 Task: Look for space in Kemrī, India from 21st June, 2023 to 29th June, 2023 for 4 adults in price range Rs.7000 to Rs.12000. Place can be entire place with 2 bedrooms having 2 beds and 2 bathrooms. Property type can be house, flat, guest house. Booking option can be shelf check-in. Required host language is English.
Action: Mouse moved to (513, 97)
Screenshot: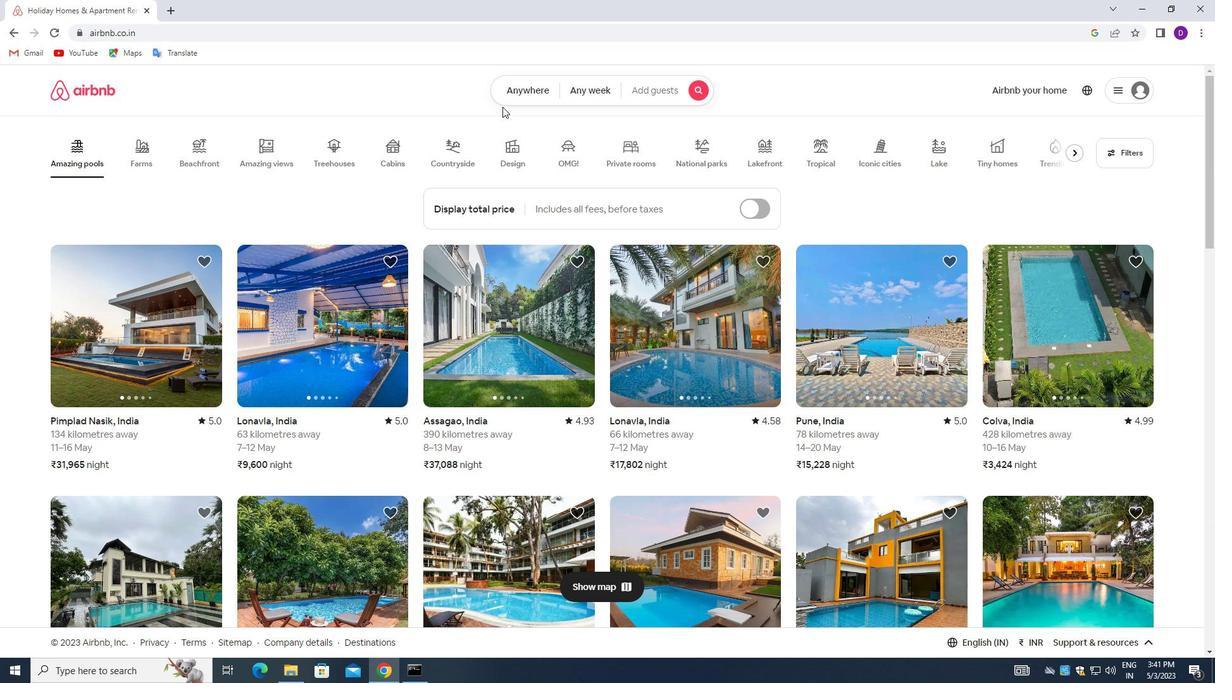 
Action: Mouse pressed left at (513, 97)
Screenshot: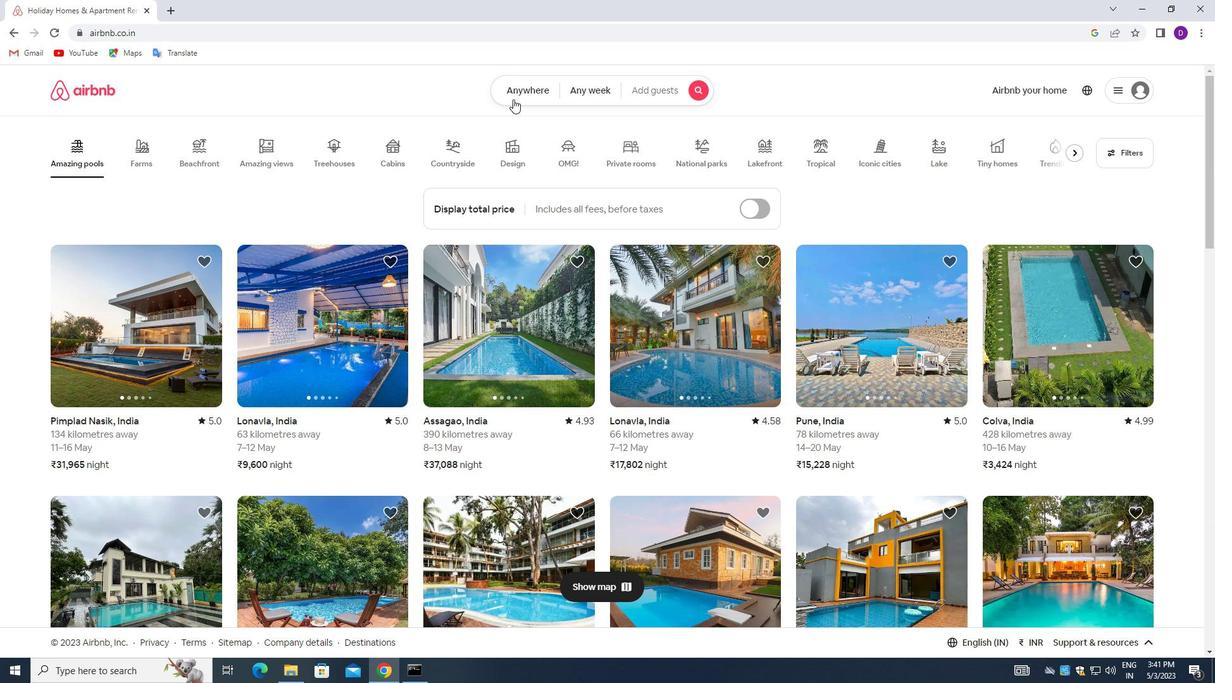 
Action: Mouse moved to (417, 145)
Screenshot: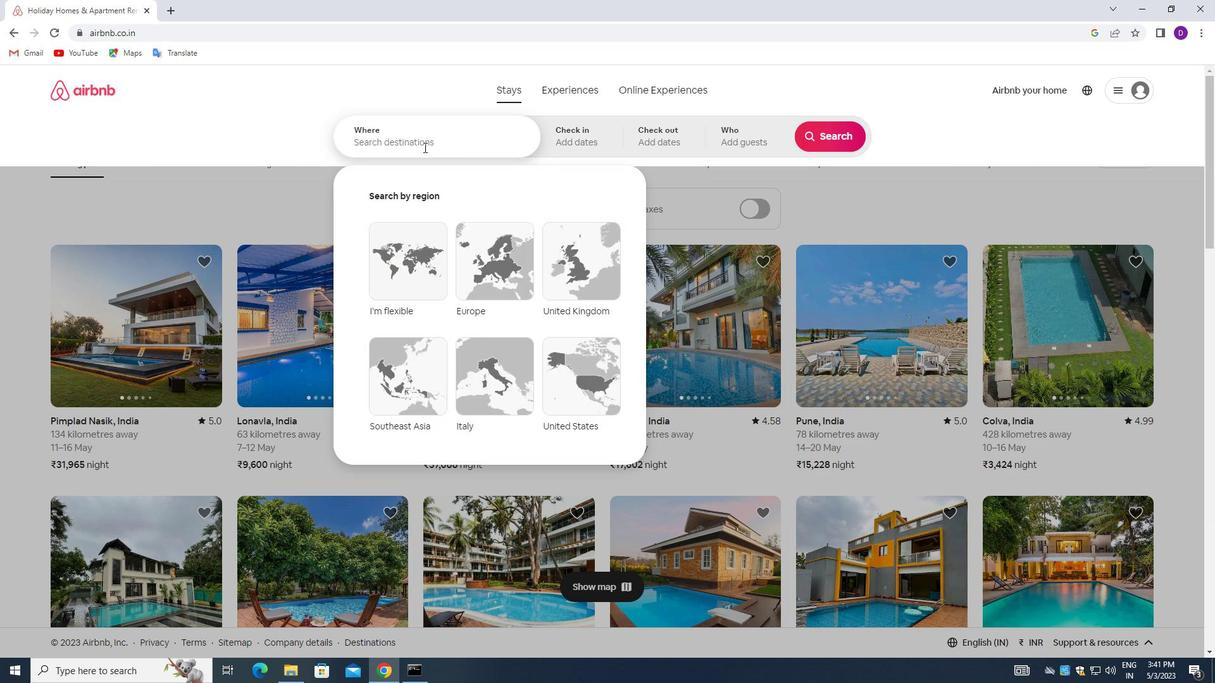 
Action: Mouse pressed left at (417, 145)
Screenshot: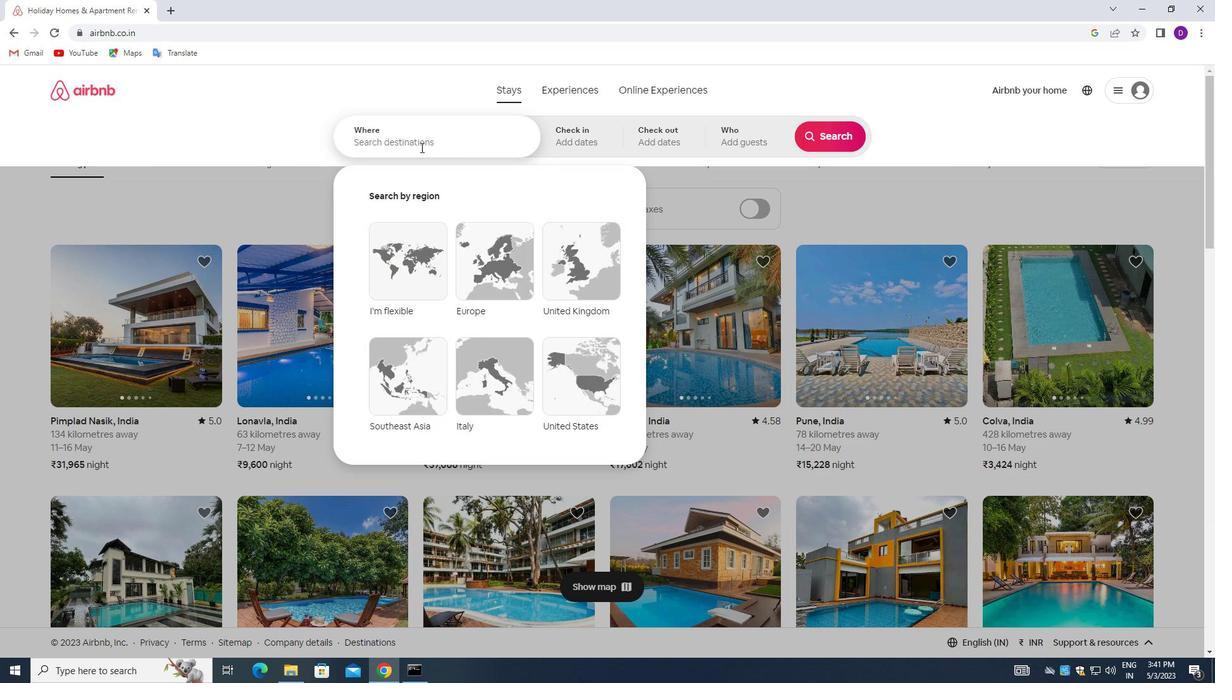 
Action: Mouse moved to (293, 113)
Screenshot: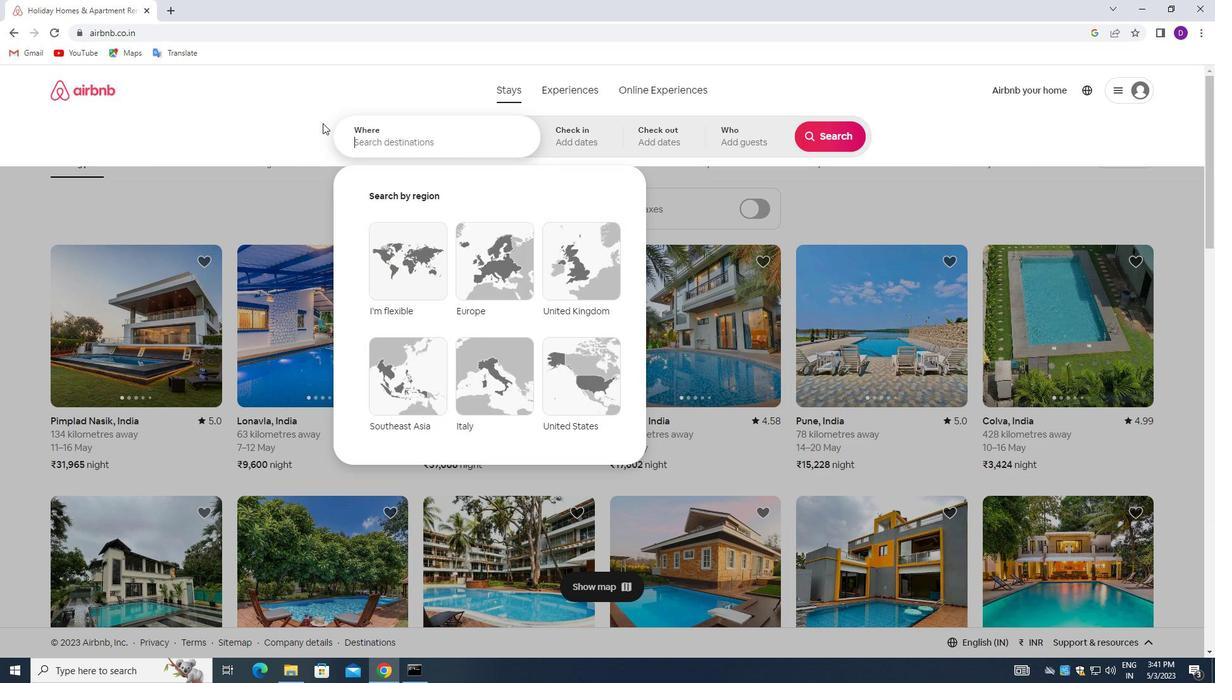 
Action: Key pressed <Key.shift>KEMRI,<Key.space><Key.shift>INDIA<Key.enter>
Screenshot: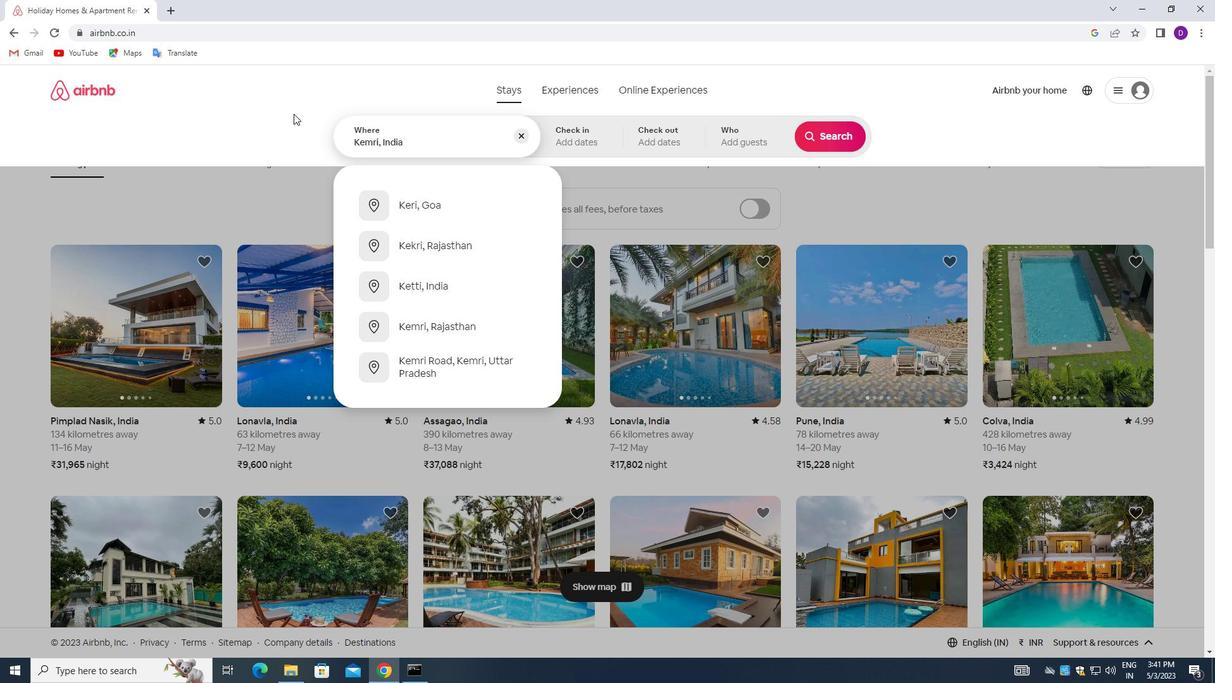 
Action: Mouse moved to (725, 382)
Screenshot: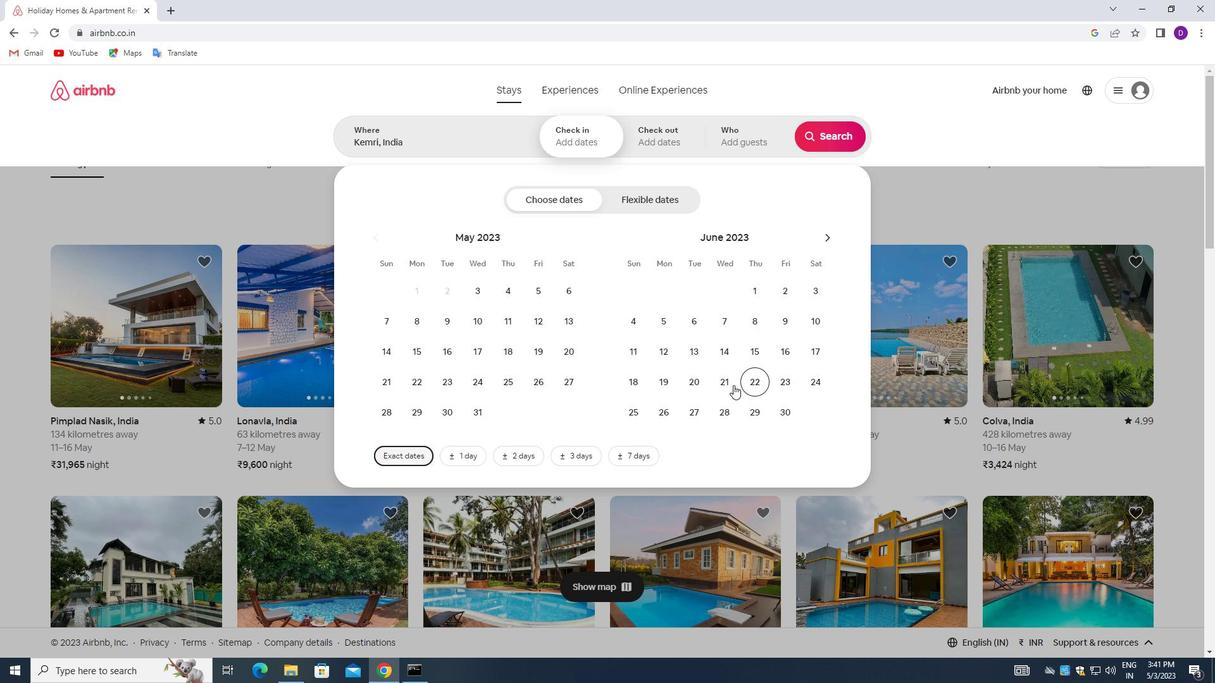 
Action: Mouse pressed left at (725, 382)
Screenshot: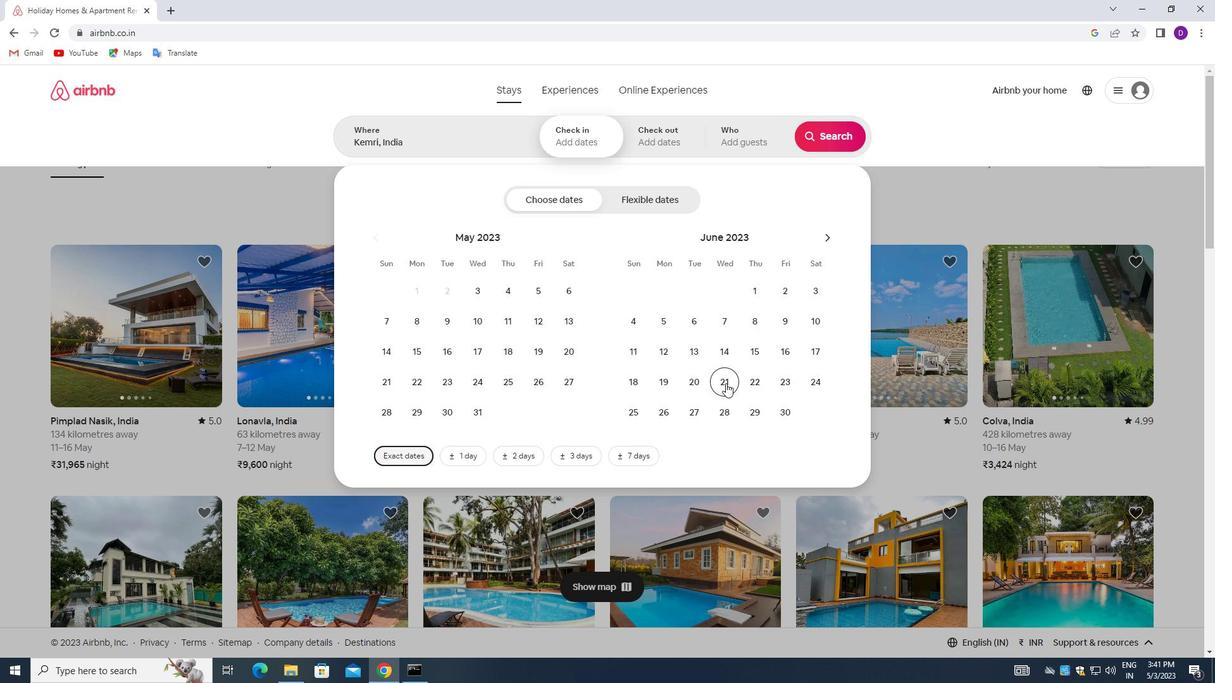 
Action: Mouse moved to (759, 412)
Screenshot: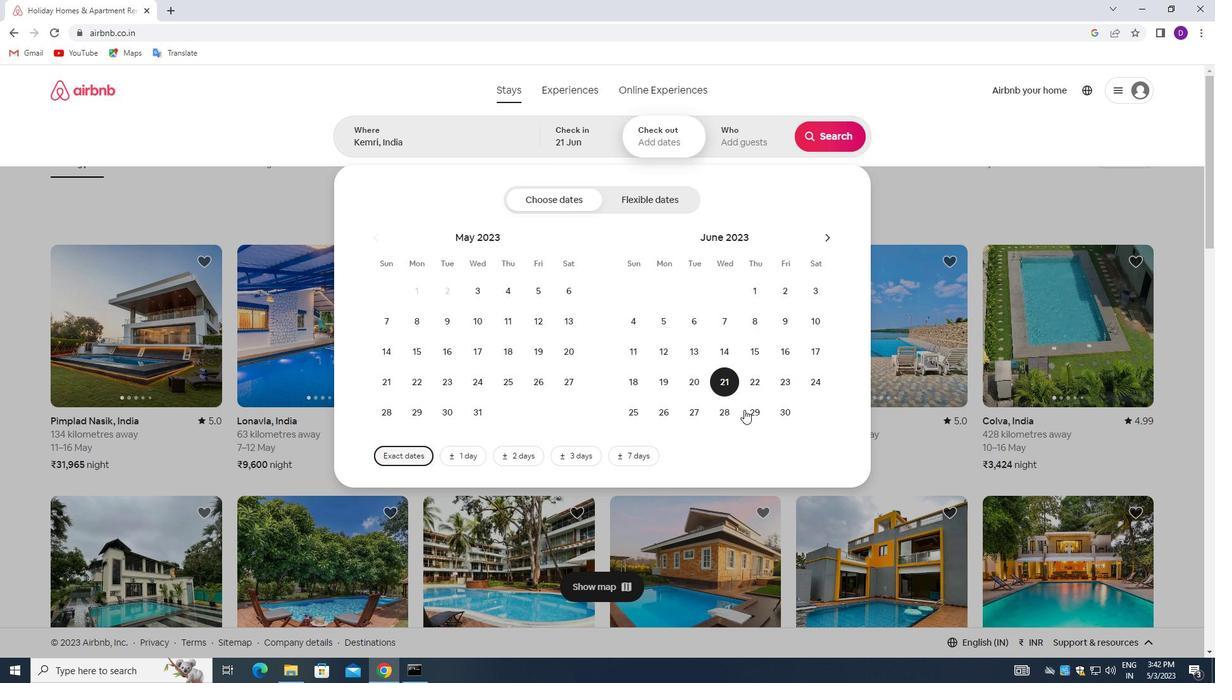 
Action: Mouse pressed left at (759, 412)
Screenshot: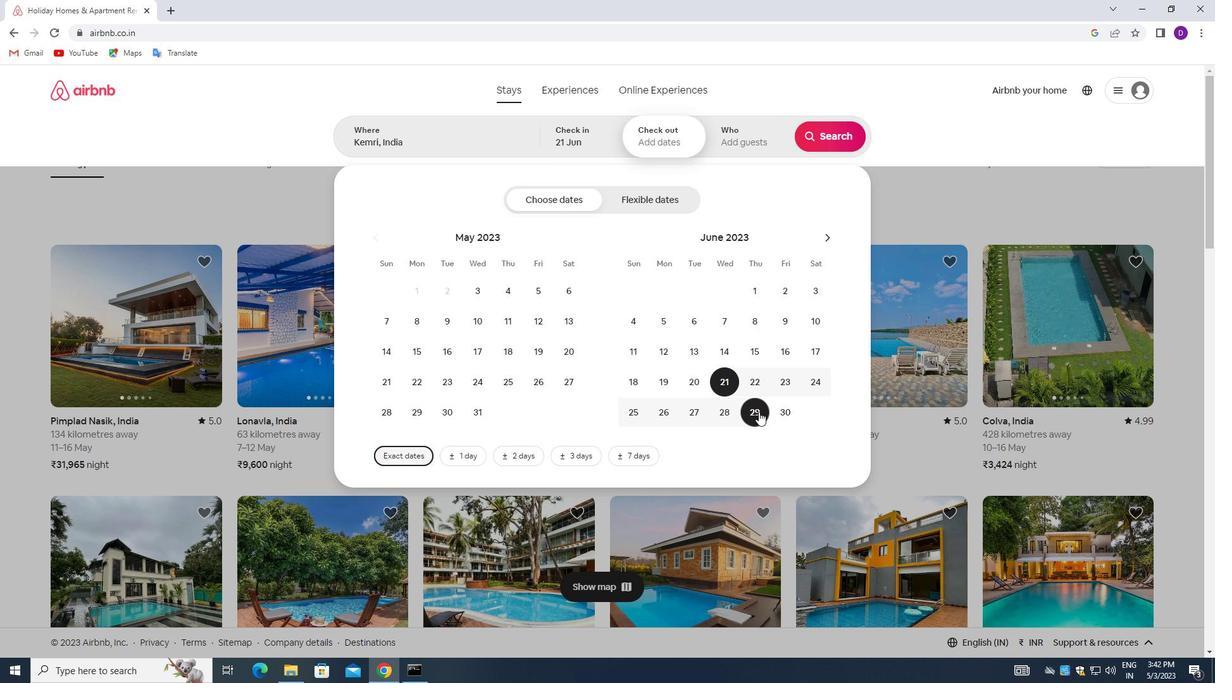 
Action: Mouse moved to (733, 142)
Screenshot: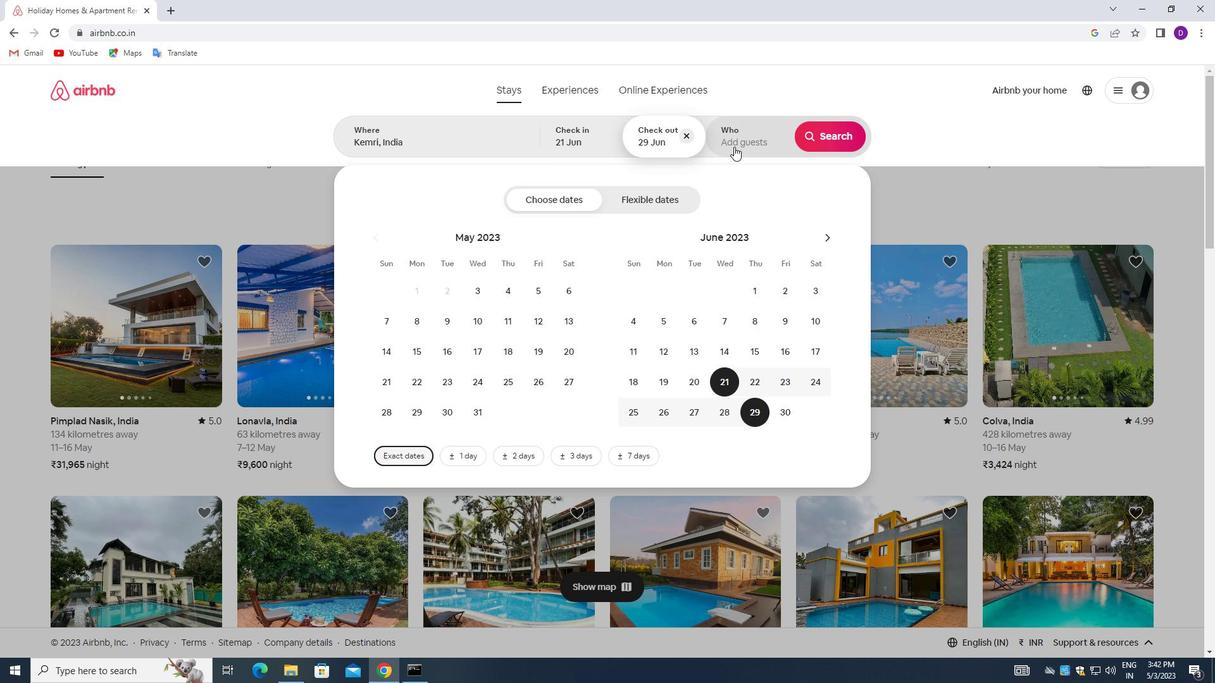 
Action: Mouse pressed left at (733, 142)
Screenshot: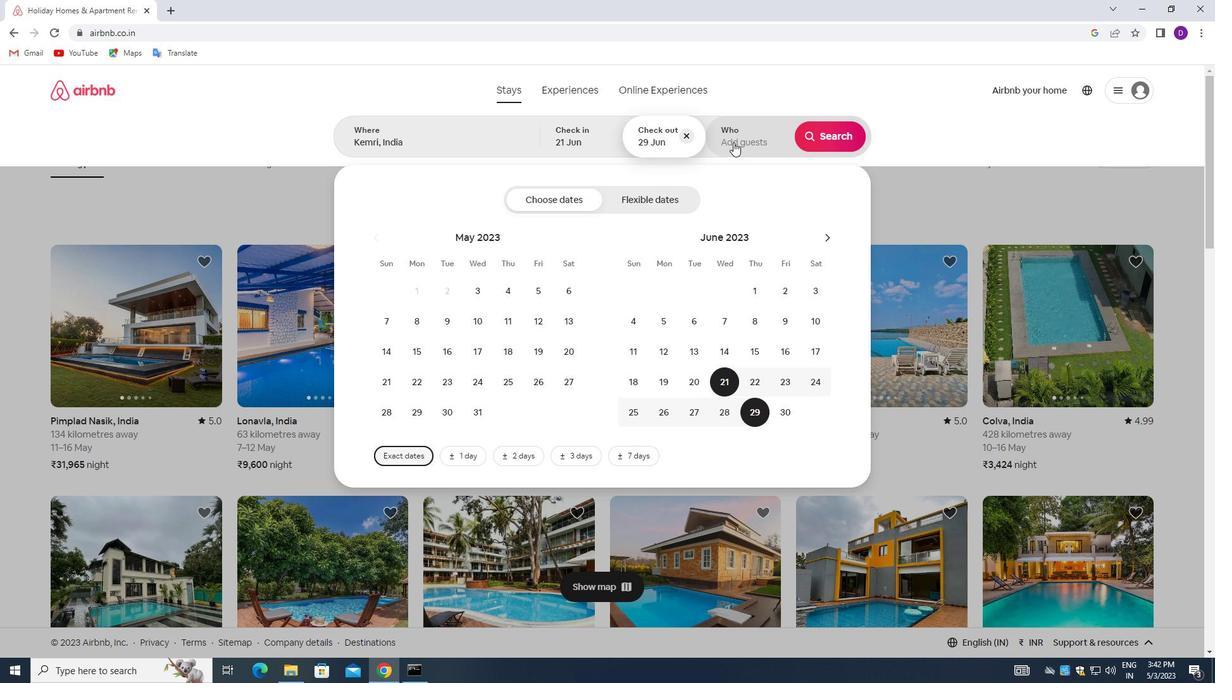 
Action: Mouse moved to (830, 207)
Screenshot: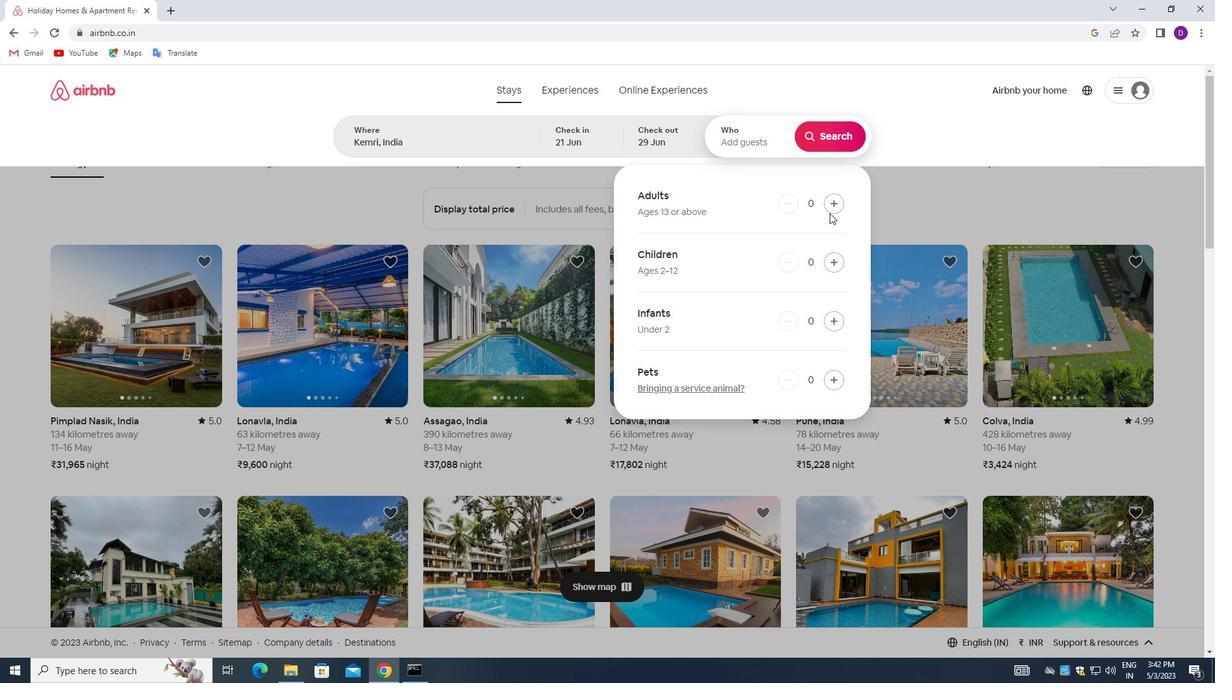 
Action: Mouse pressed left at (830, 207)
Screenshot: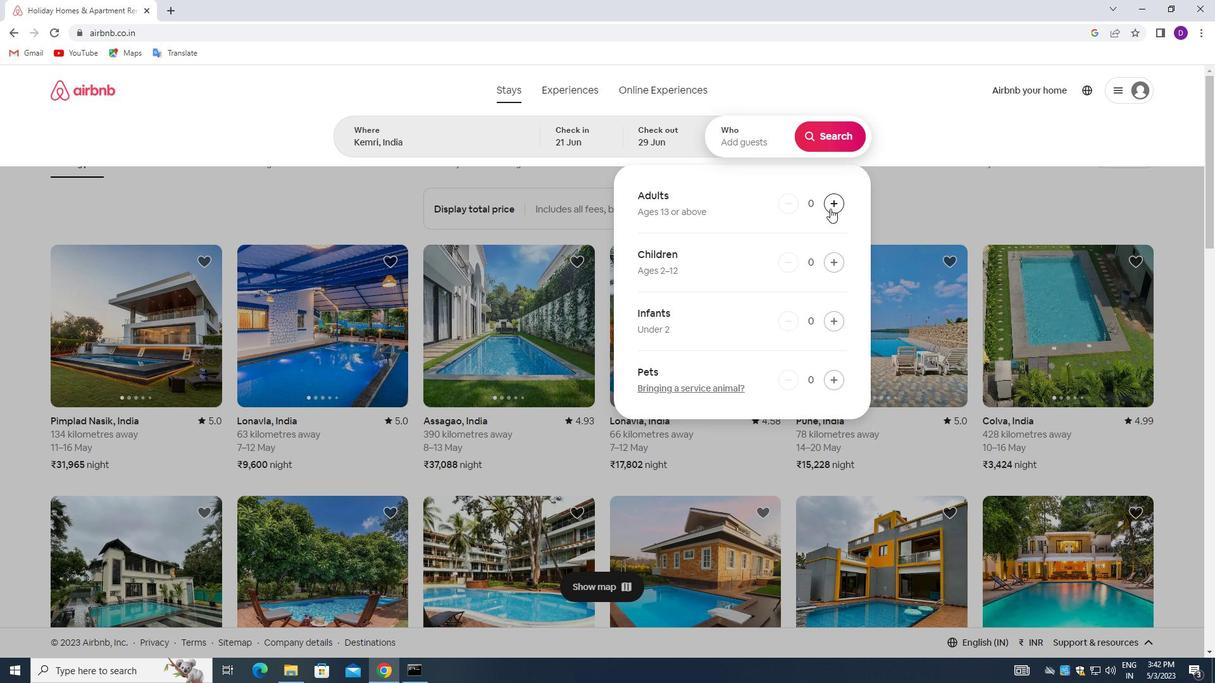 
Action: Mouse pressed left at (830, 207)
Screenshot: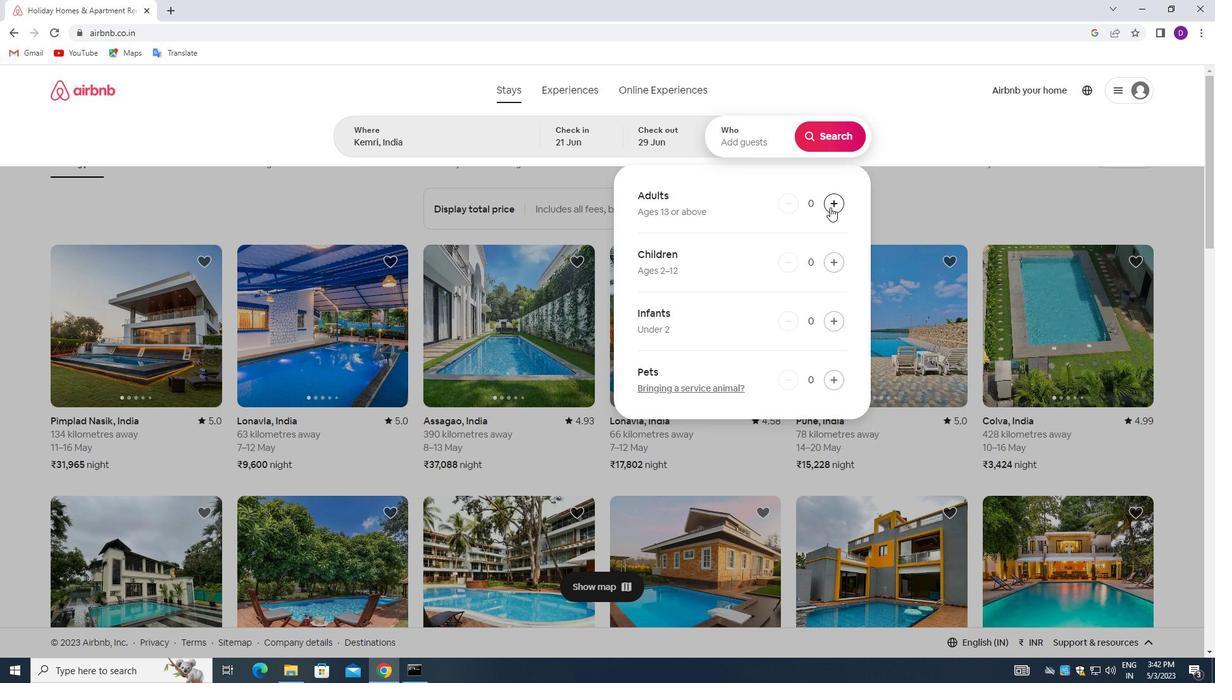 
Action: Mouse pressed left at (830, 207)
Screenshot: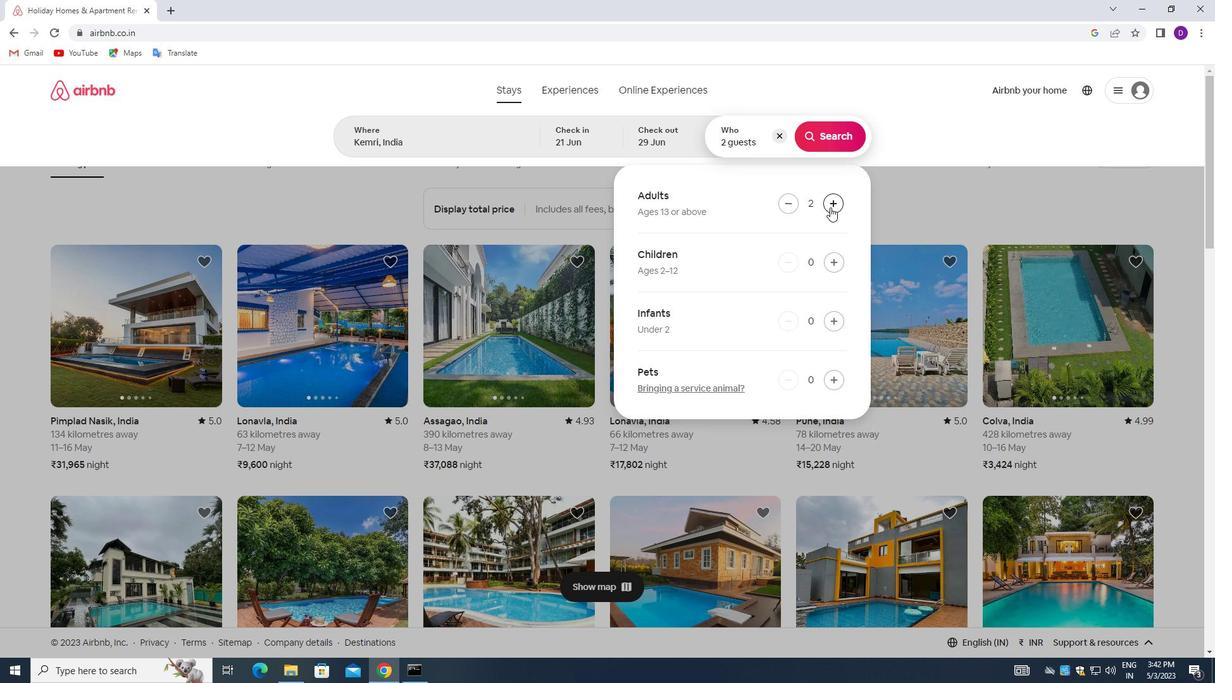 
Action: Mouse pressed left at (830, 207)
Screenshot: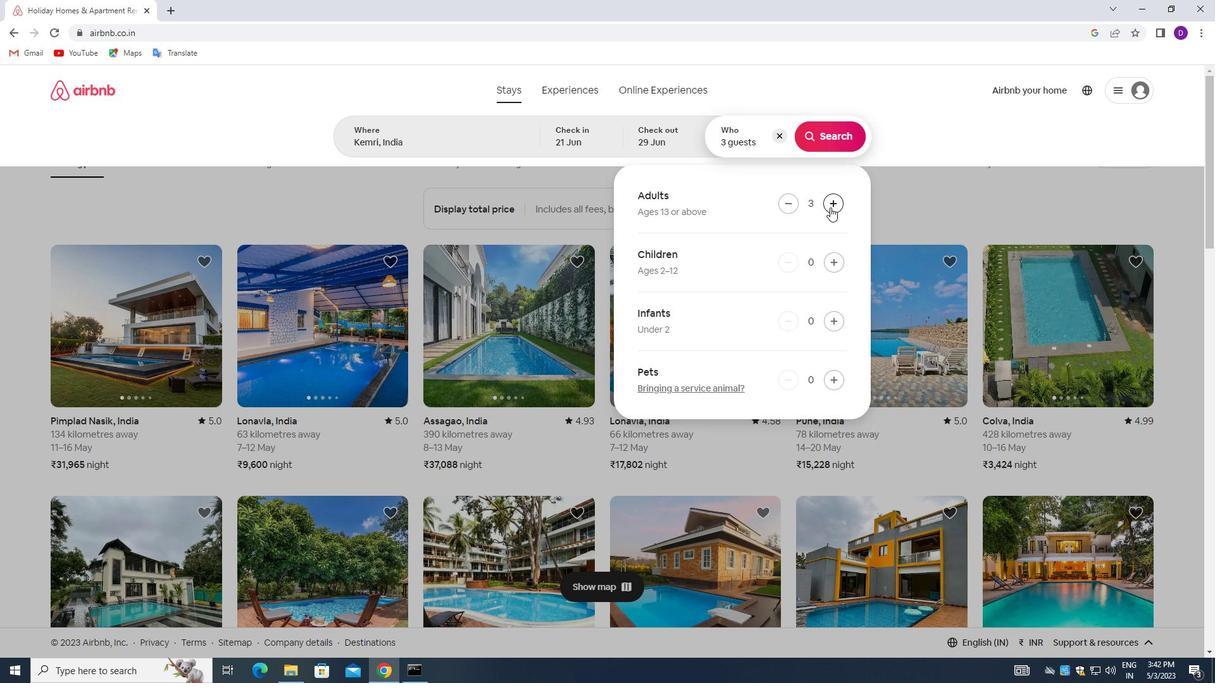 
Action: Mouse moved to (822, 131)
Screenshot: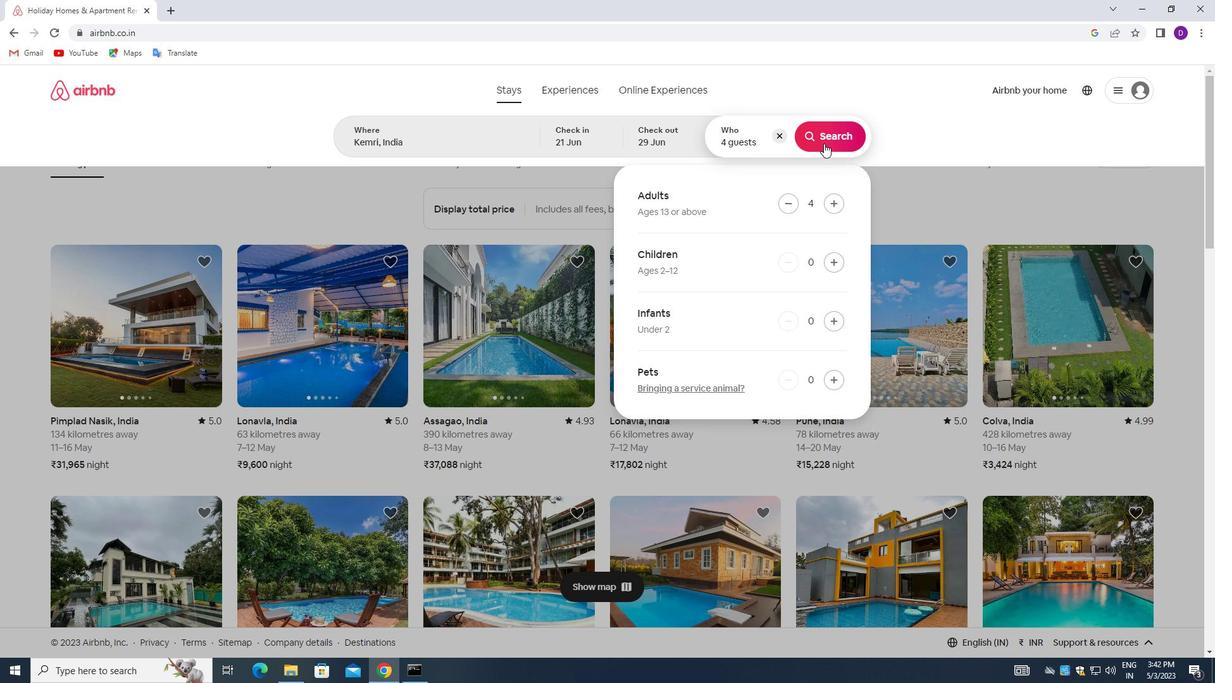 
Action: Mouse pressed left at (822, 131)
Screenshot: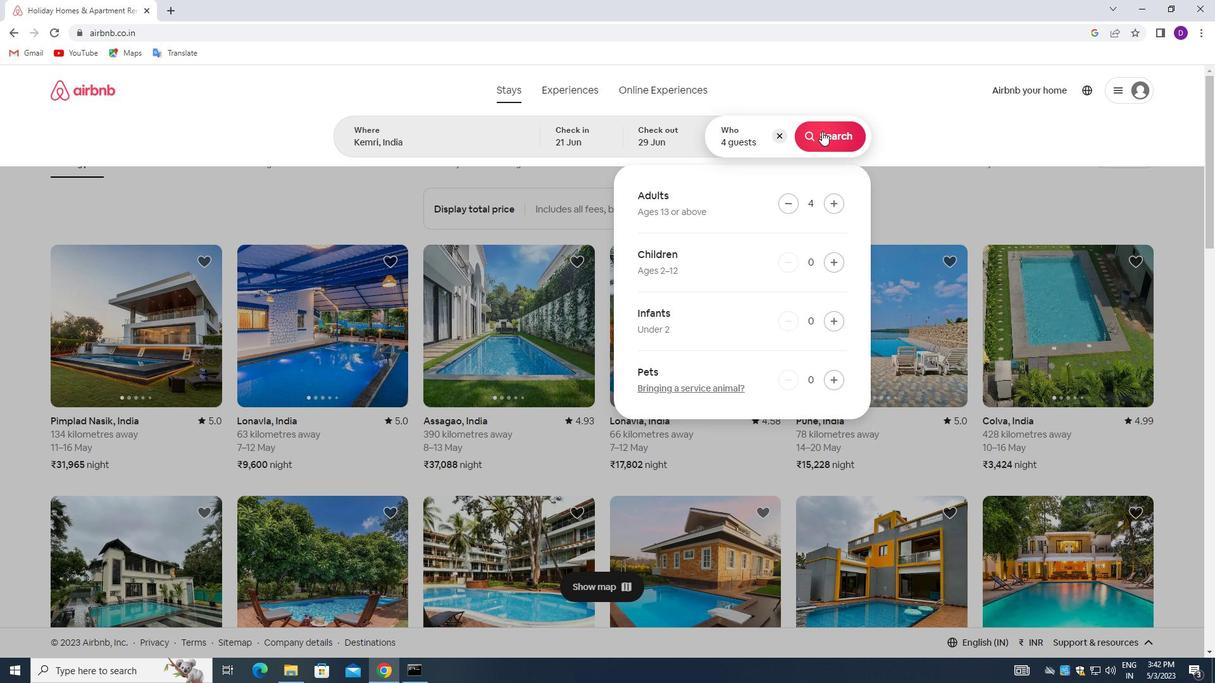 
Action: Mouse moved to (1149, 145)
Screenshot: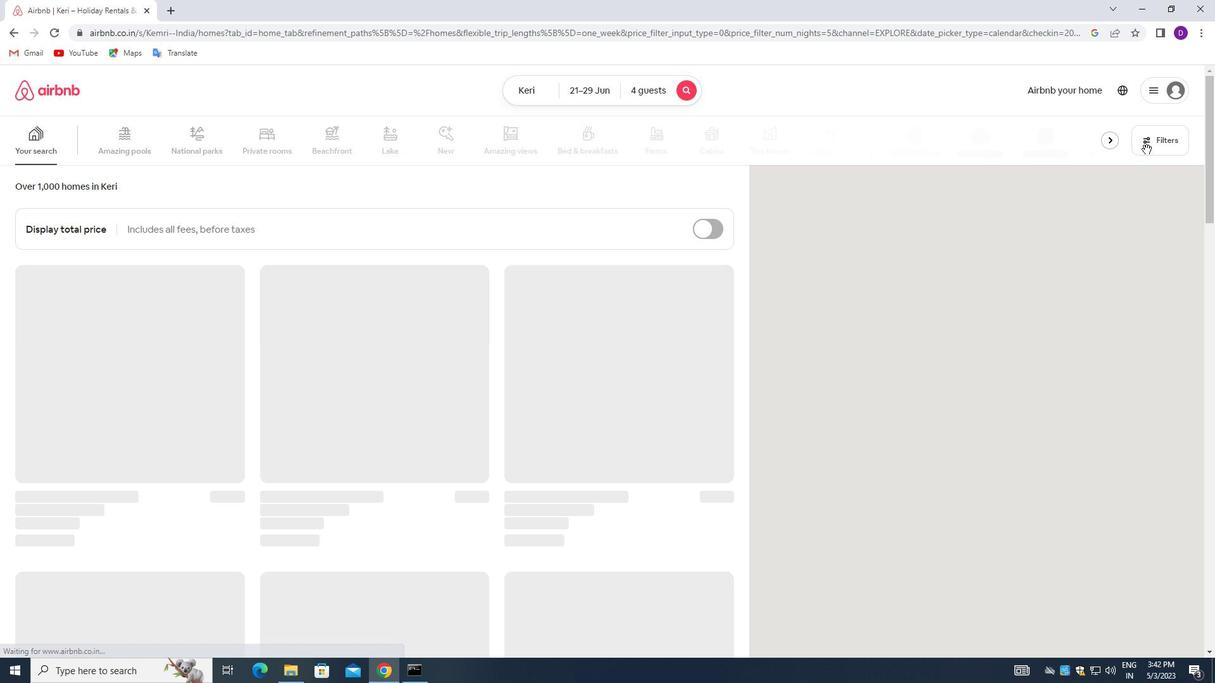 
Action: Mouse pressed left at (1149, 145)
Screenshot: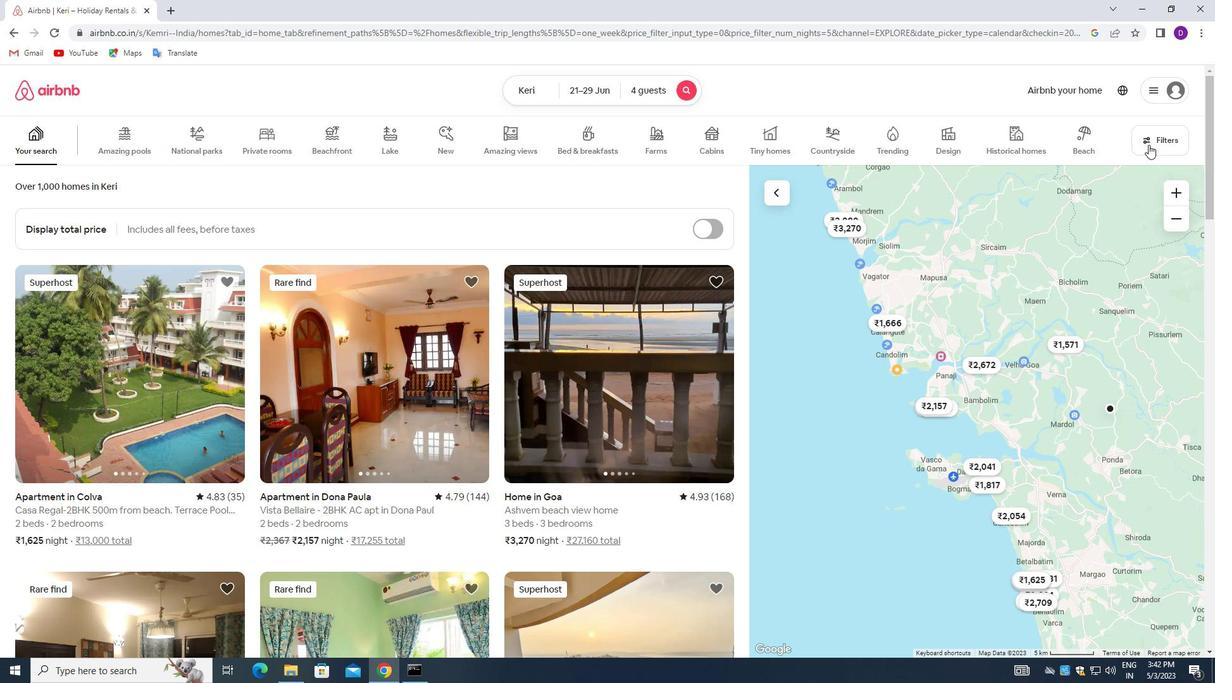 
Action: Mouse moved to (440, 303)
Screenshot: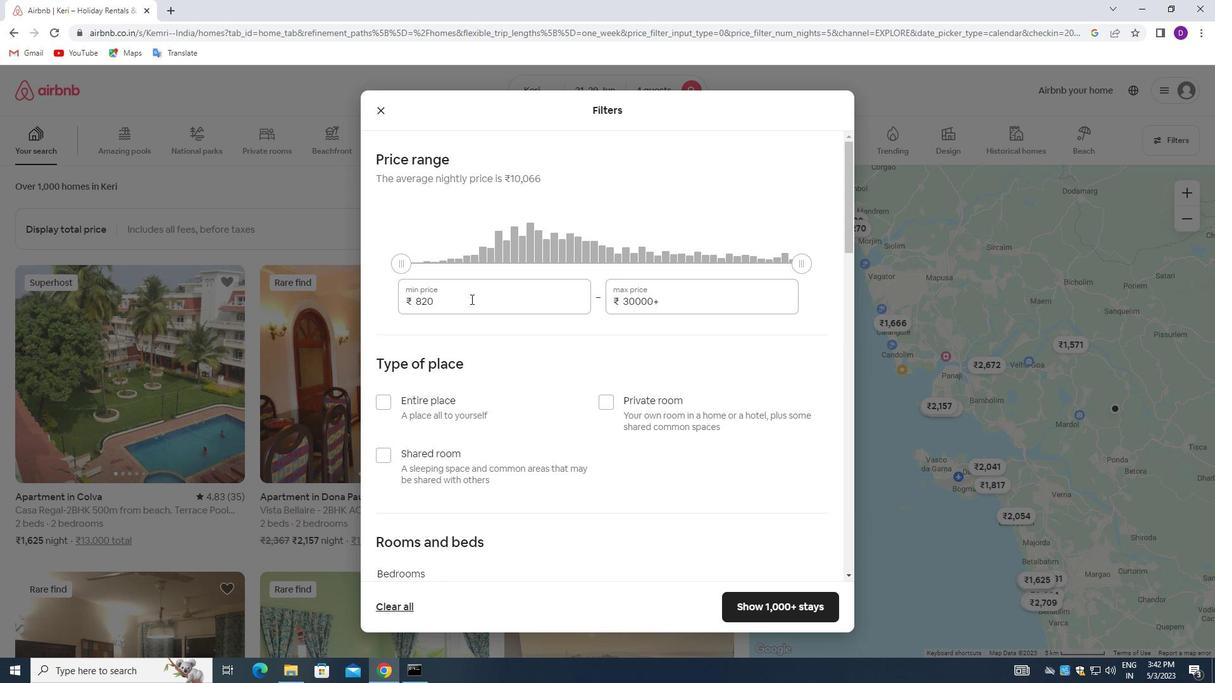 
Action: Mouse pressed left at (440, 303)
Screenshot: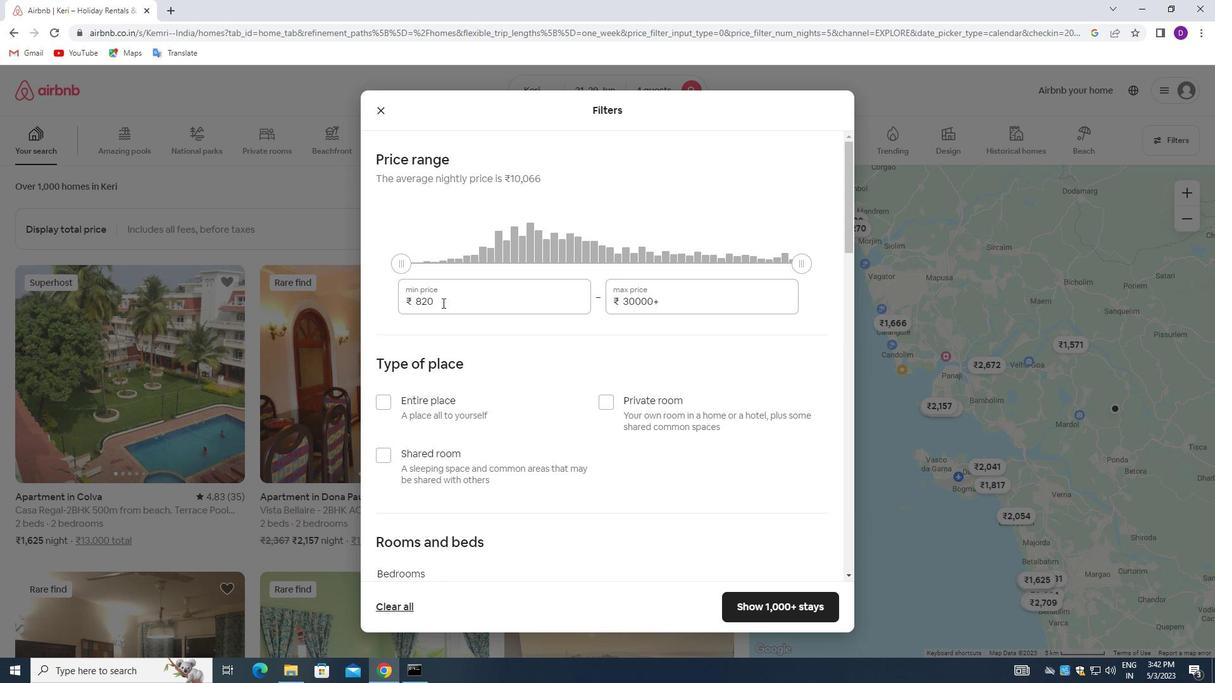 
Action: Mouse pressed left at (440, 303)
Screenshot: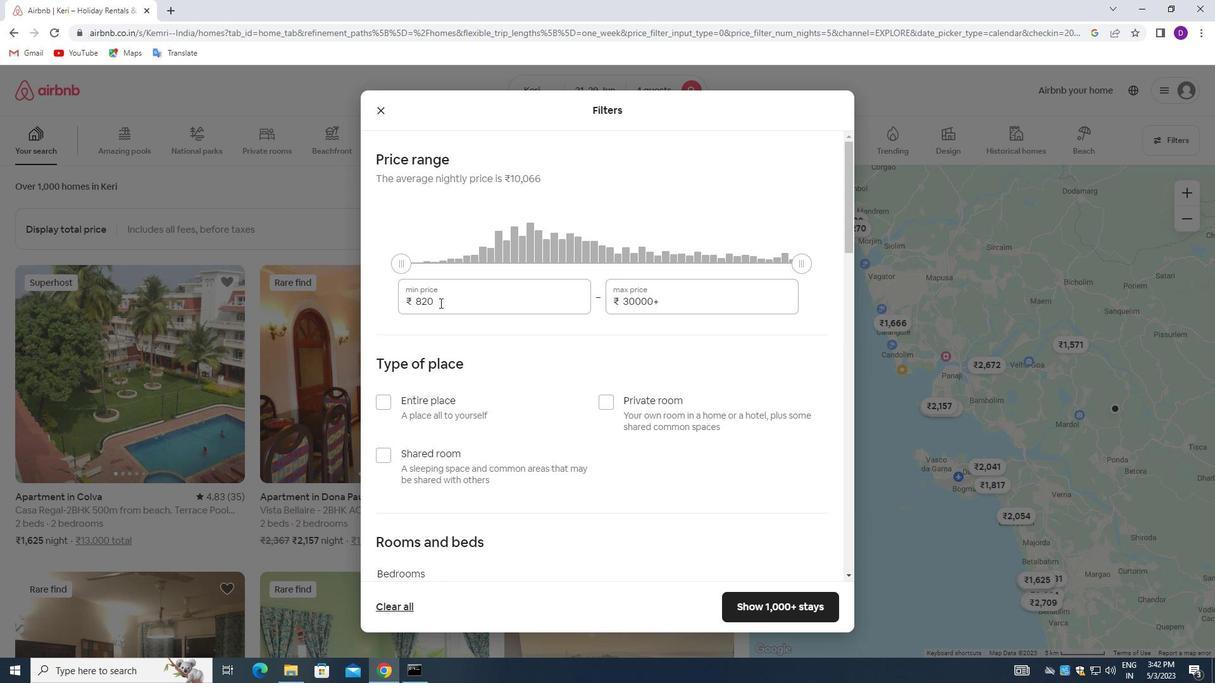 
Action: Key pressed 7000<Key.tab>12000
Screenshot: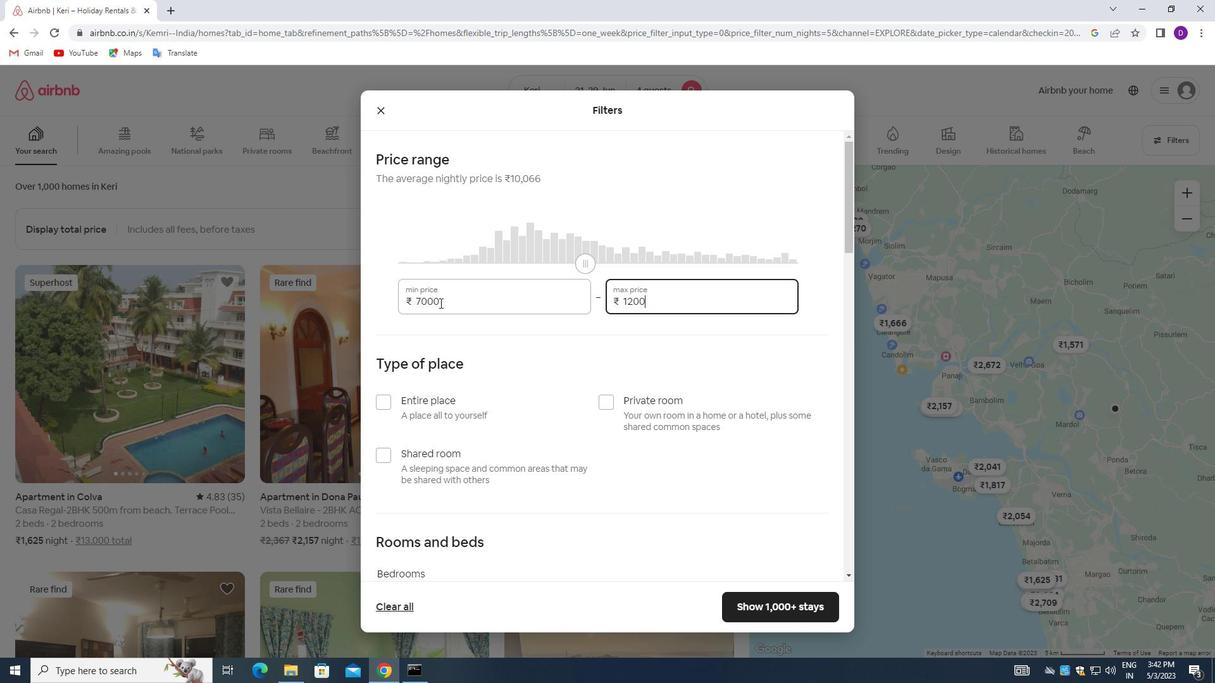 
Action: Mouse moved to (509, 370)
Screenshot: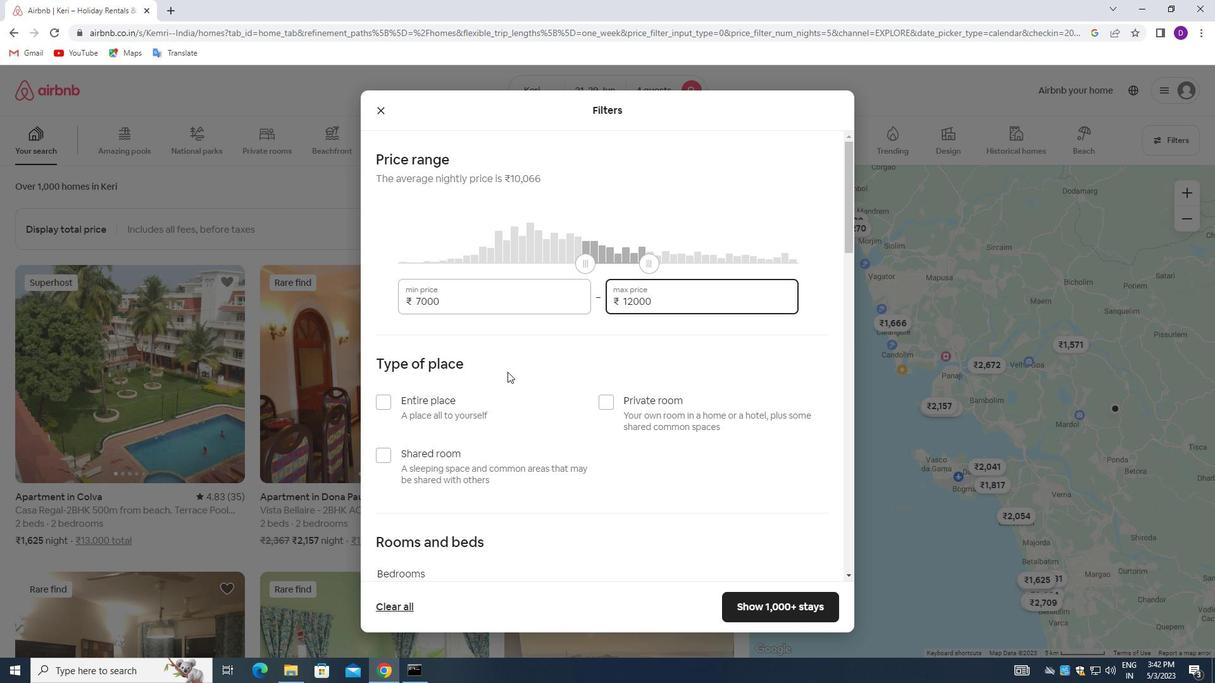 
Action: Mouse scrolled (509, 369) with delta (0, 0)
Screenshot: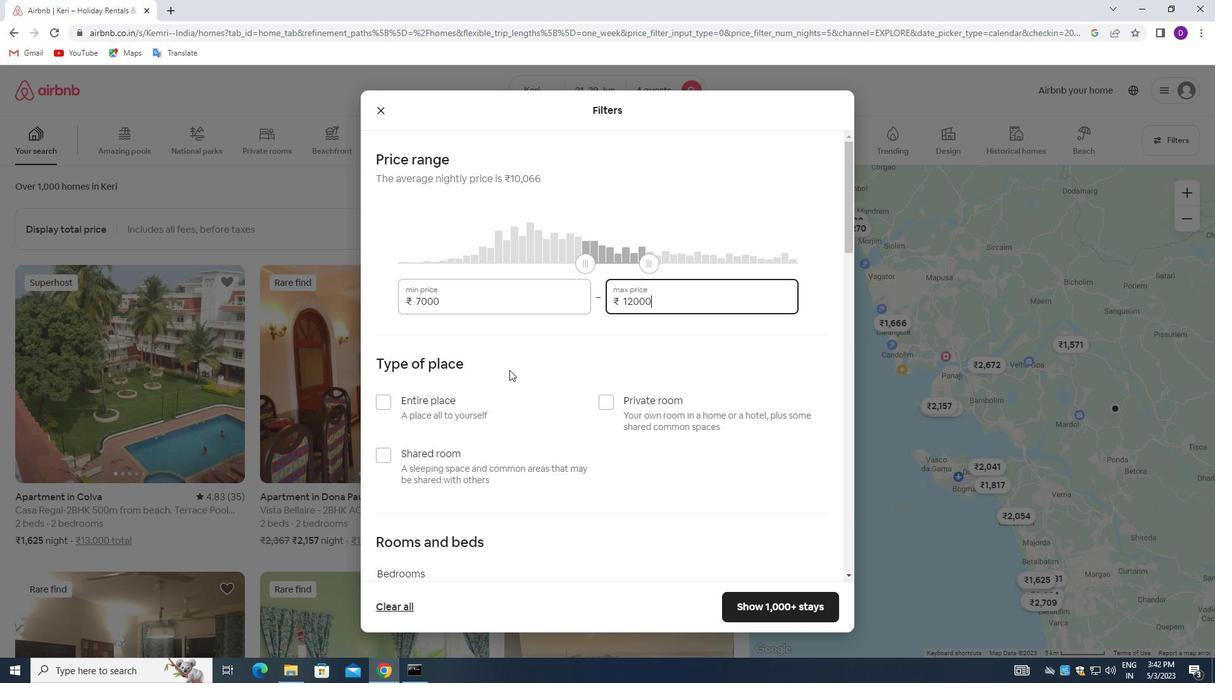 
Action: Mouse moved to (383, 336)
Screenshot: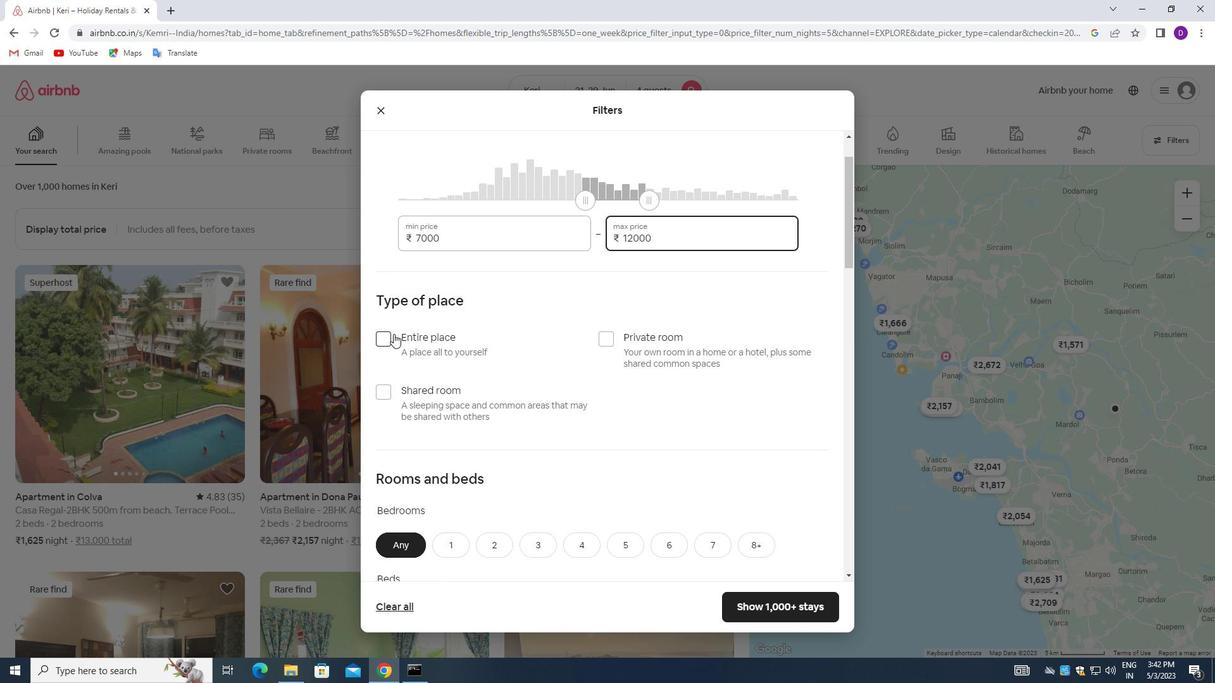 
Action: Mouse pressed left at (383, 336)
Screenshot: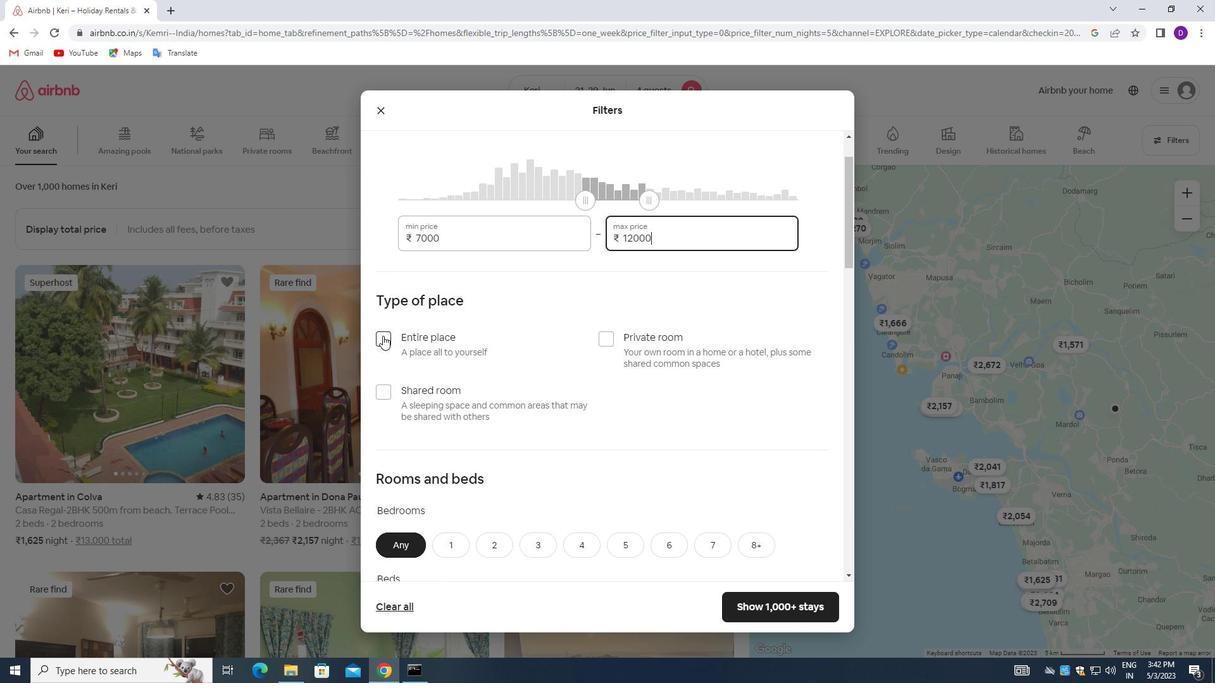 
Action: Mouse moved to (511, 348)
Screenshot: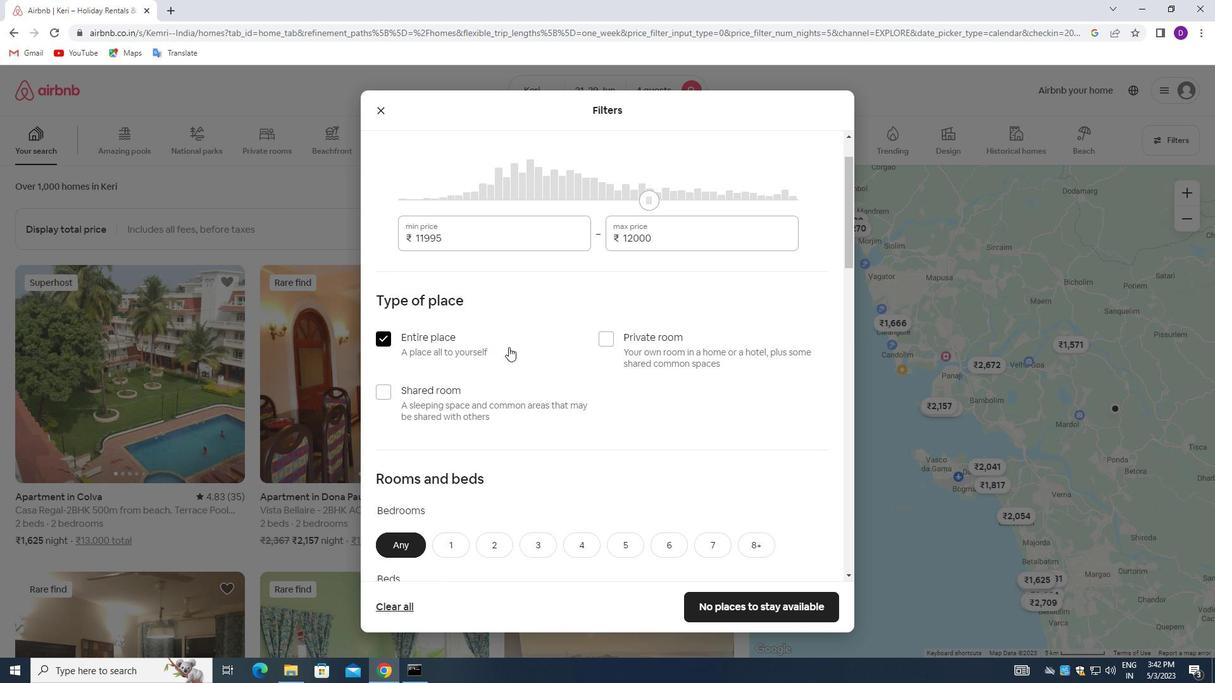 
Action: Mouse scrolled (511, 347) with delta (0, 0)
Screenshot: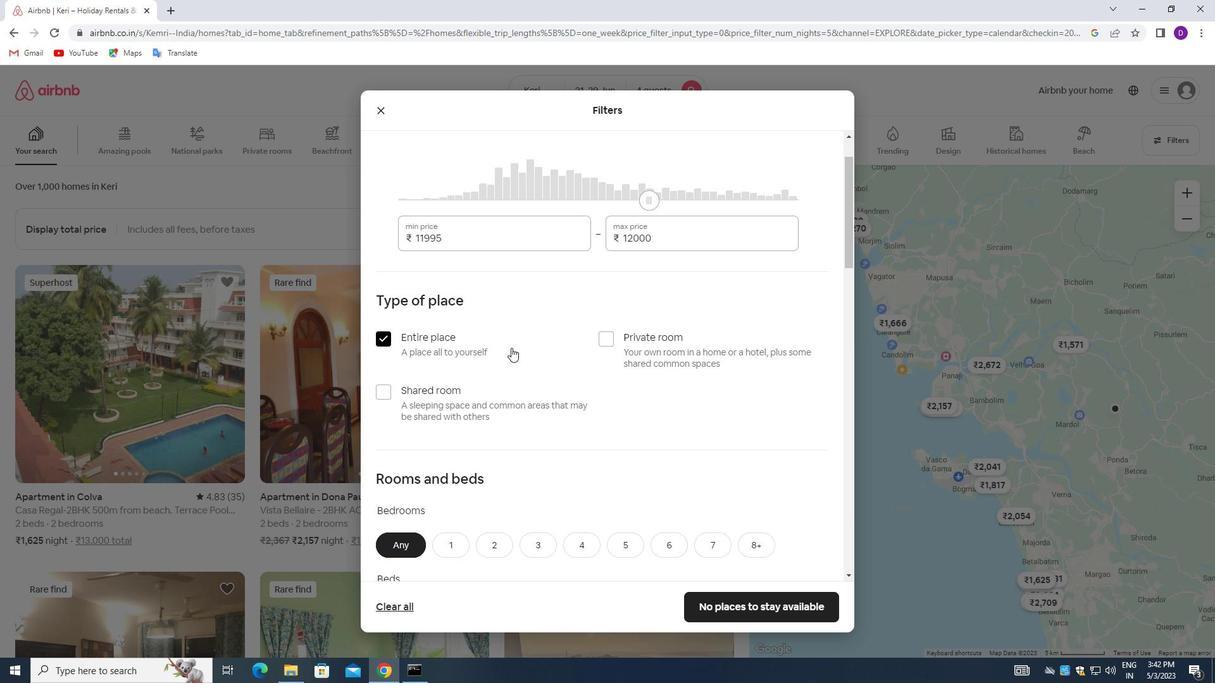 
Action: Mouse moved to (512, 348)
Screenshot: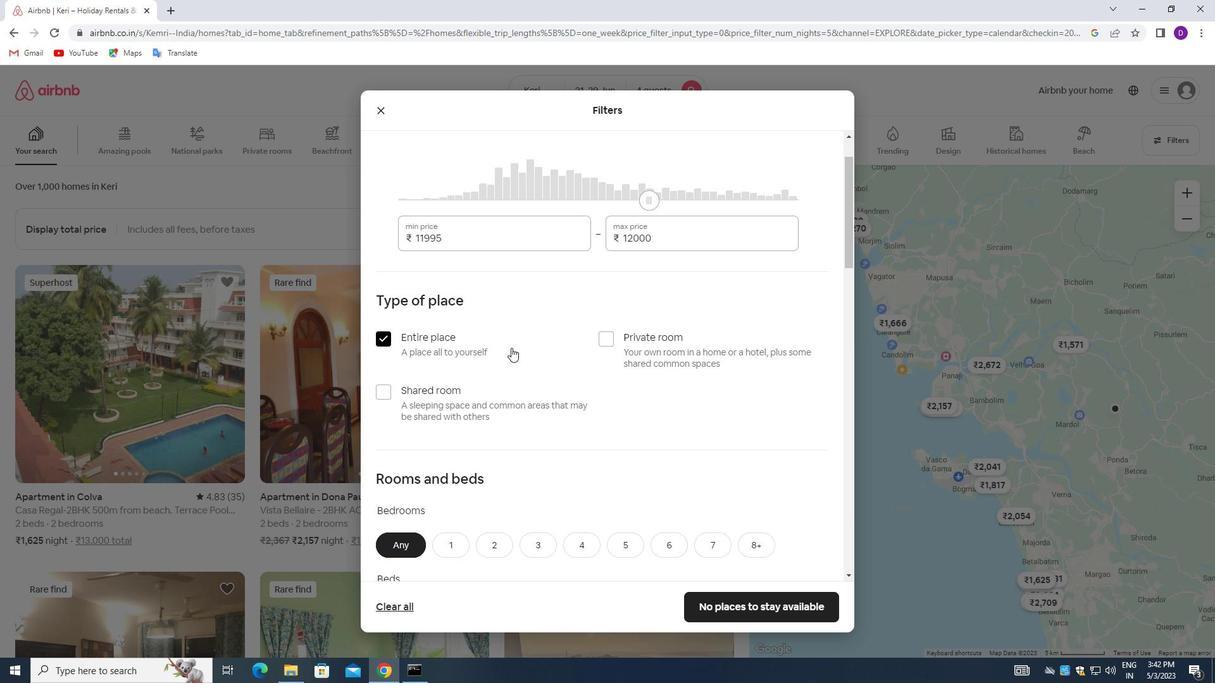 
Action: Mouse scrolled (512, 347) with delta (0, 0)
Screenshot: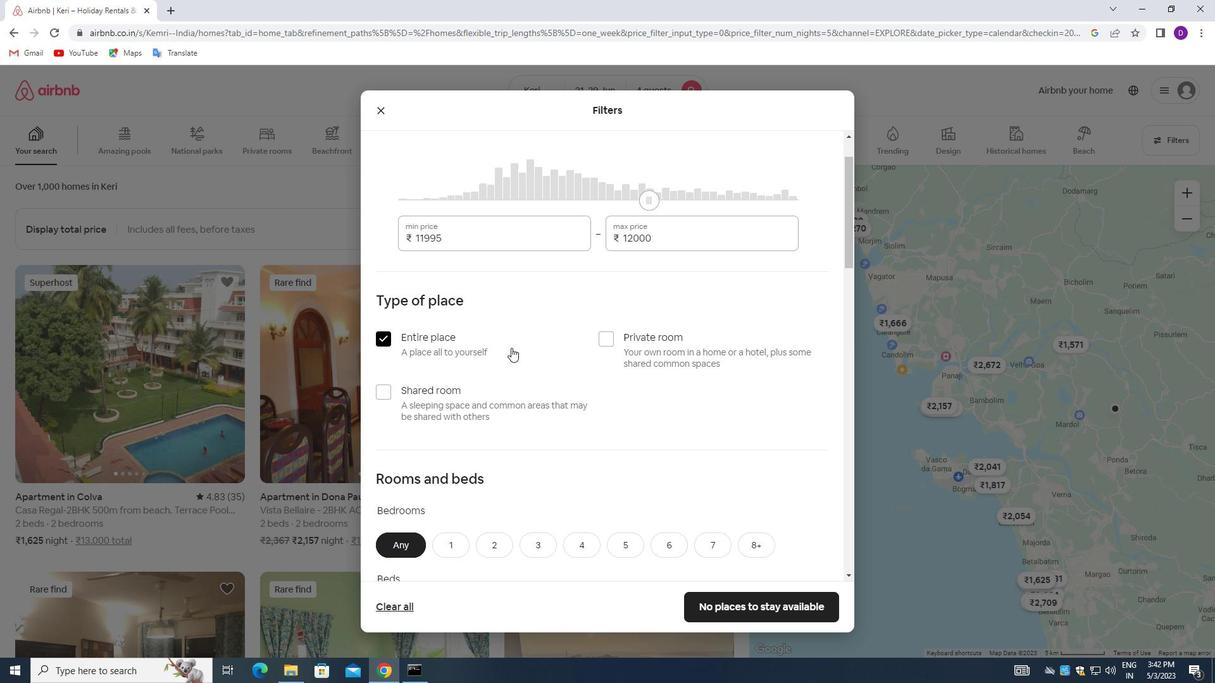 
Action: Mouse scrolled (512, 347) with delta (0, 0)
Screenshot: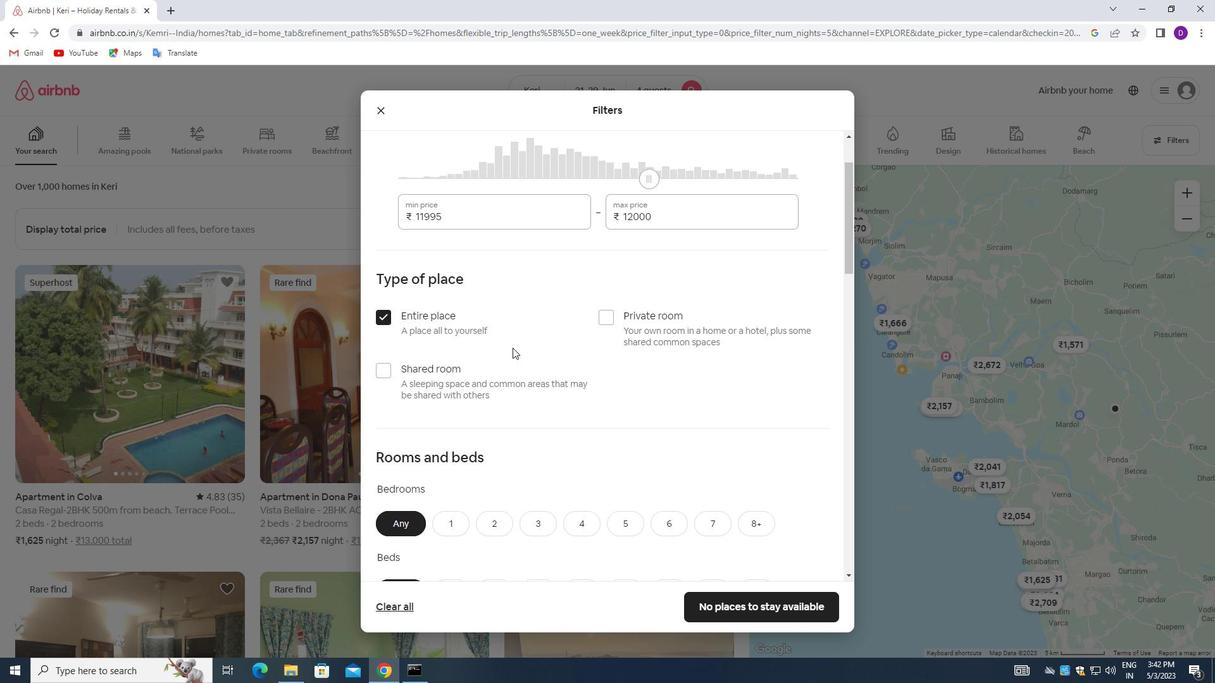 
Action: Mouse scrolled (512, 347) with delta (0, 0)
Screenshot: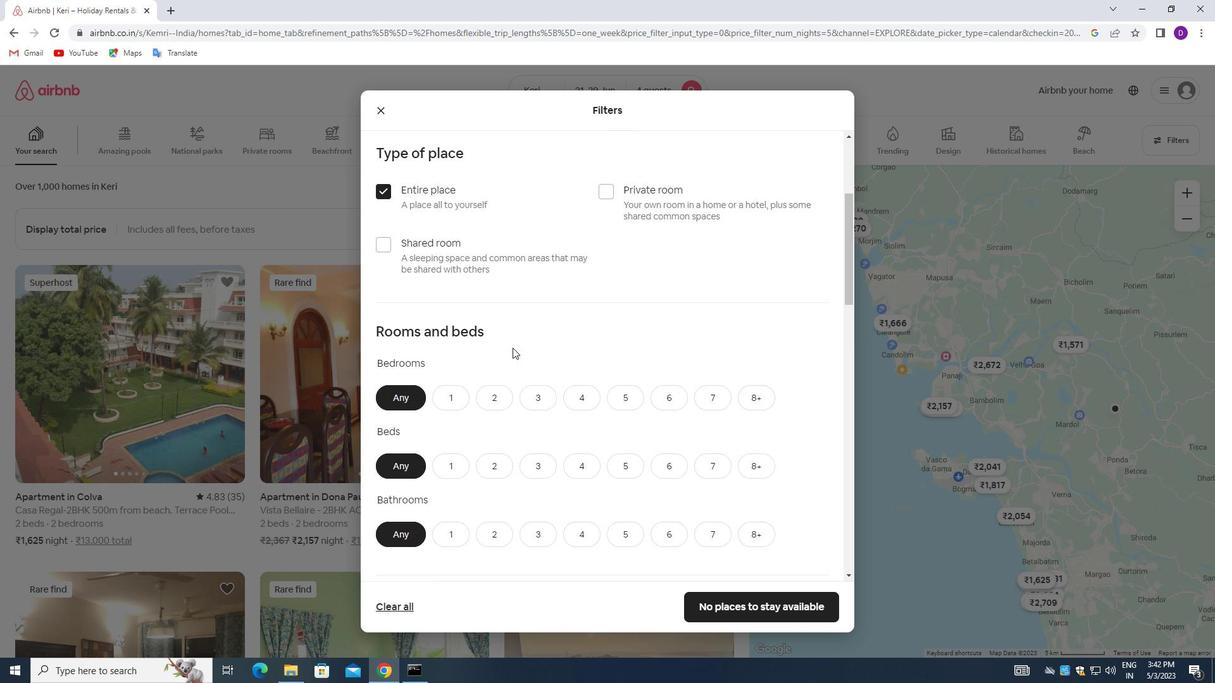 
Action: Mouse moved to (502, 296)
Screenshot: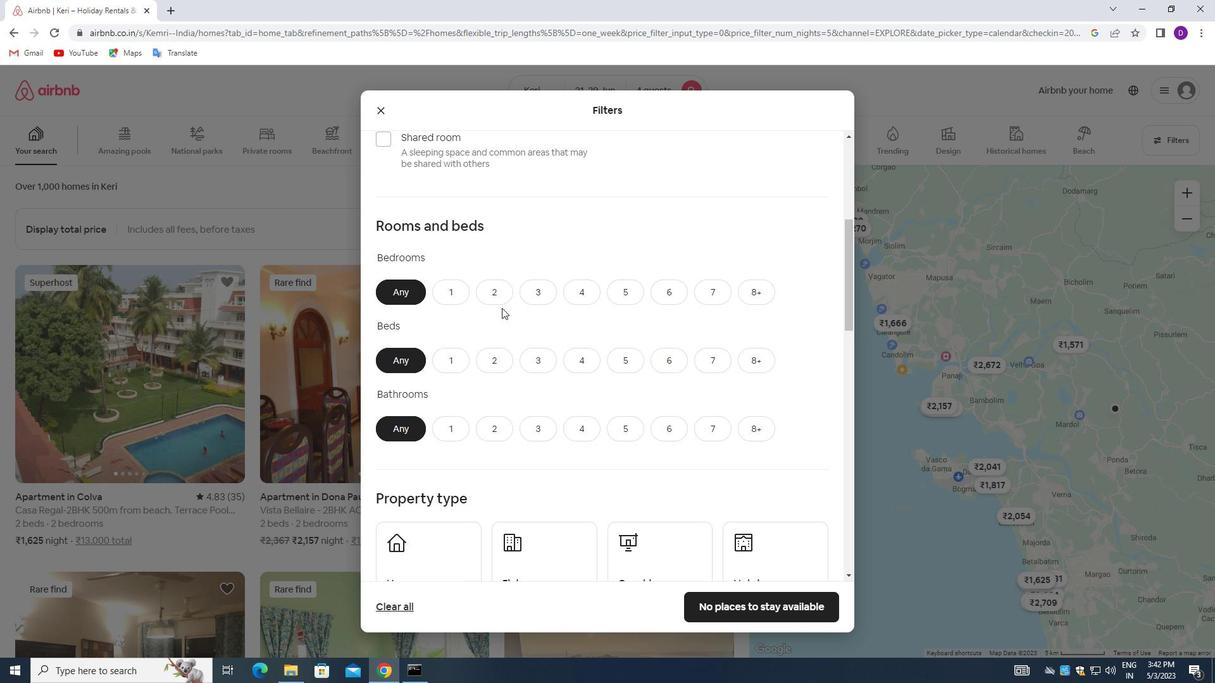
Action: Mouse pressed left at (502, 296)
Screenshot: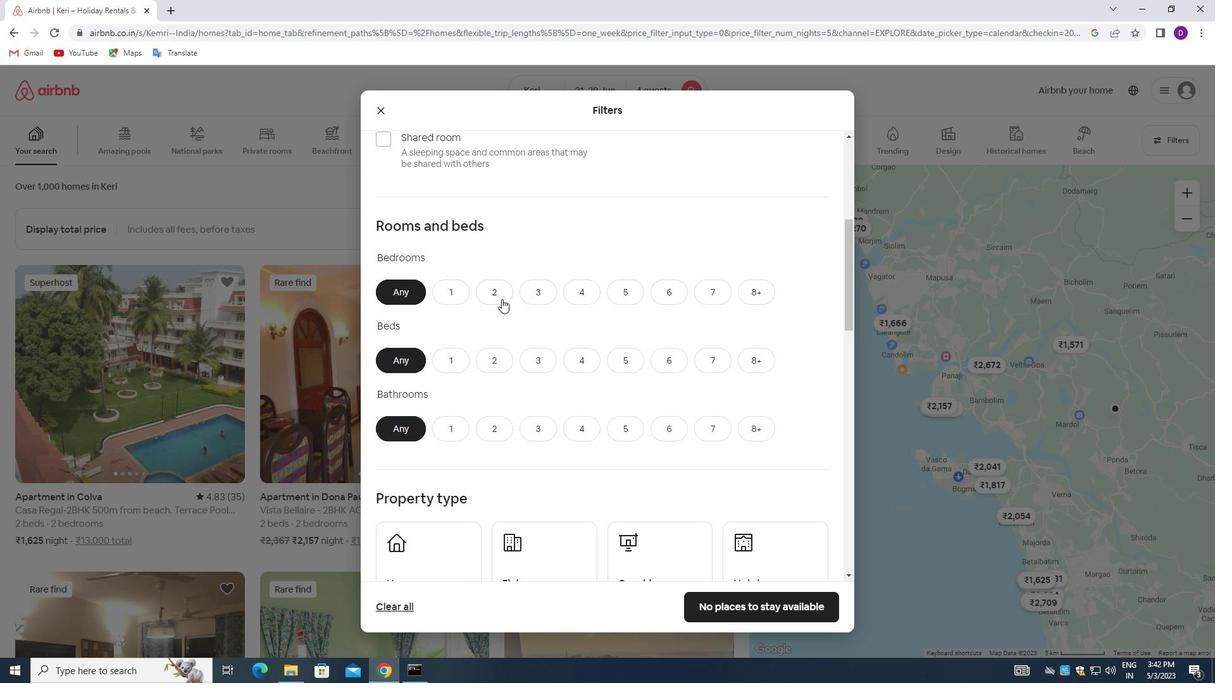 
Action: Mouse moved to (500, 357)
Screenshot: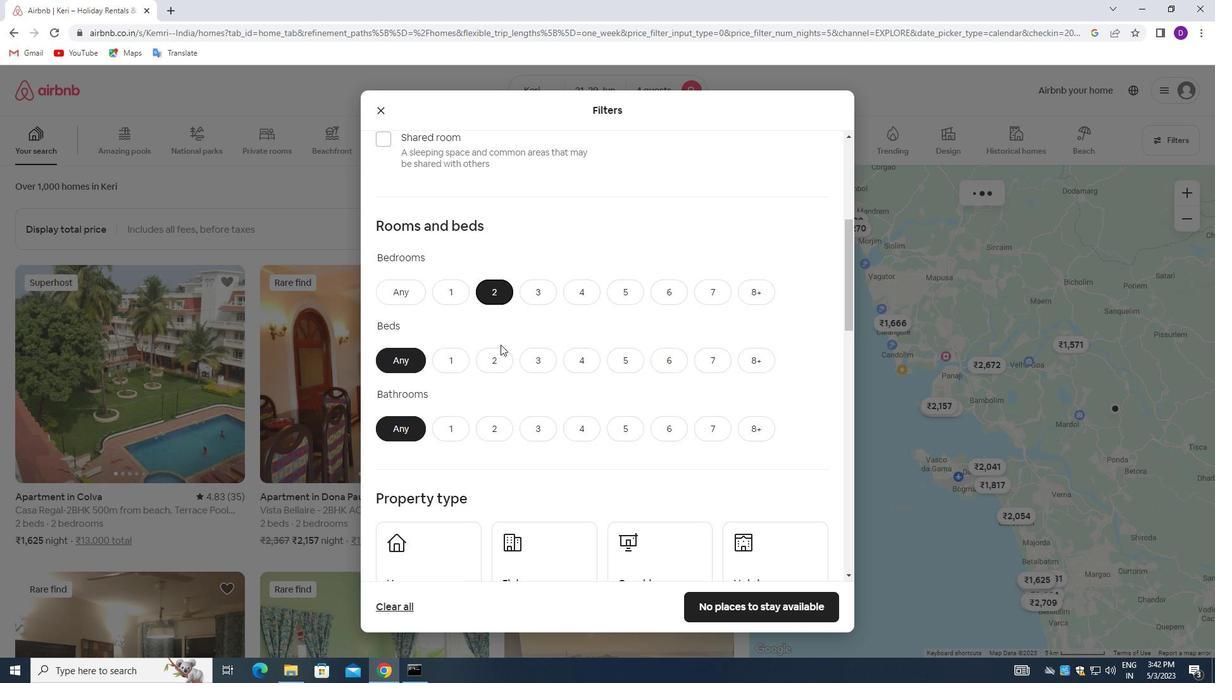 
Action: Mouse pressed left at (500, 357)
Screenshot: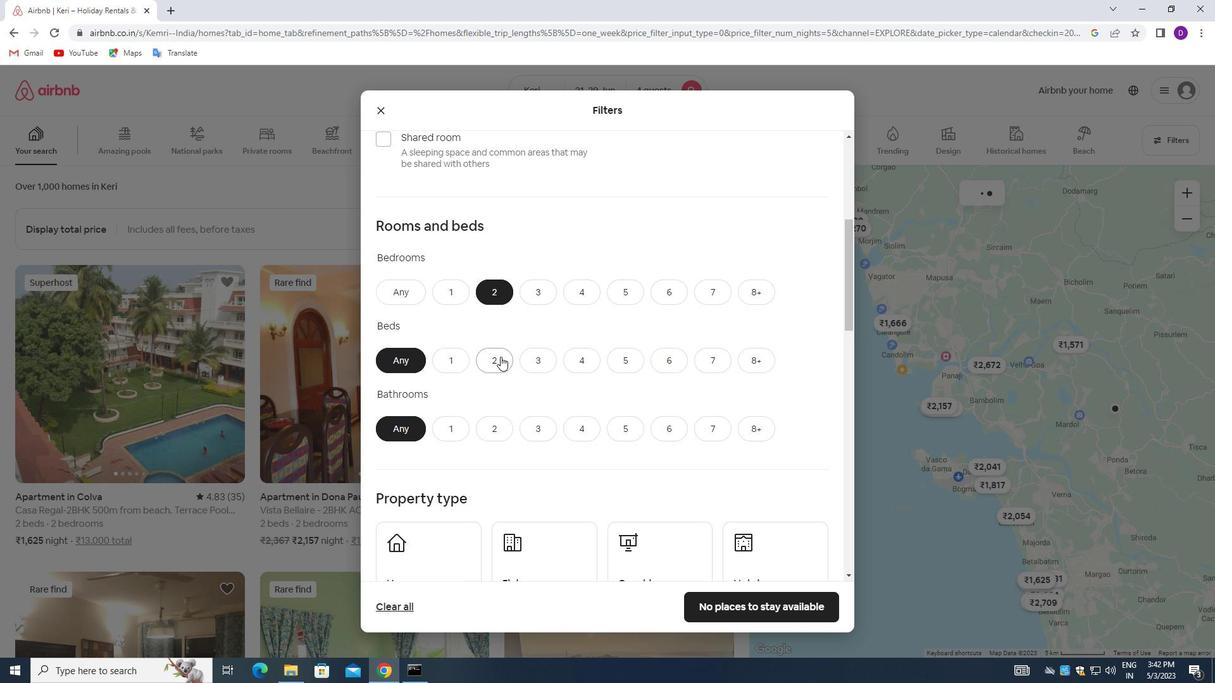 
Action: Mouse moved to (499, 423)
Screenshot: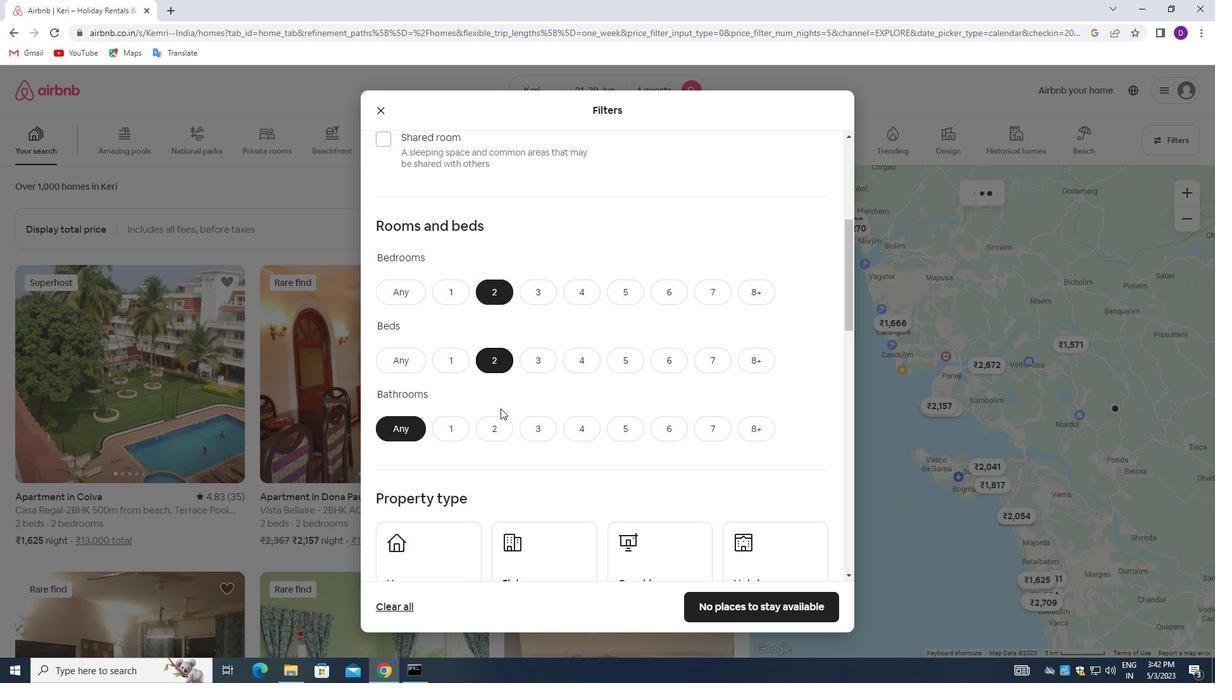 
Action: Mouse pressed left at (499, 423)
Screenshot: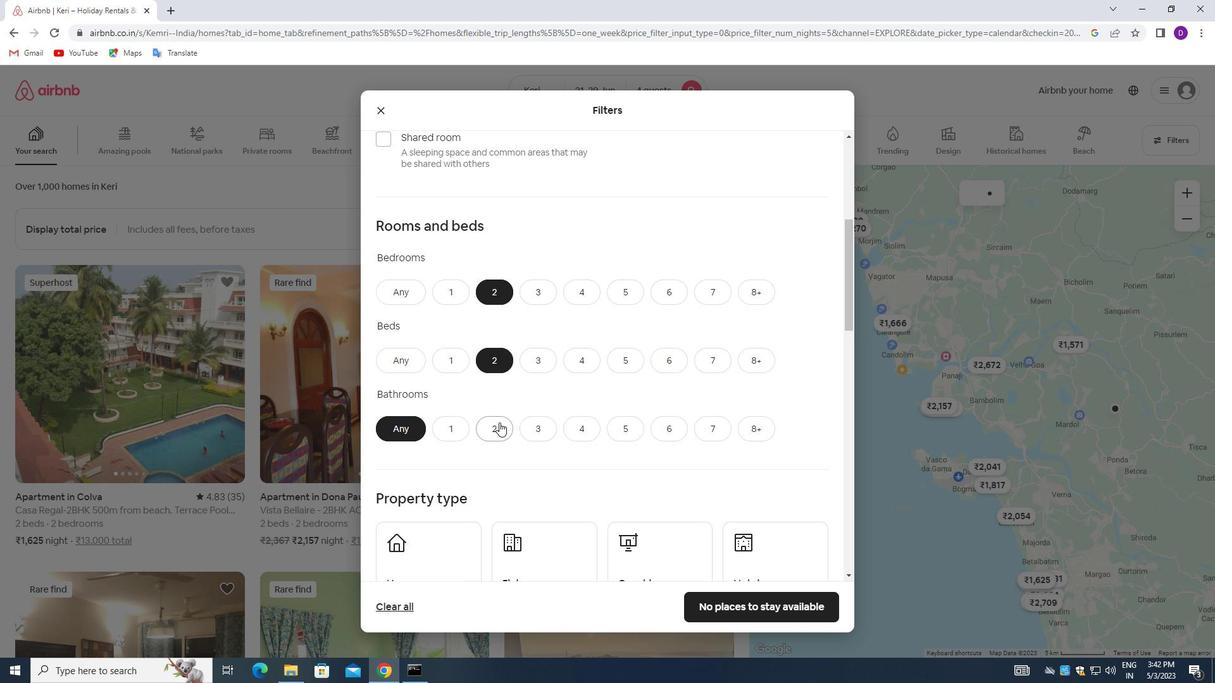 
Action: Mouse moved to (522, 366)
Screenshot: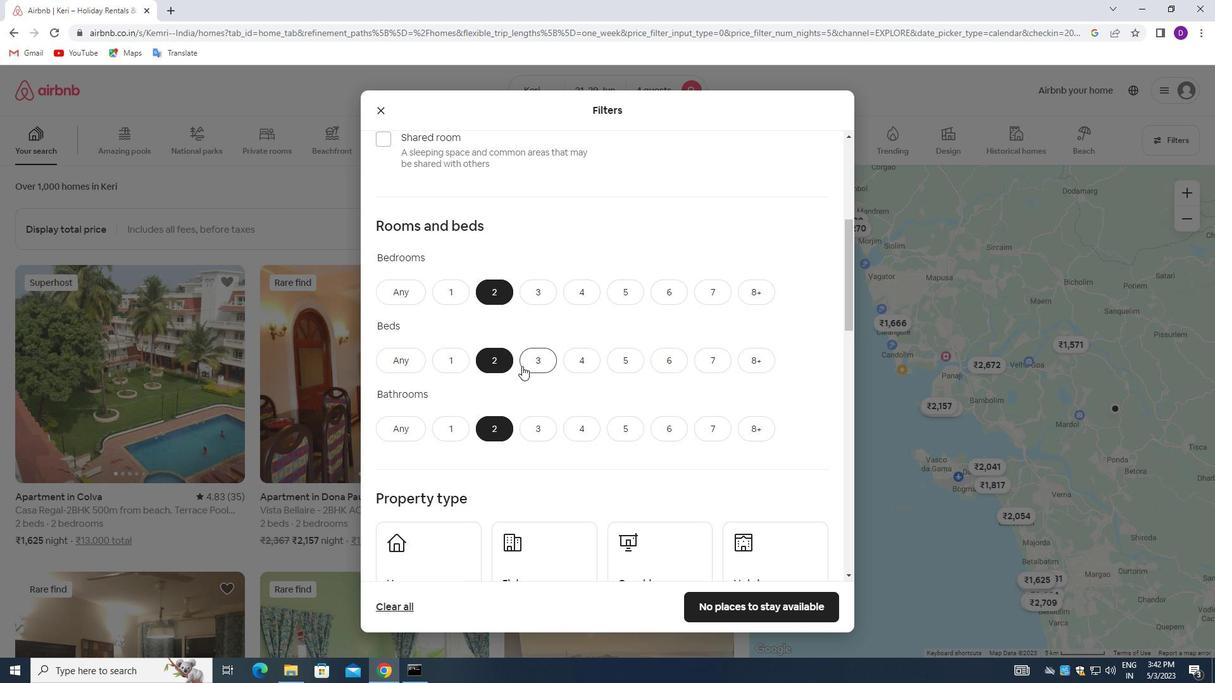
Action: Mouse scrolled (522, 366) with delta (0, 0)
Screenshot: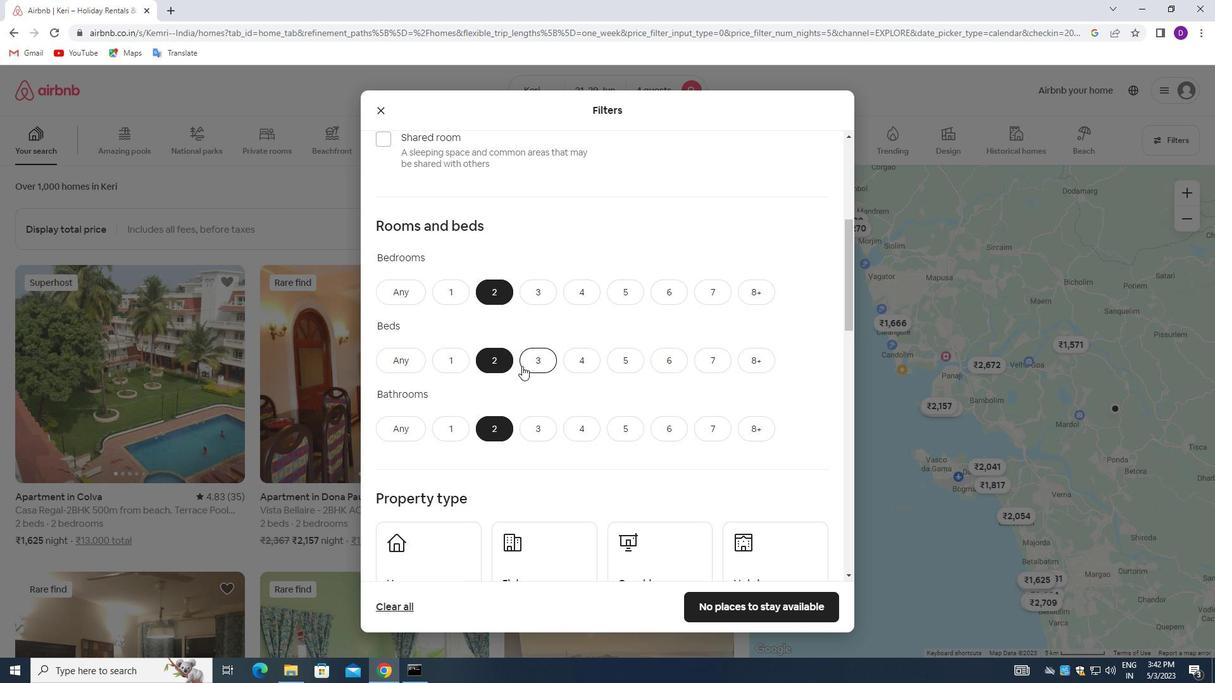 
Action: Mouse scrolled (522, 366) with delta (0, 0)
Screenshot: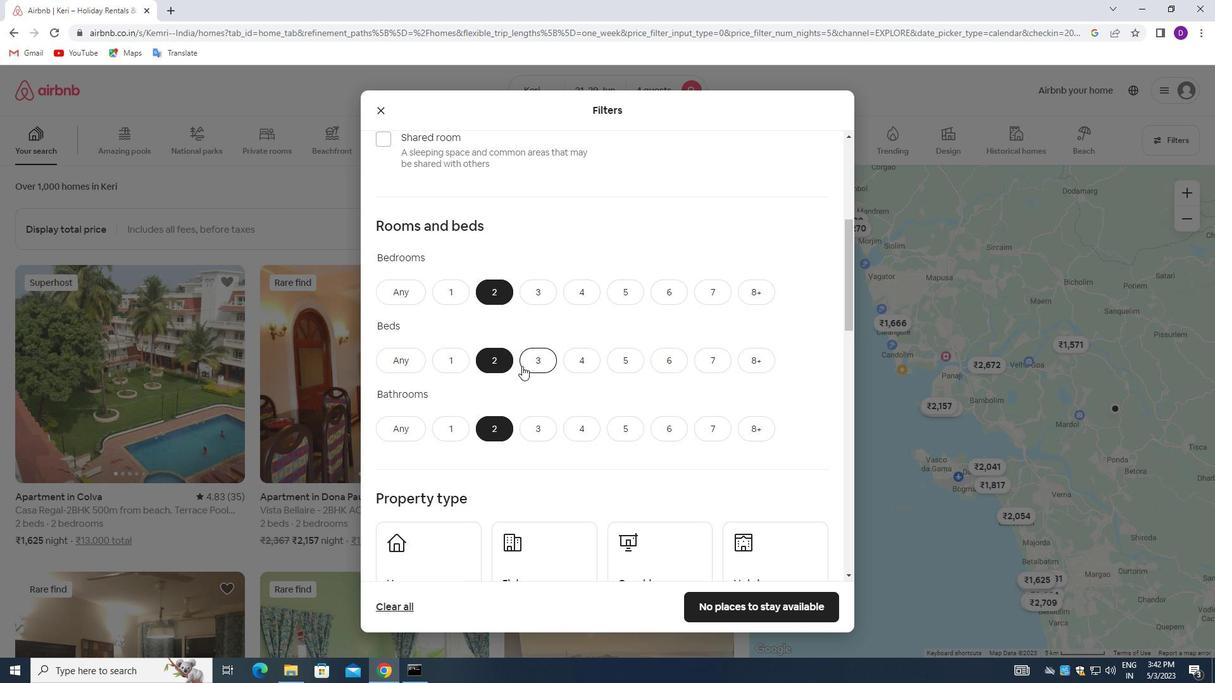 
Action: Mouse scrolled (522, 366) with delta (0, 0)
Screenshot: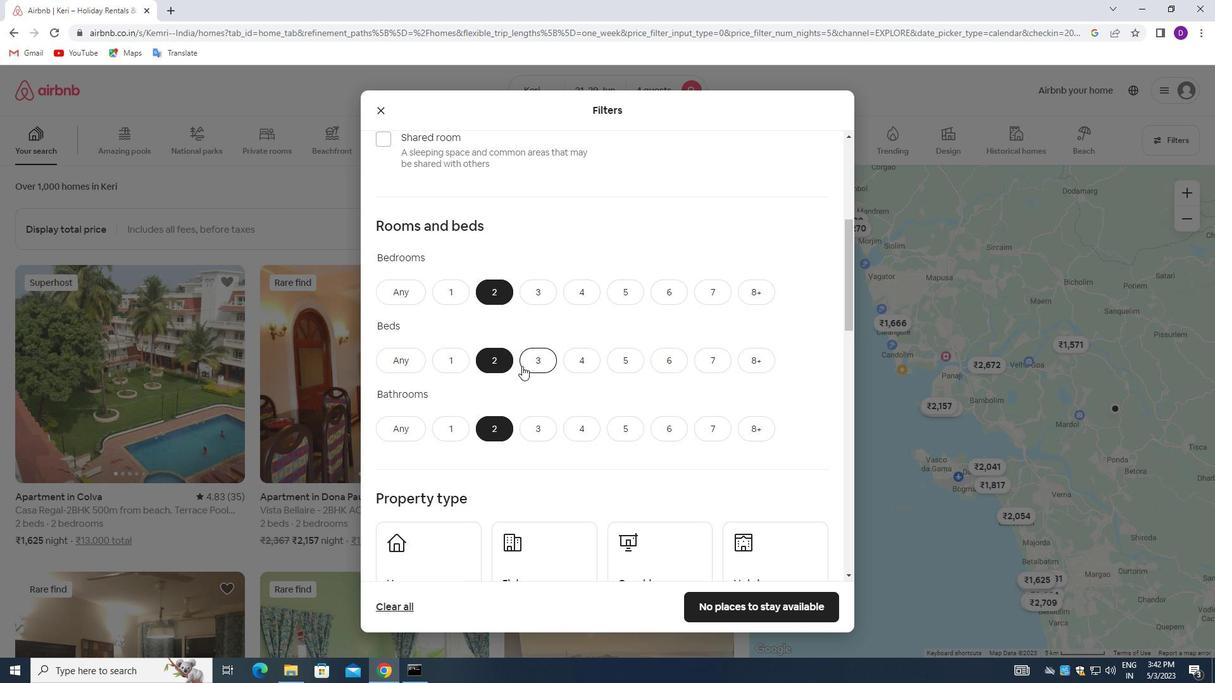 
Action: Mouse moved to (454, 371)
Screenshot: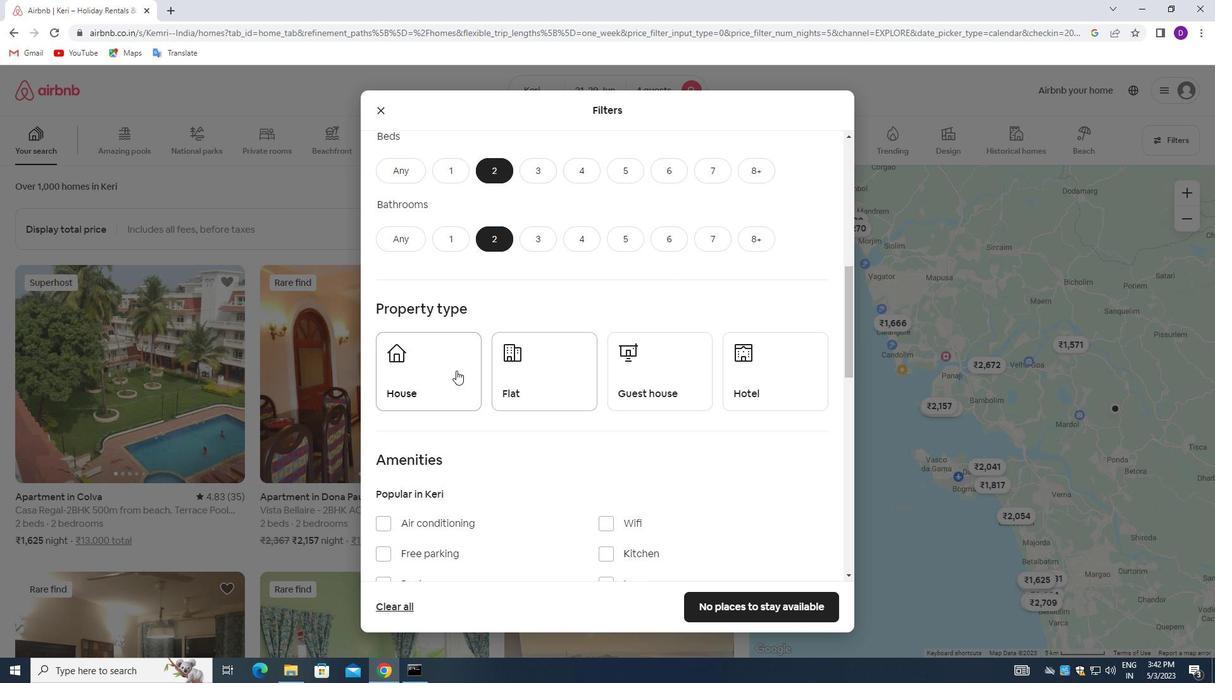 
Action: Mouse pressed left at (454, 371)
Screenshot: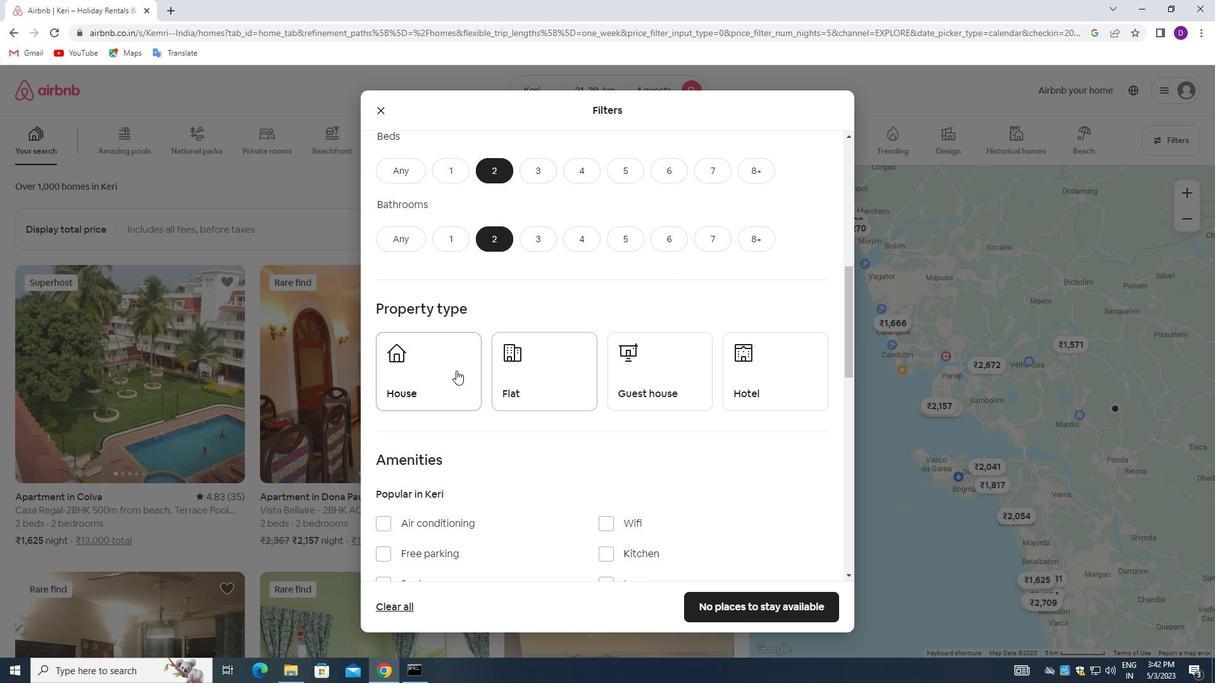 
Action: Mouse moved to (529, 384)
Screenshot: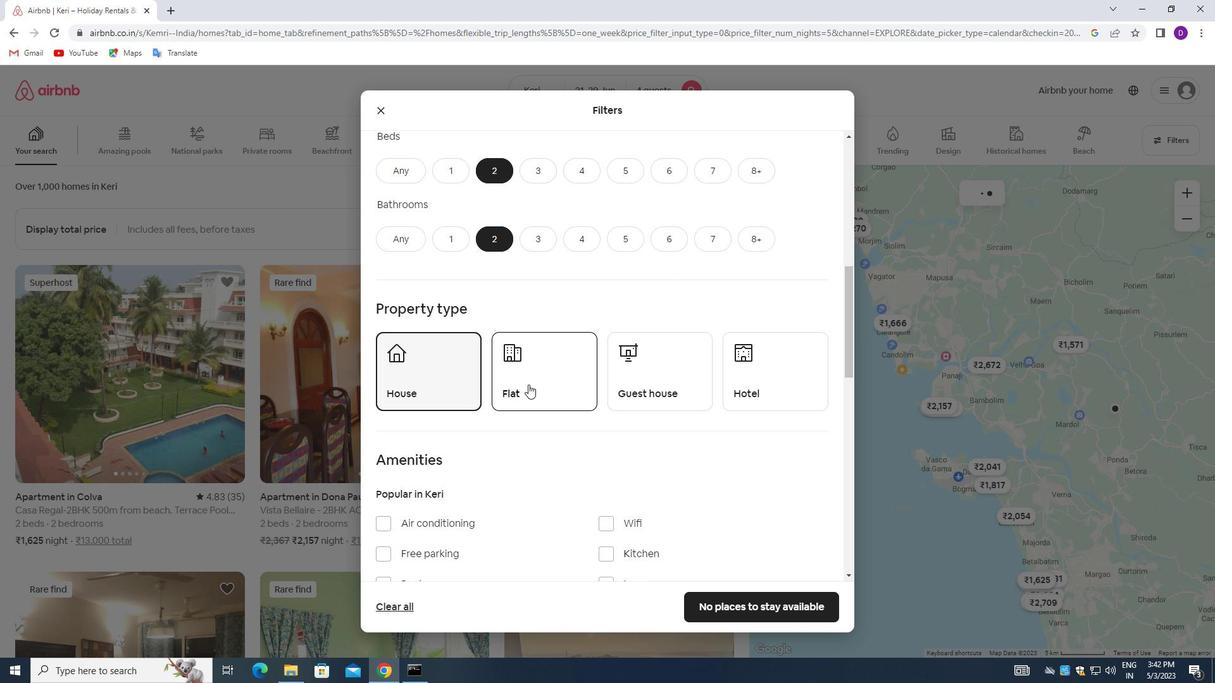 
Action: Mouse pressed left at (529, 384)
Screenshot: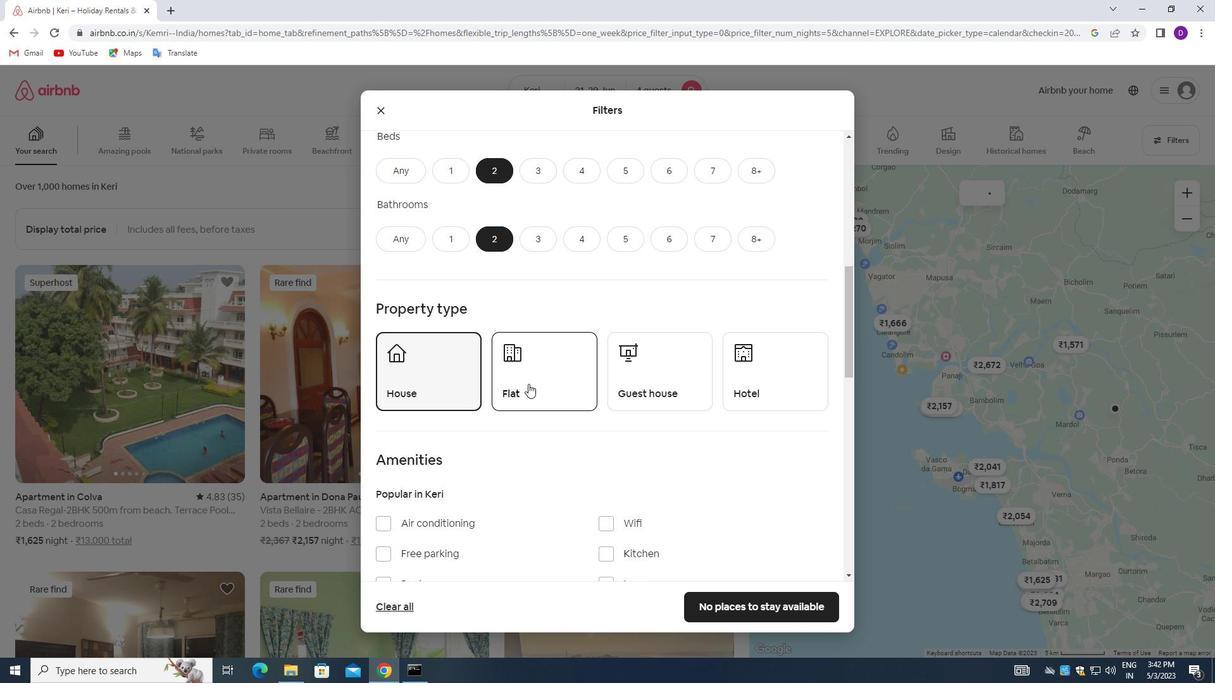 
Action: Mouse moved to (635, 384)
Screenshot: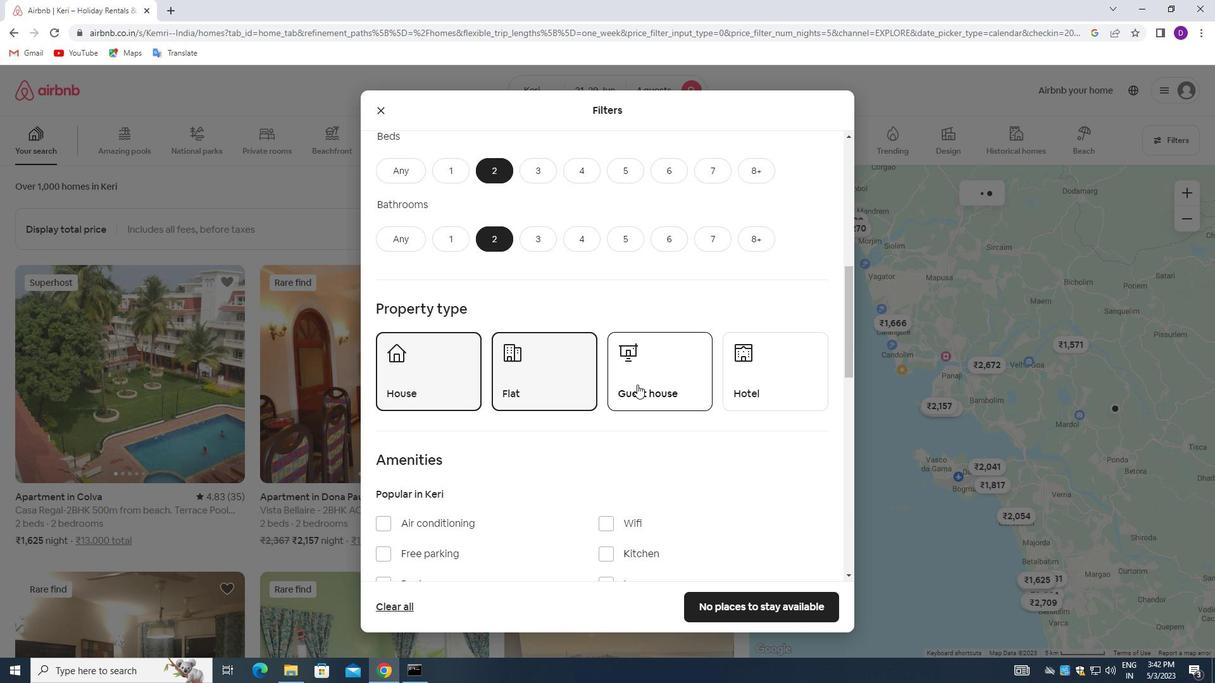 
Action: Mouse pressed left at (635, 384)
Screenshot: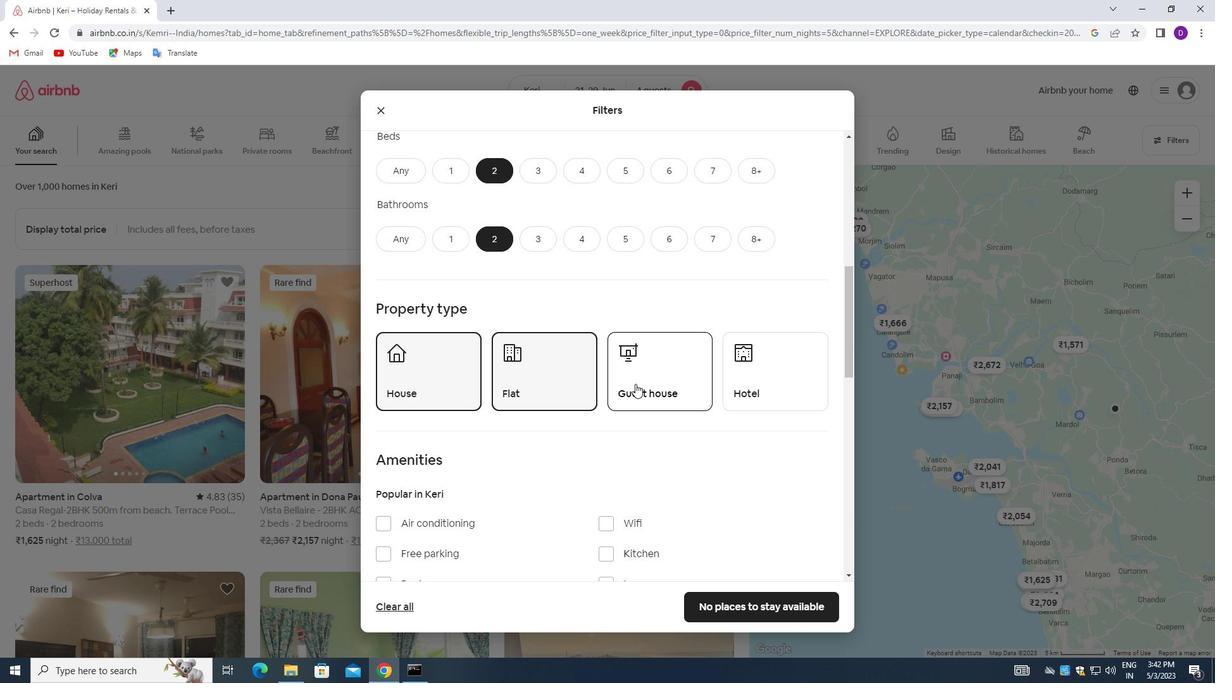 
Action: Mouse moved to (570, 381)
Screenshot: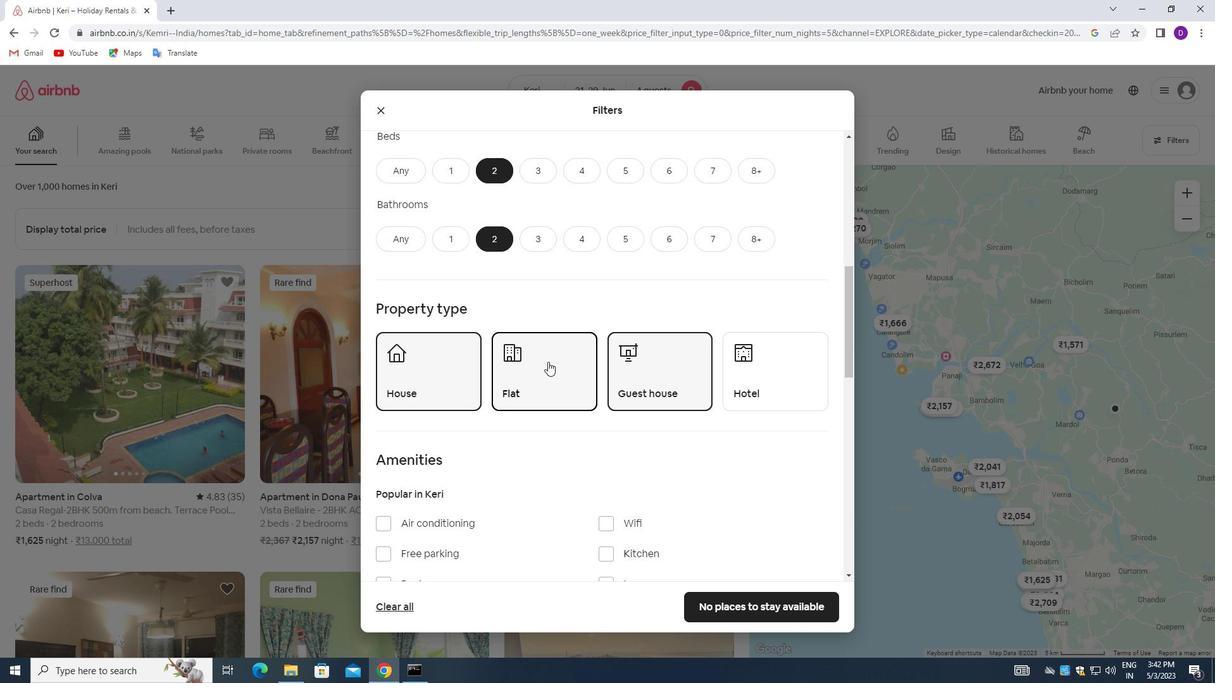 
Action: Mouse scrolled (570, 381) with delta (0, 0)
Screenshot: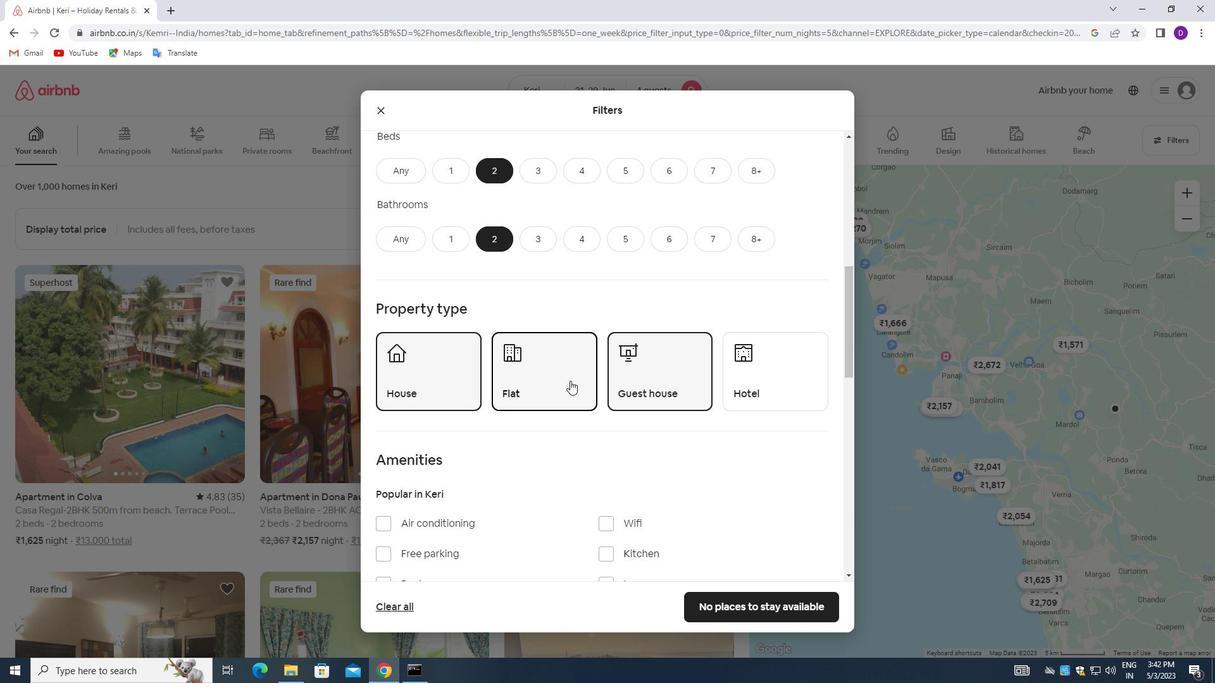 
Action: Mouse scrolled (570, 381) with delta (0, 0)
Screenshot: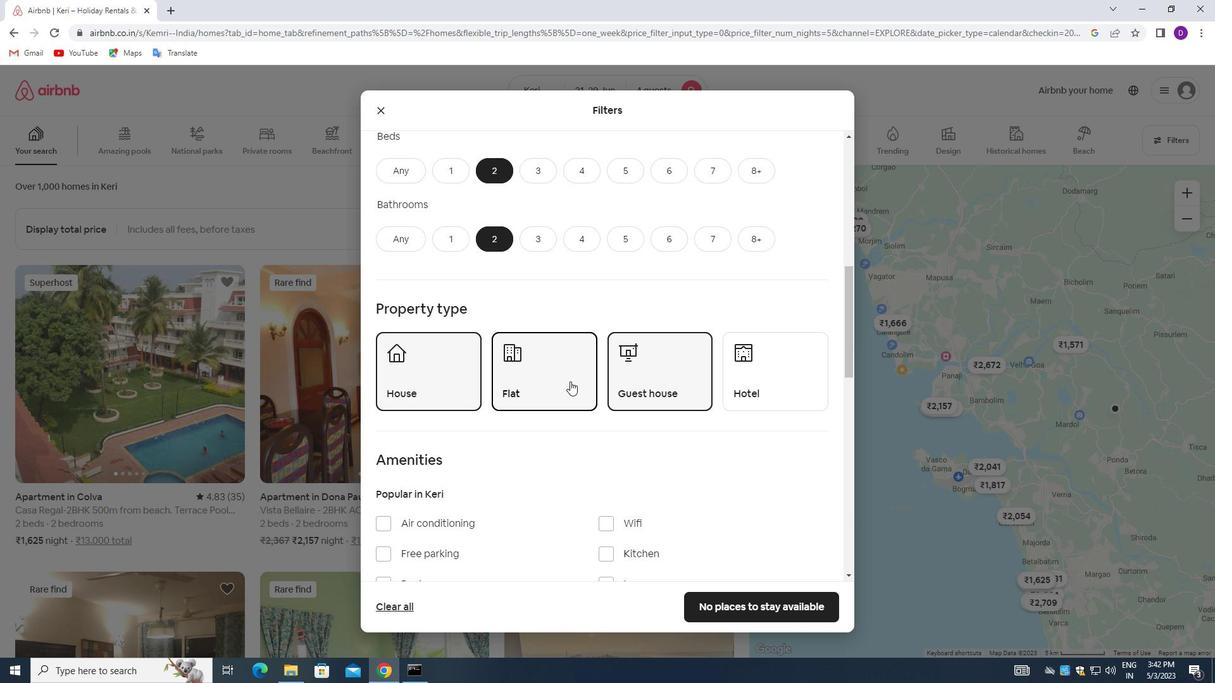 
Action: Mouse scrolled (570, 381) with delta (0, 0)
Screenshot: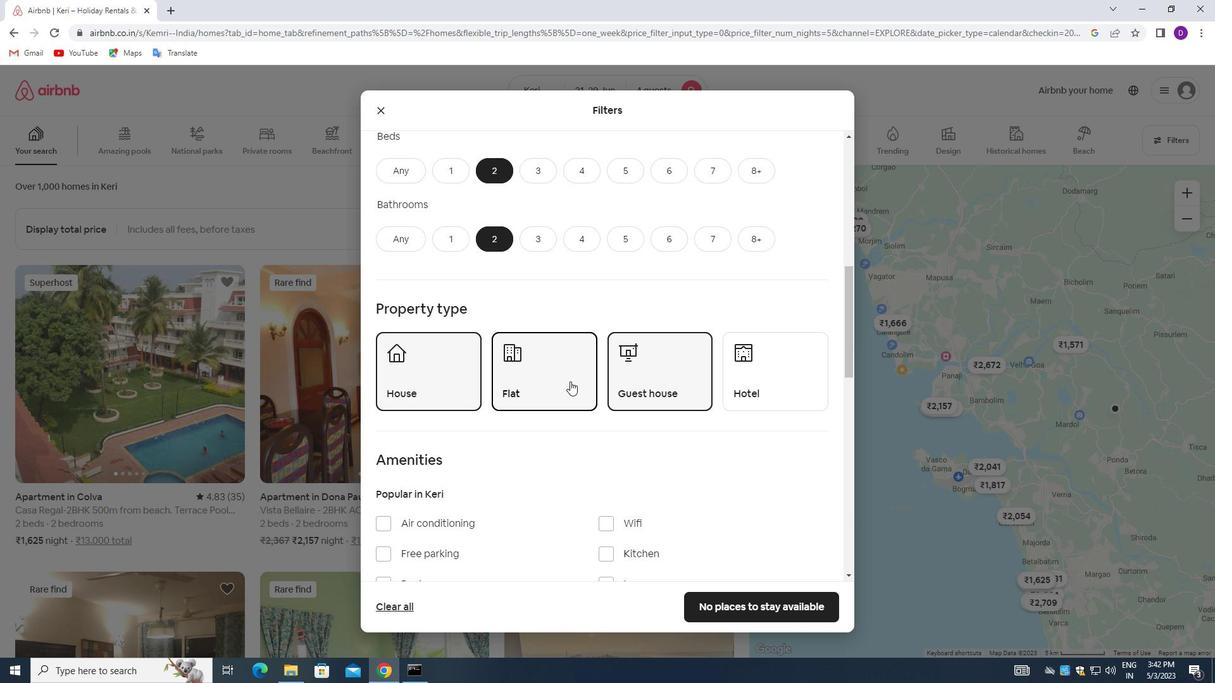 
Action: Mouse scrolled (570, 381) with delta (0, 0)
Screenshot: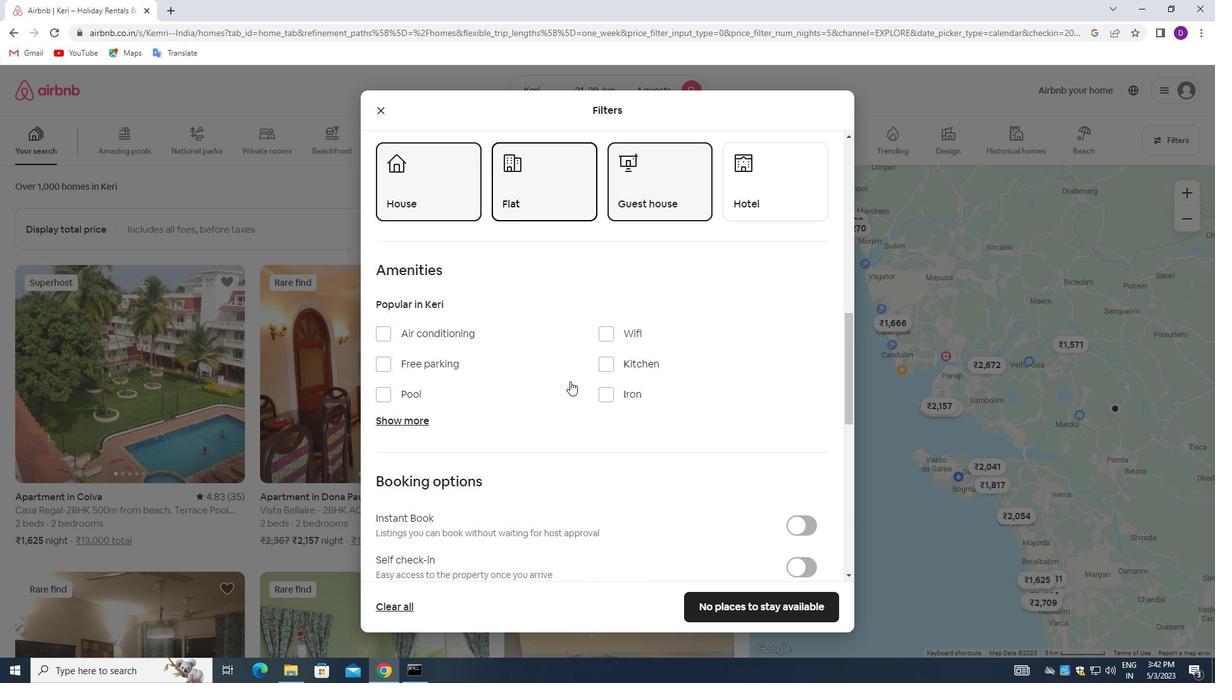 
Action: Mouse scrolled (570, 381) with delta (0, 0)
Screenshot: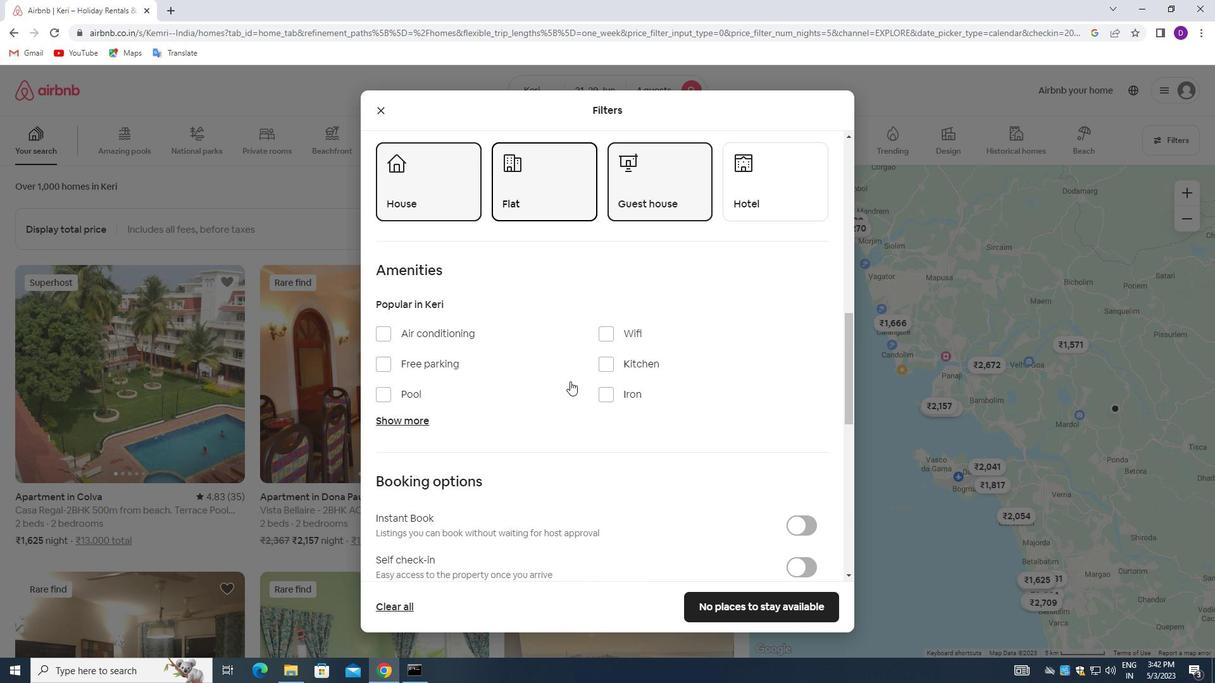 
Action: Mouse scrolled (570, 381) with delta (0, 0)
Screenshot: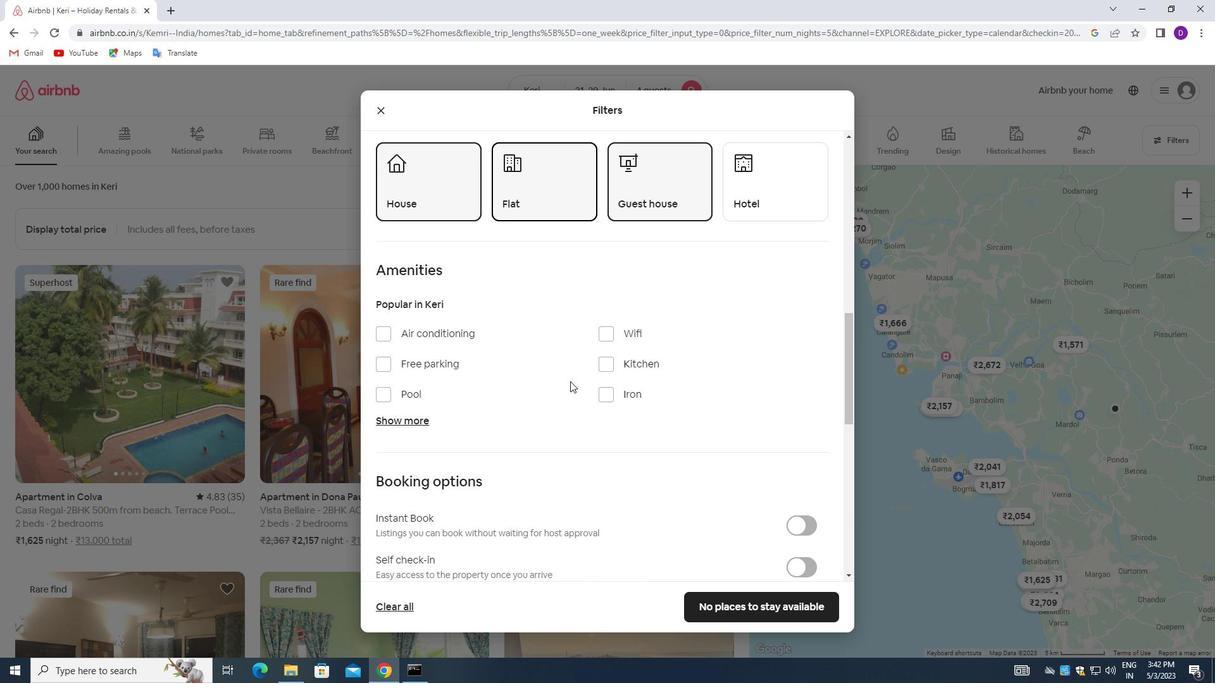 
Action: Mouse moved to (794, 379)
Screenshot: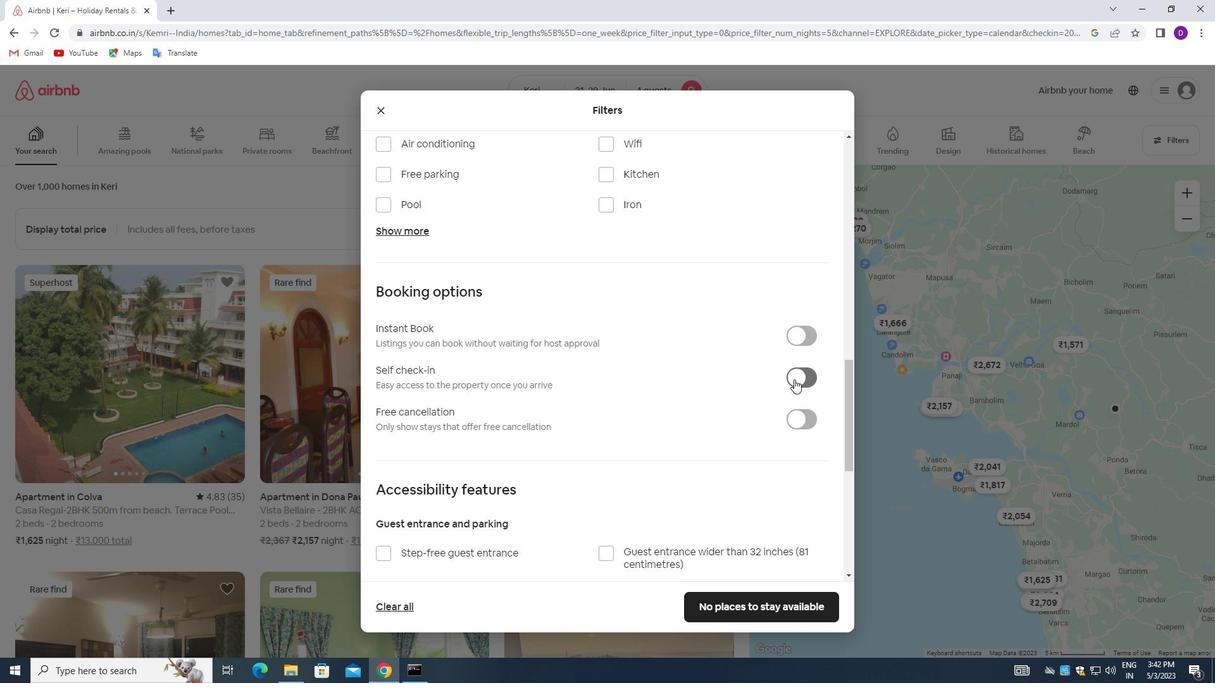 
Action: Mouse pressed left at (794, 379)
Screenshot: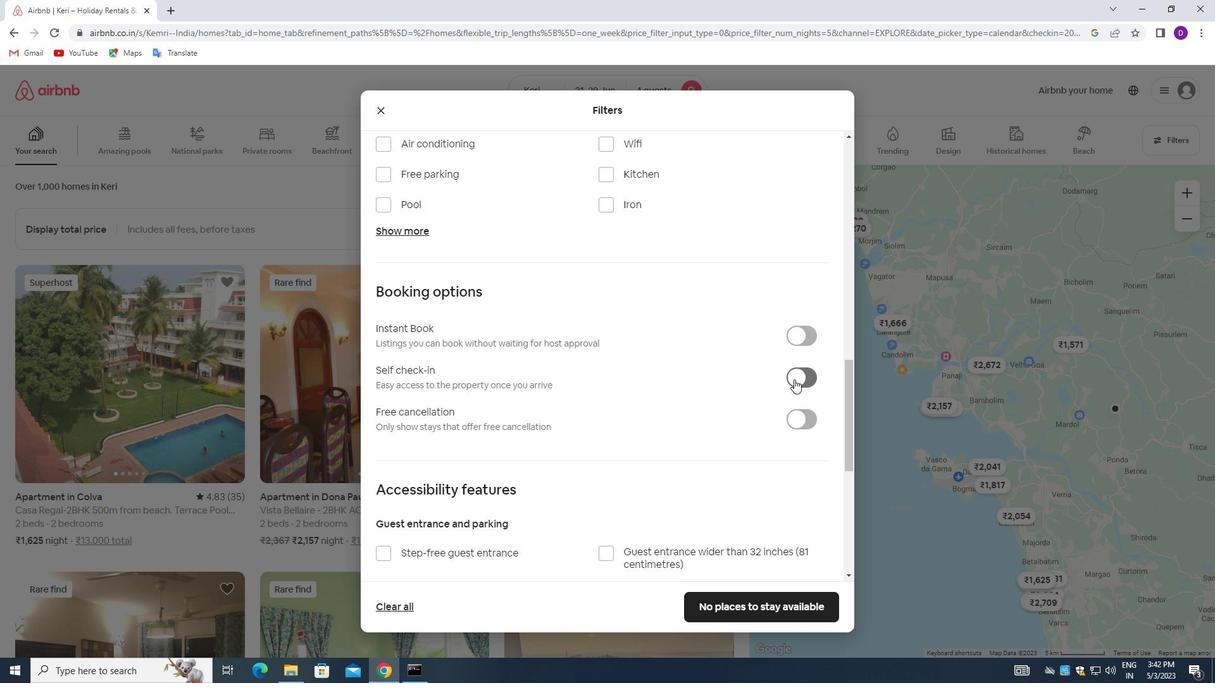 
Action: Mouse moved to (569, 404)
Screenshot: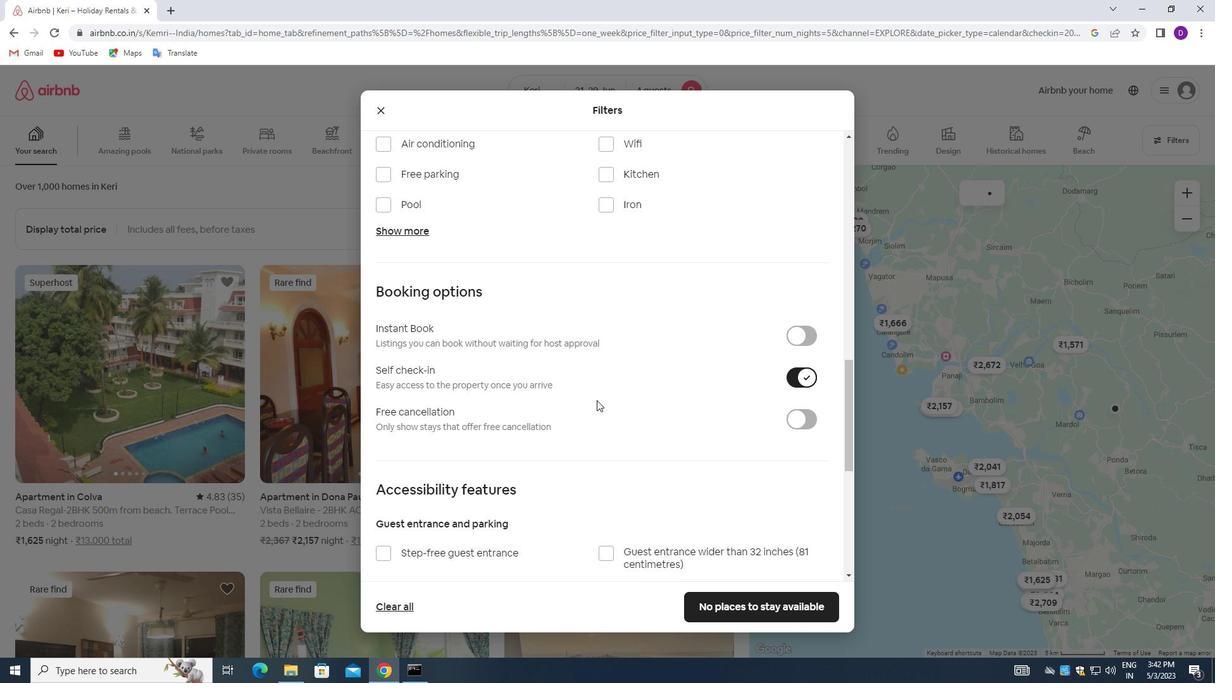 
Action: Mouse scrolled (569, 404) with delta (0, 0)
Screenshot: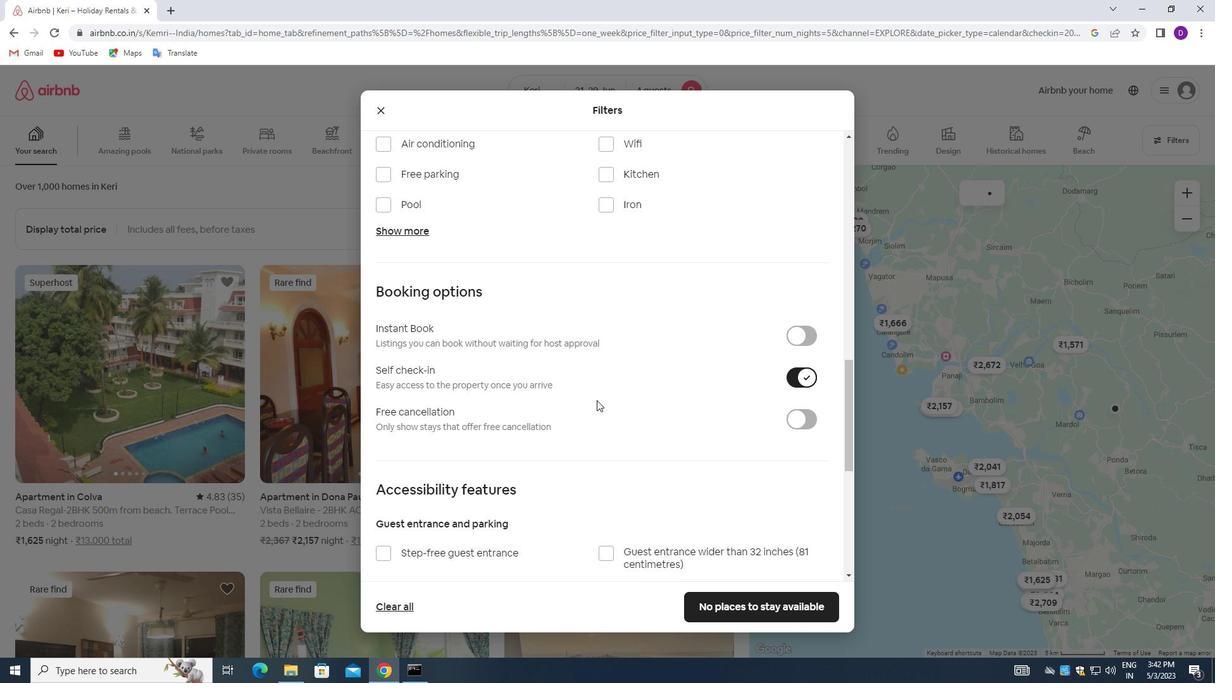 
Action: Mouse moved to (569, 404)
Screenshot: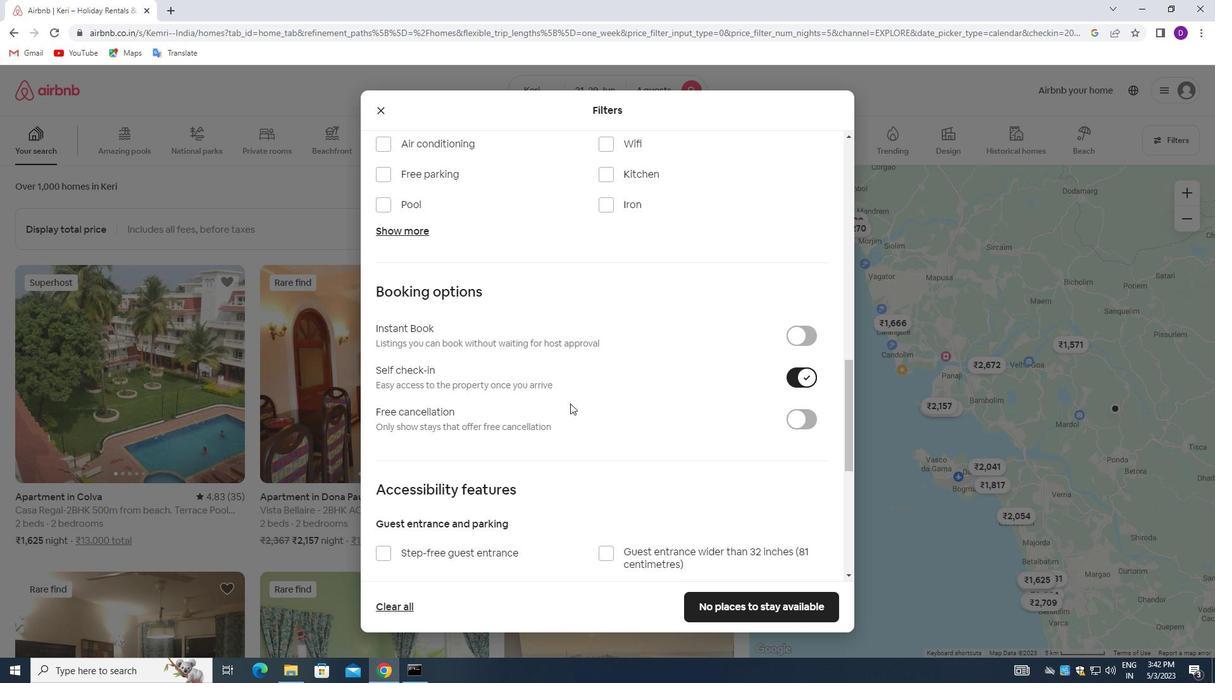 
Action: Mouse scrolled (569, 404) with delta (0, 0)
Screenshot: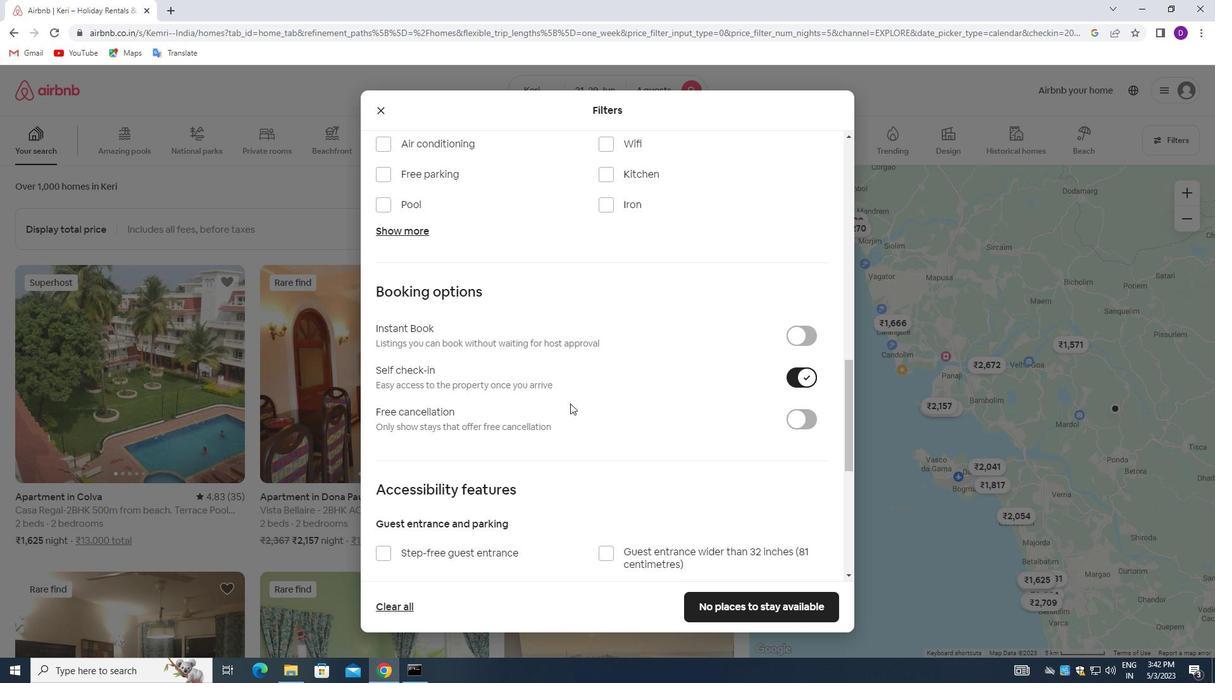 
Action: Mouse moved to (557, 404)
Screenshot: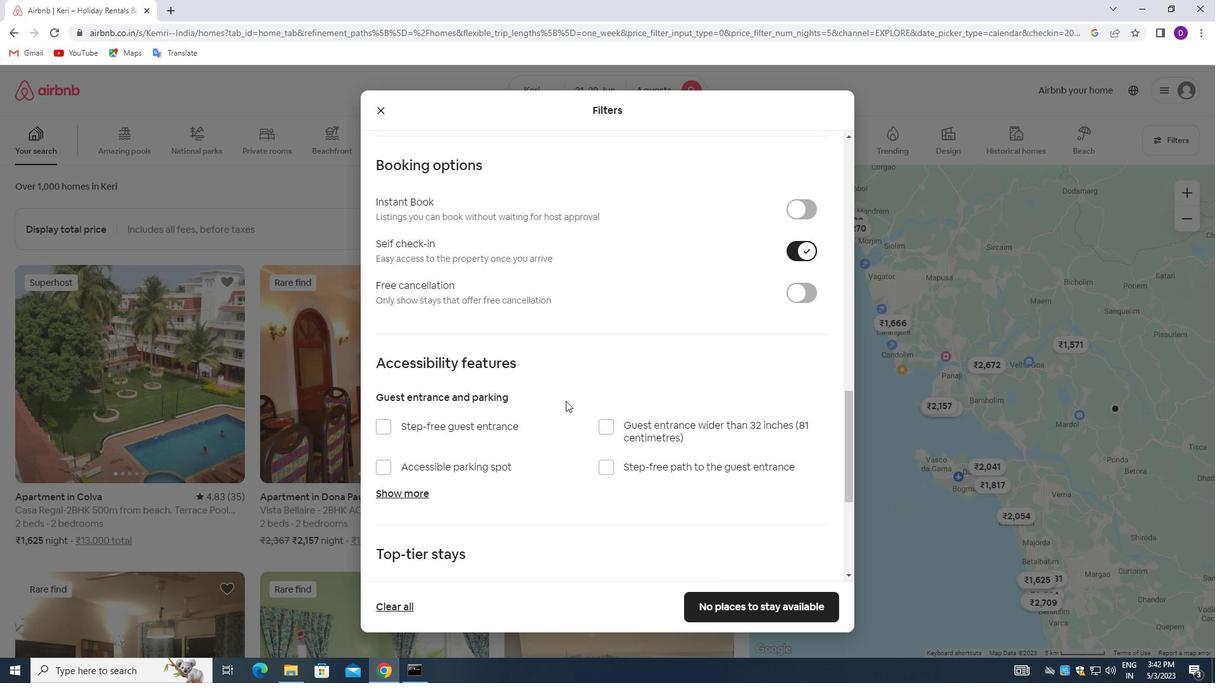 
Action: Mouse scrolled (557, 403) with delta (0, 0)
Screenshot: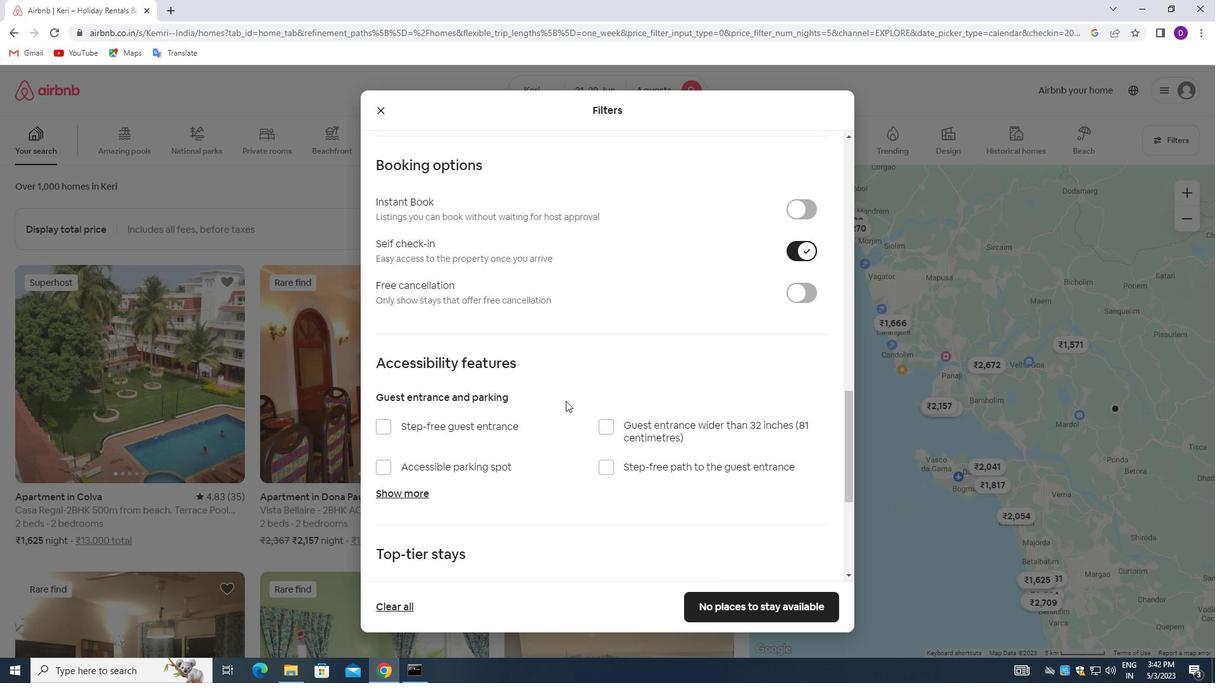 
Action: Mouse moved to (556, 405)
Screenshot: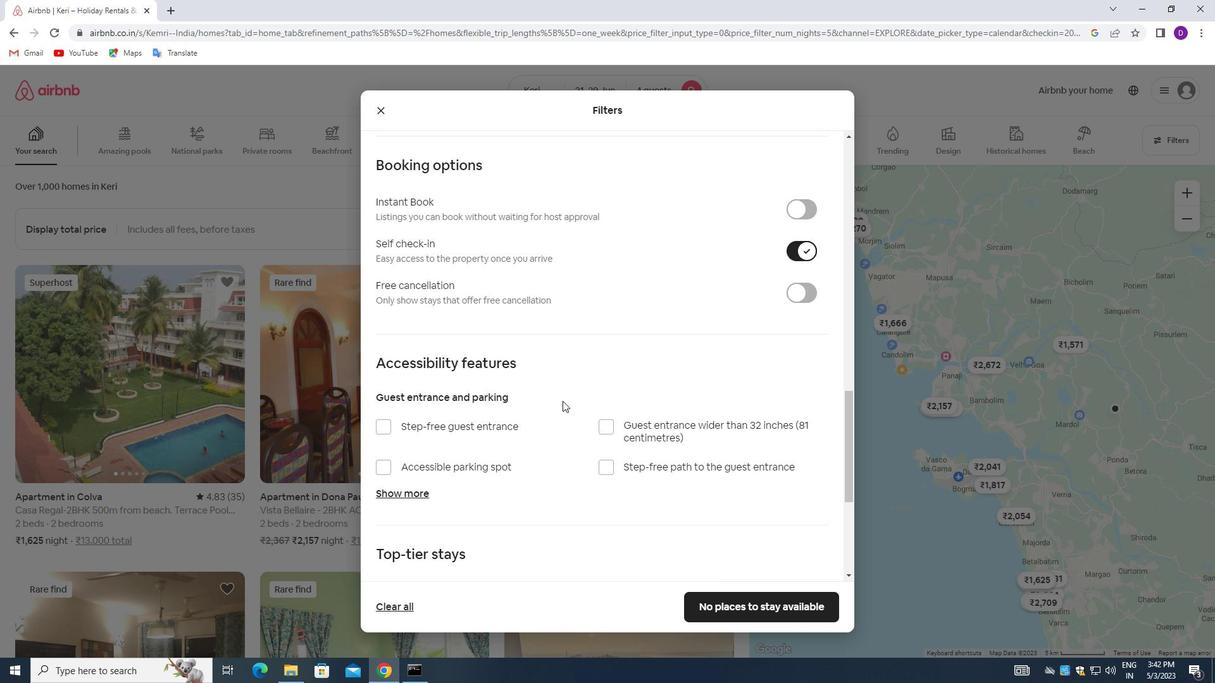 
Action: Mouse scrolled (556, 404) with delta (0, 0)
Screenshot: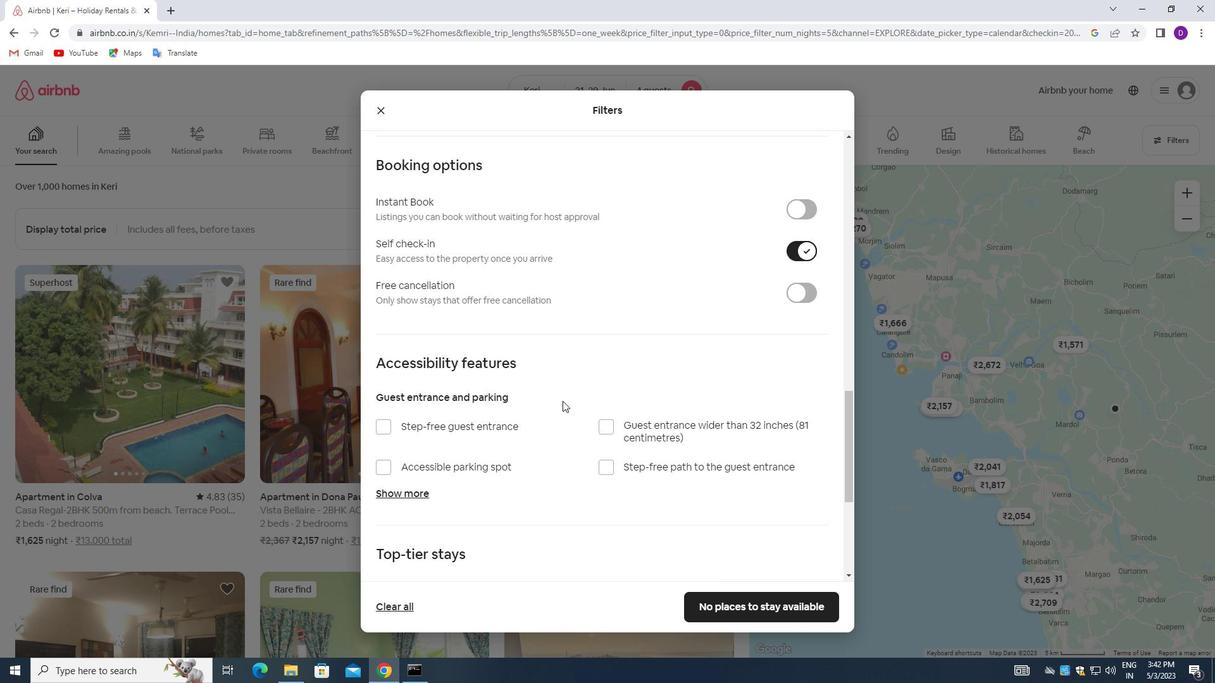 
Action: Mouse scrolled (556, 404) with delta (0, 0)
Screenshot: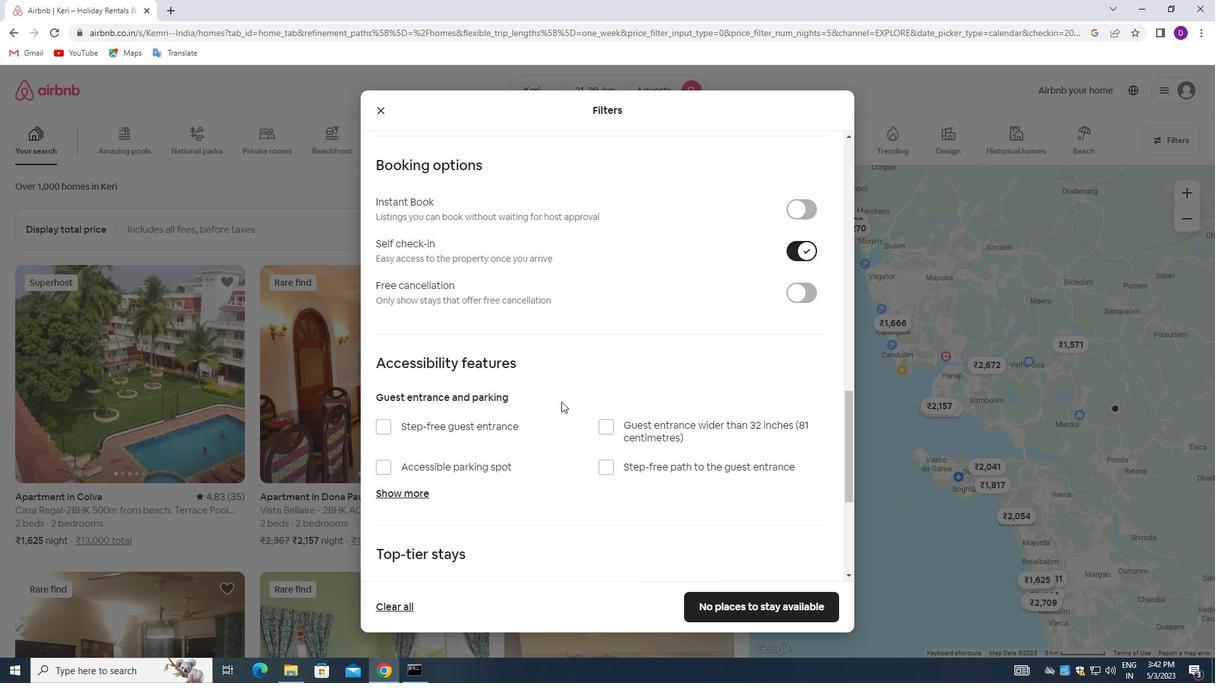 
Action: Mouse moved to (553, 409)
Screenshot: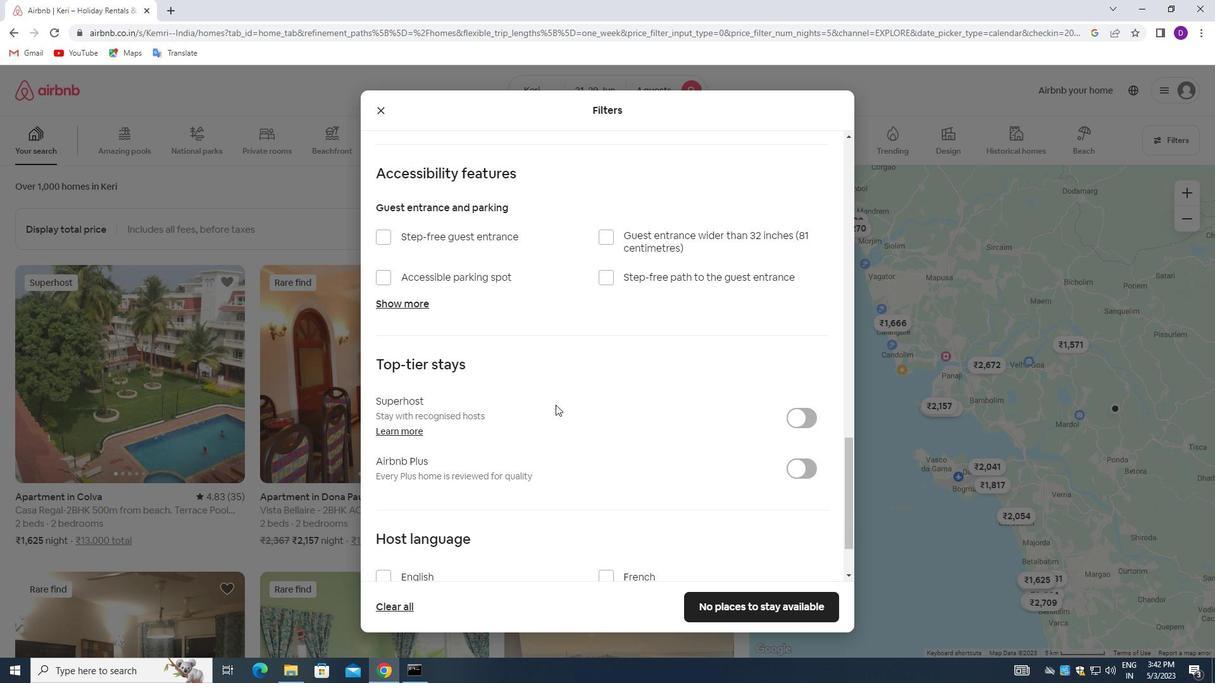 
Action: Mouse scrolled (553, 408) with delta (0, 0)
Screenshot: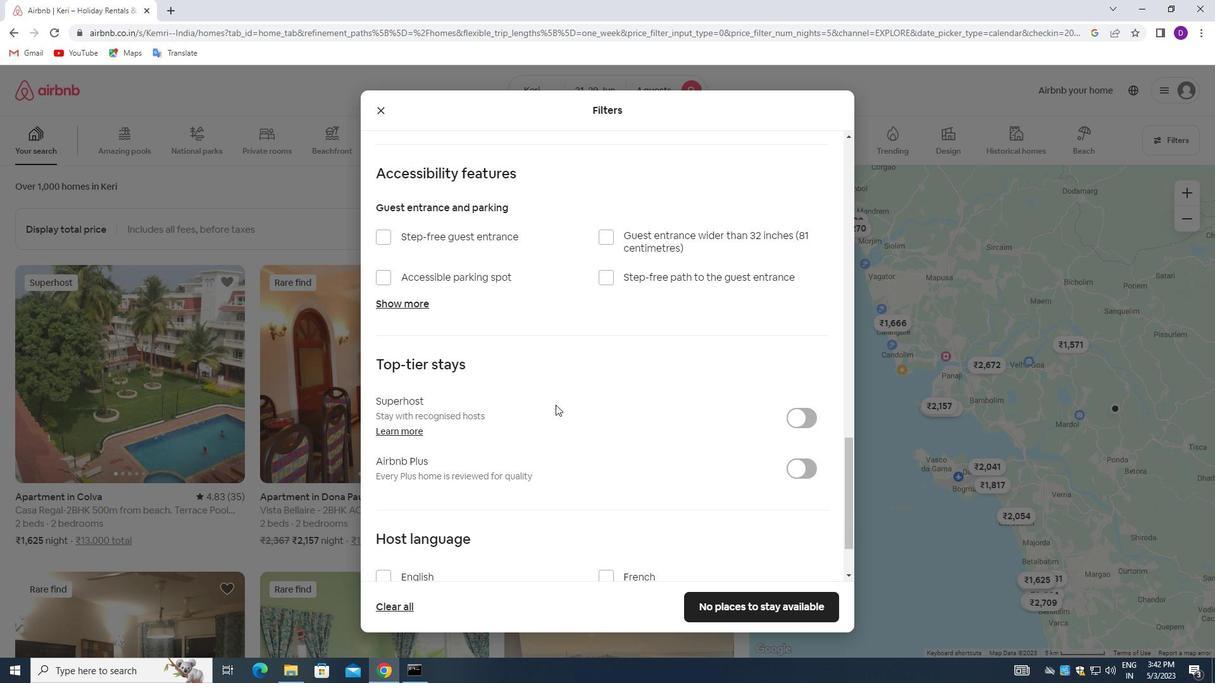 
Action: Mouse moved to (550, 414)
Screenshot: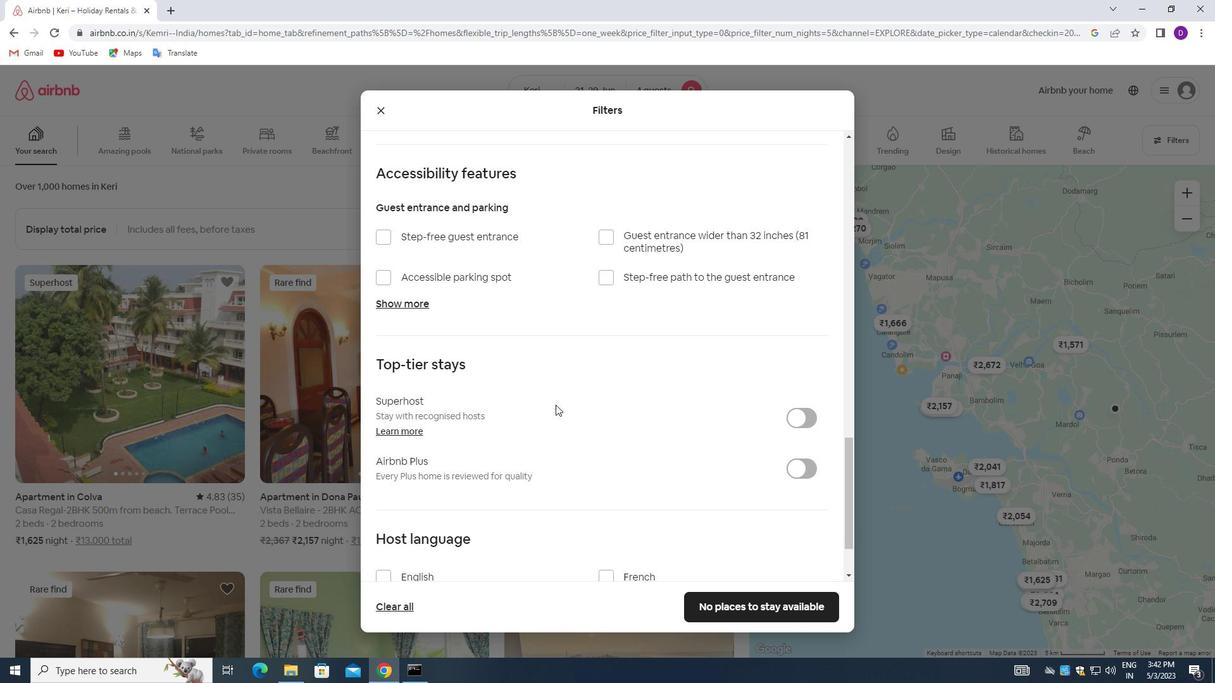 
Action: Mouse scrolled (550, 414) with delta (0, 0)
Screenshot: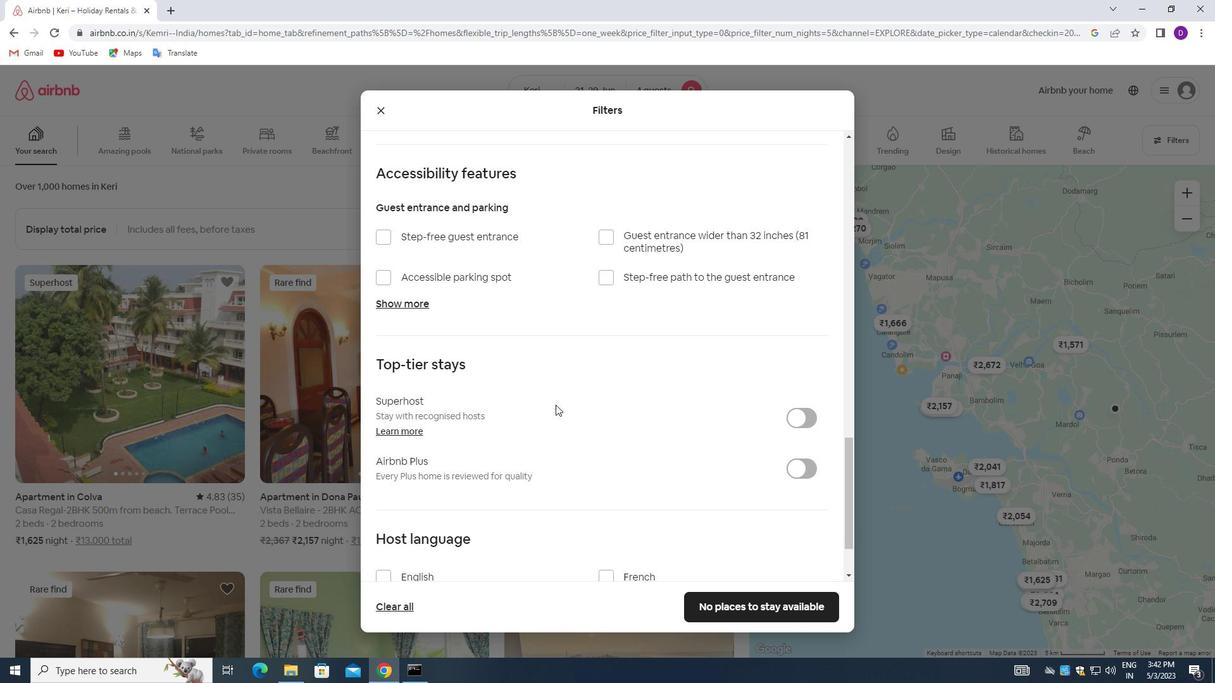 
Action: Mouse moved to (550, 416)
Screenshot: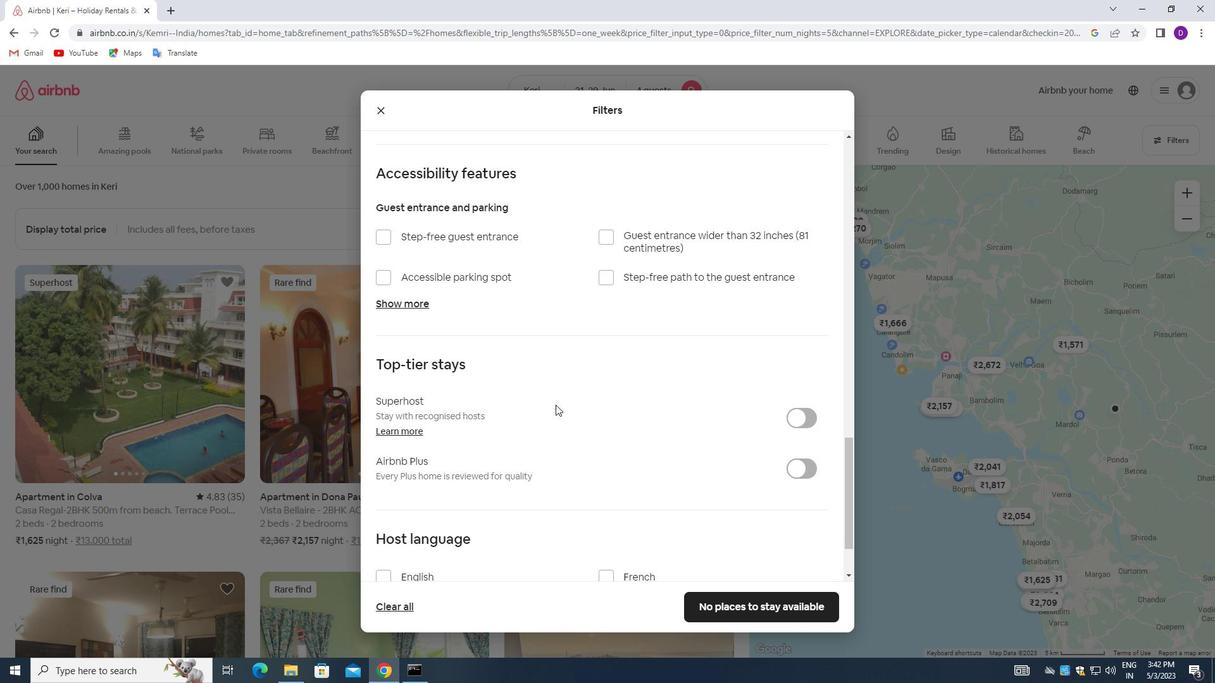 
Action: Mouse scrolled (550, 416) with delta (0, 0)
Screenshot: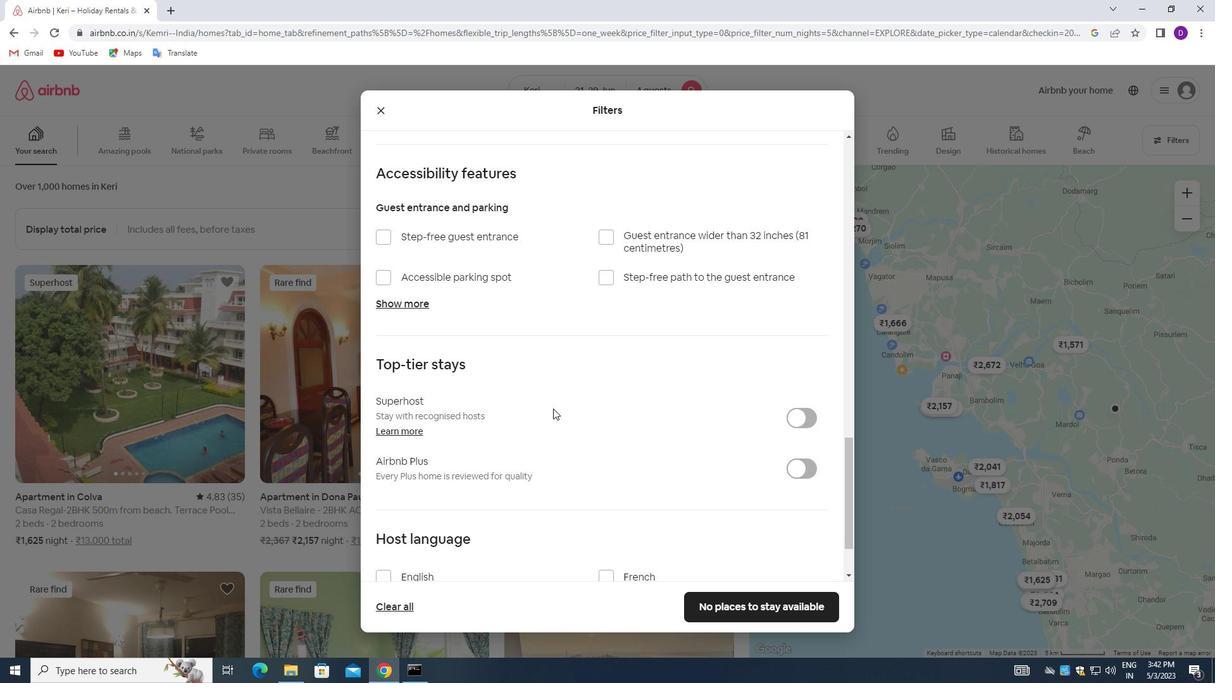 
Action: Mouse moved to (550, 417)
Screenshot: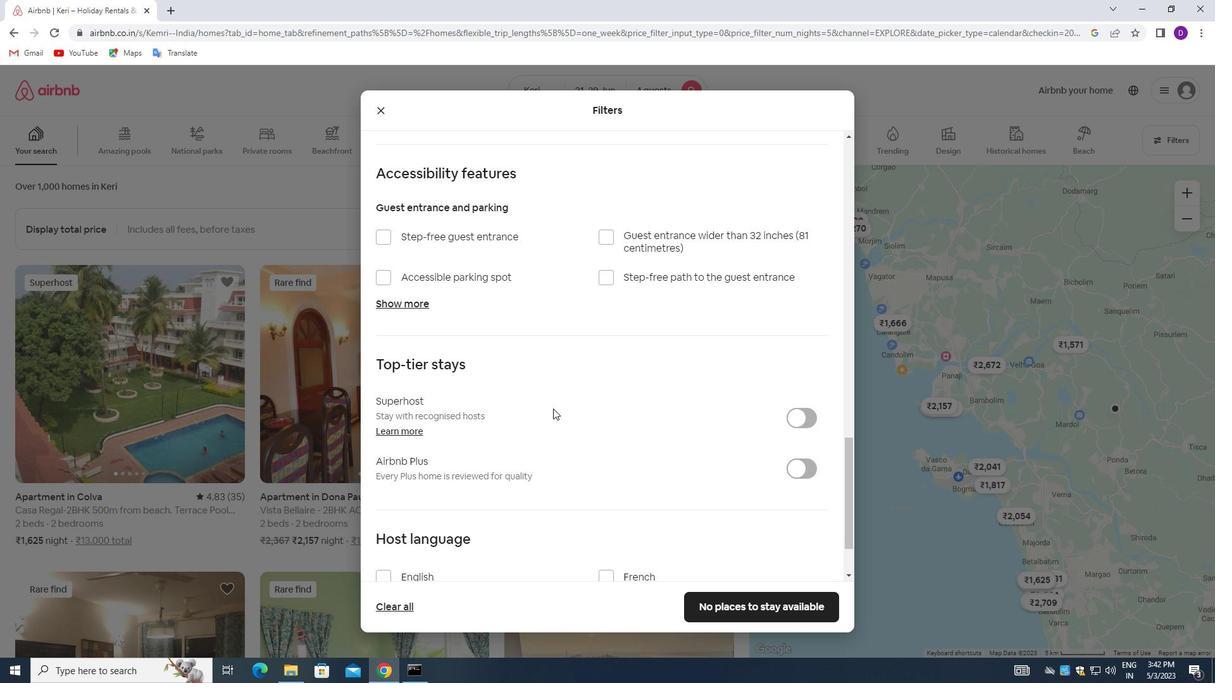 
Action: Mouse scrolled (550, 416) with delta (0, 0)
Screenshot: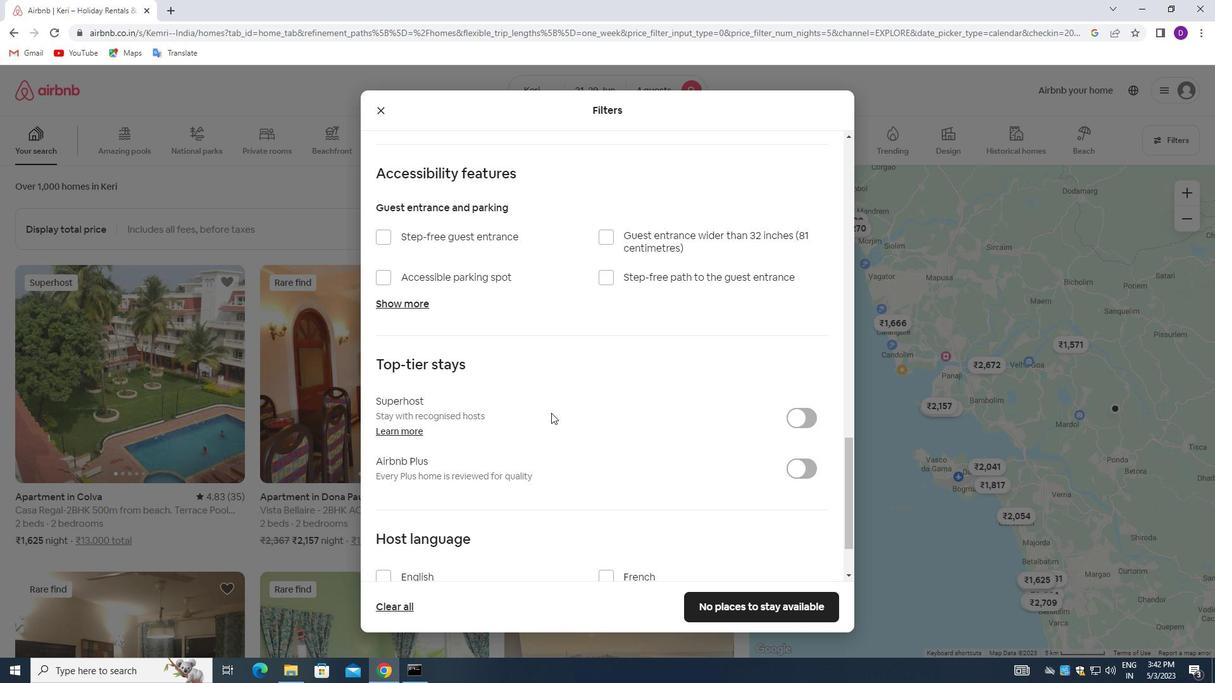 
Action: Mouse scrolled (550, 416) with delta (0, 0)
Screenshot: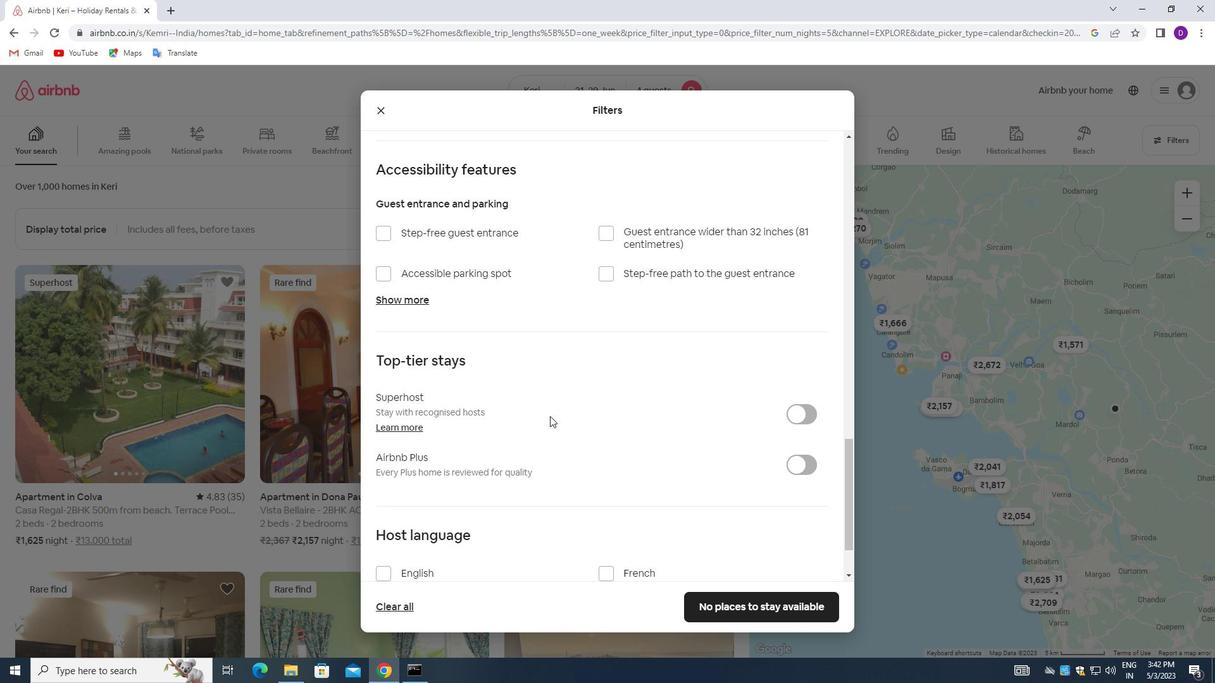 
Action: Mouse moved to (383, 494)
Screenshot: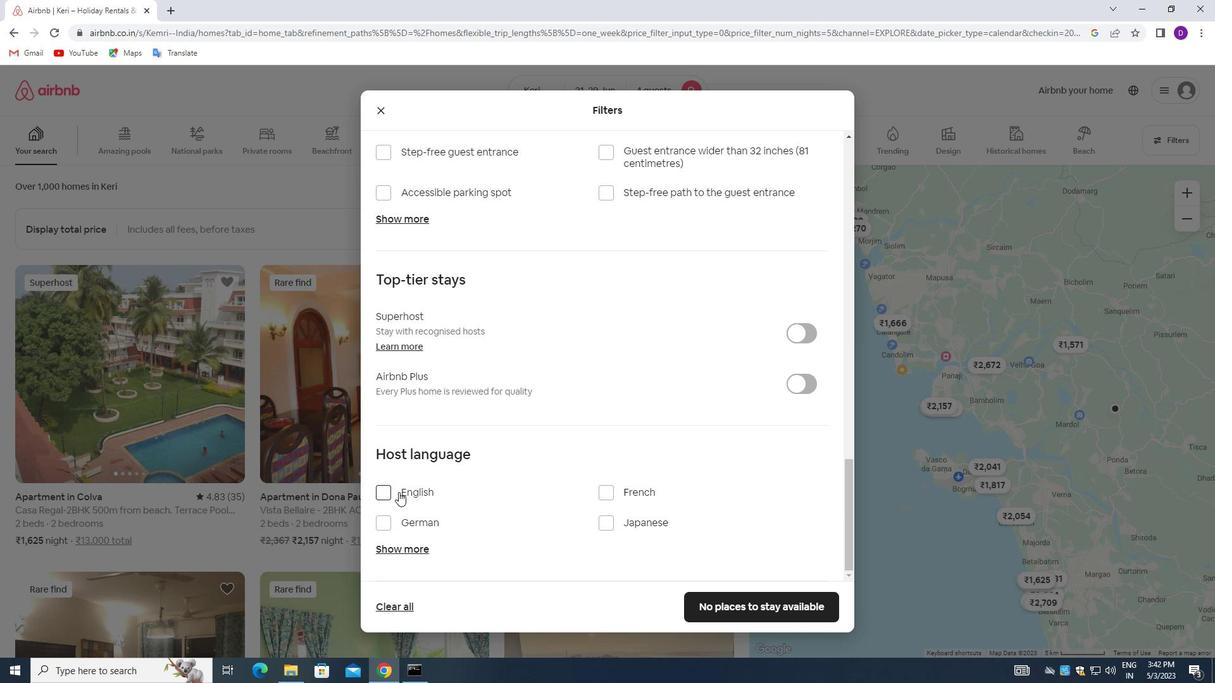 
Action: Mouse pressed left at (383, 494)
Screenshot: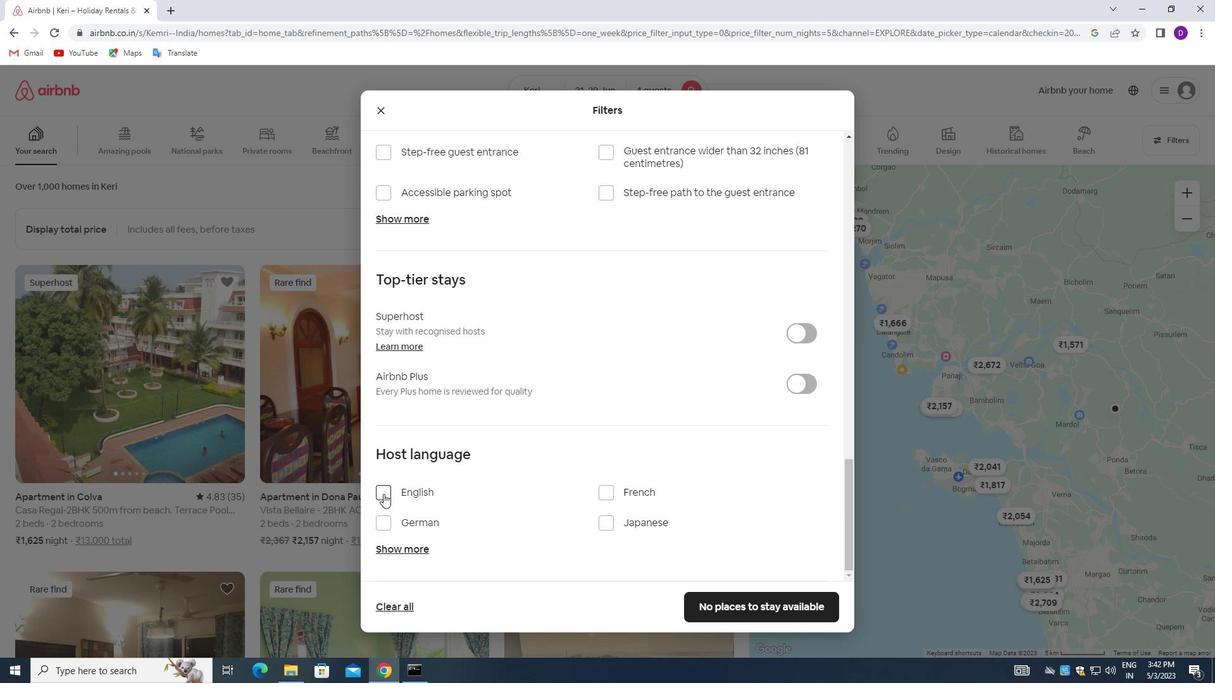 
Action: Mouse moved to (749, 602)
Screenshot: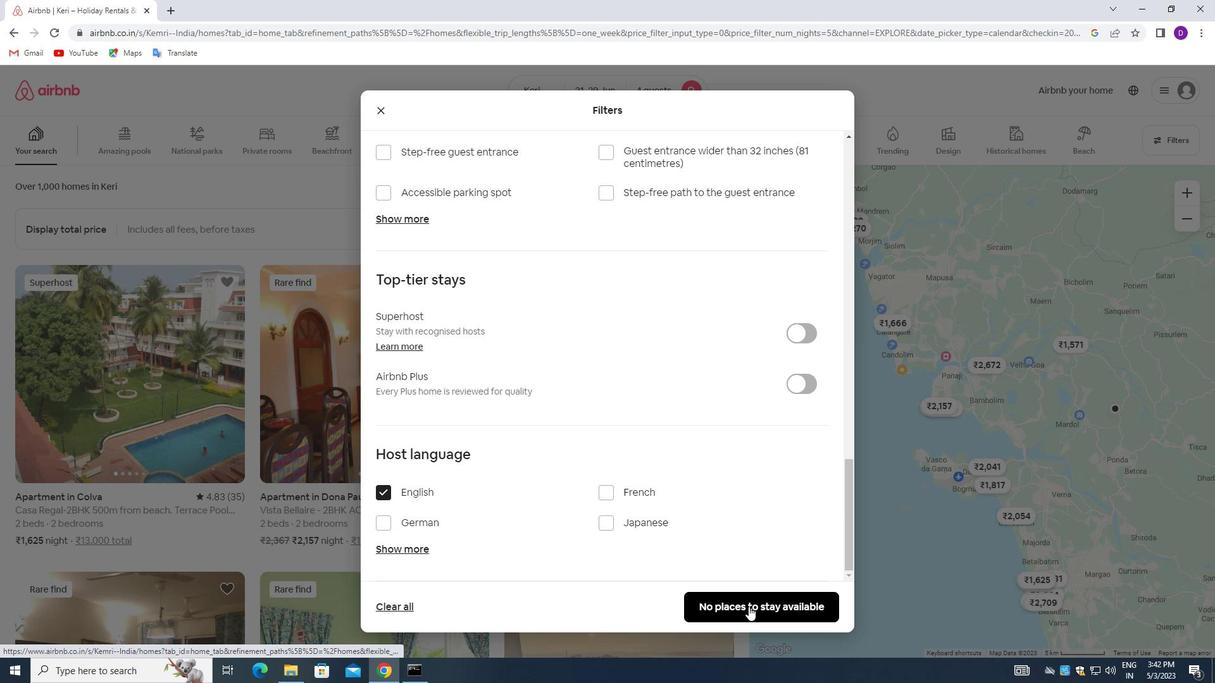 
Action: Mouse pressed left at (749, 602)
Screenshot: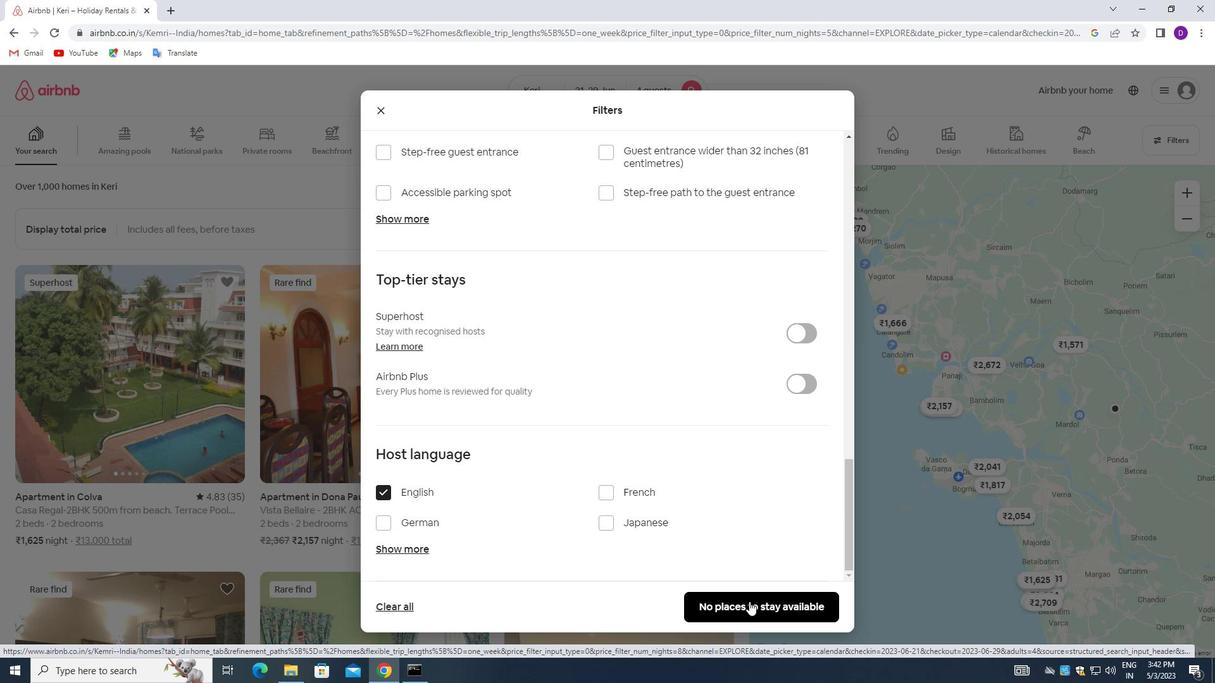 
Action: Mouse moved to (687, 436)
Screenshot: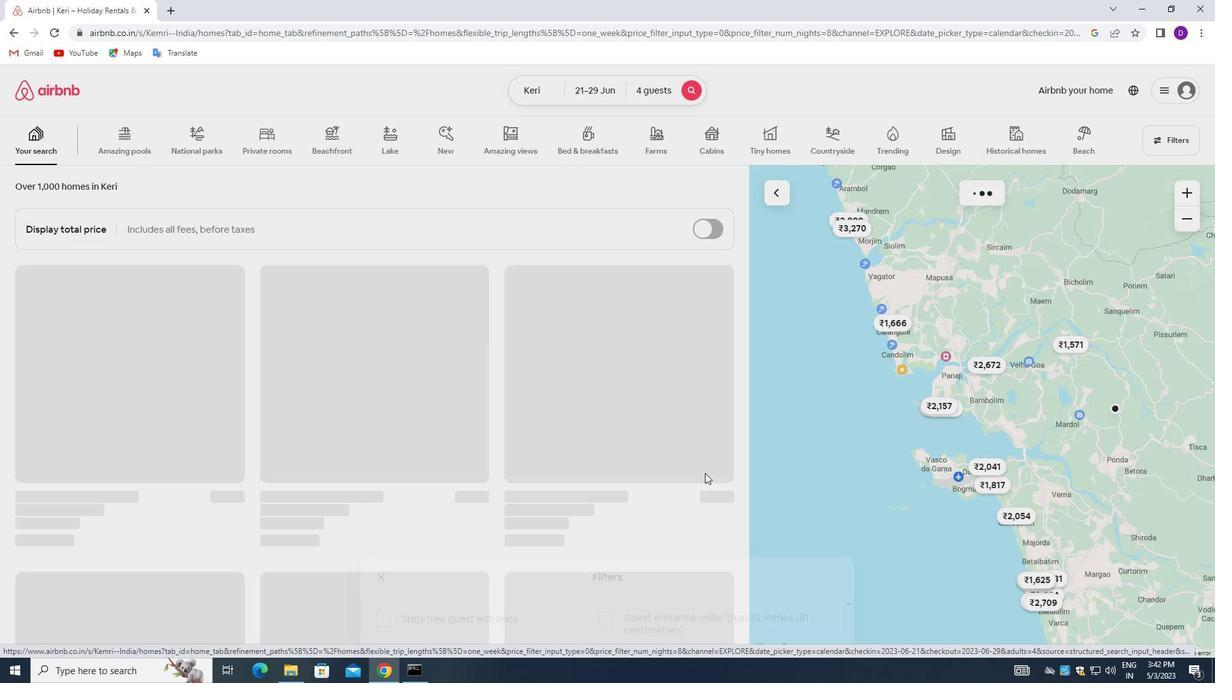 
